 Task: Look for space in Las Piedras, Uruguay from 12th August, 2023 to 16th August, 2023 for 8 adults in price range Rs.10000 to Rs.16000. Place can be private room with 8 bedrooms having 8 beds and 8 bathrooms. Property type can be house, flat, guest house, hotel. Amenities needed are: wifi, TV, free parkinig on premises, gym, breakfast. Booking option can be shelf check-in. Required host language is English.
Action: Mouse moved to (532, 126)
Screenshot: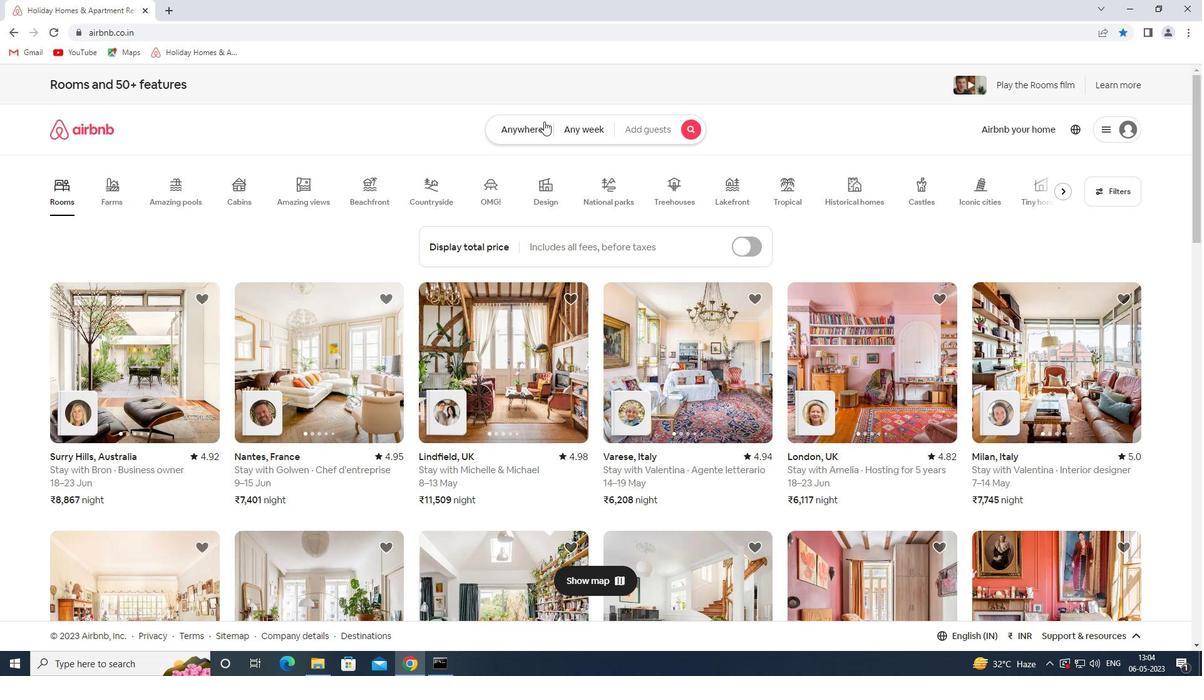 
Action: Mouse pressed left at (532, 126)
Screenshot: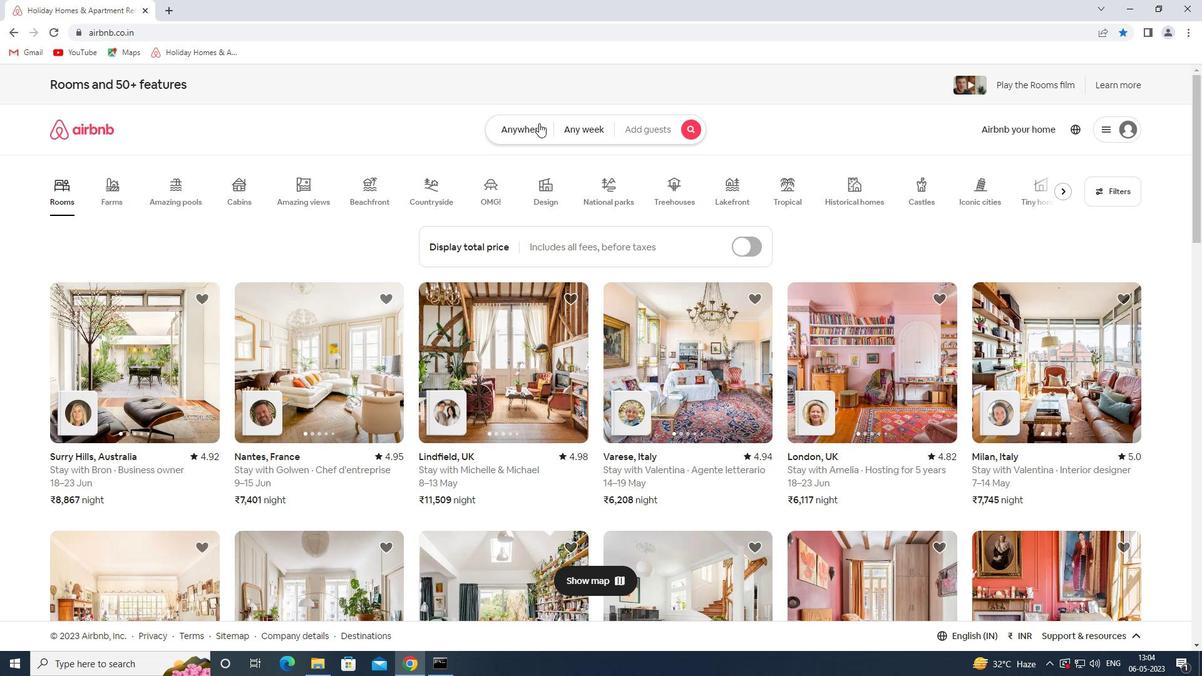 
Action: Mouse moved to (400, 177)
Screenshot: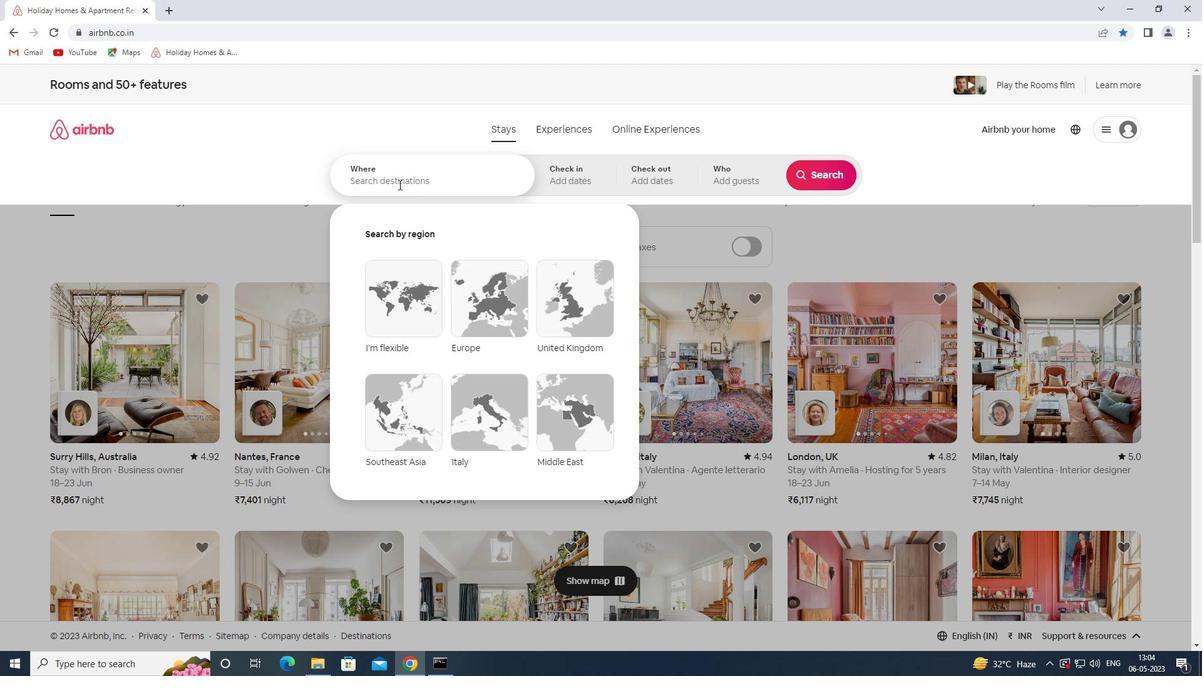 
Action: Mouse pressed left at (400, 177)
Screenshot: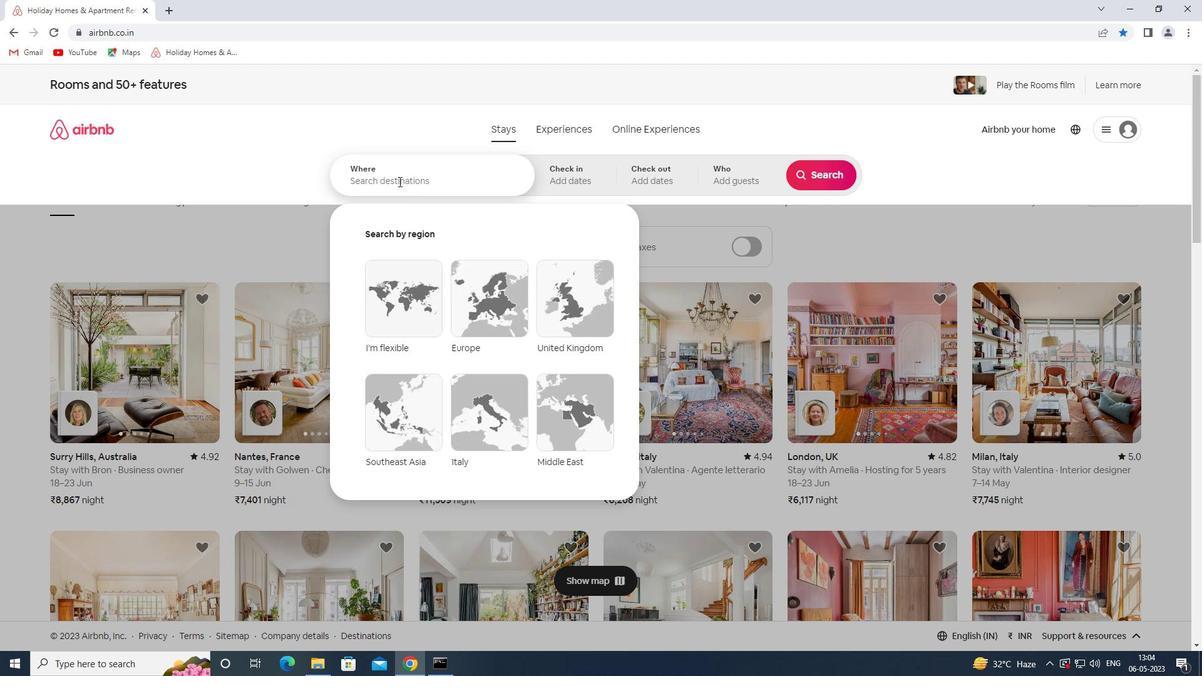 
Action: Mouse moved to (418, 182)
Screenshot: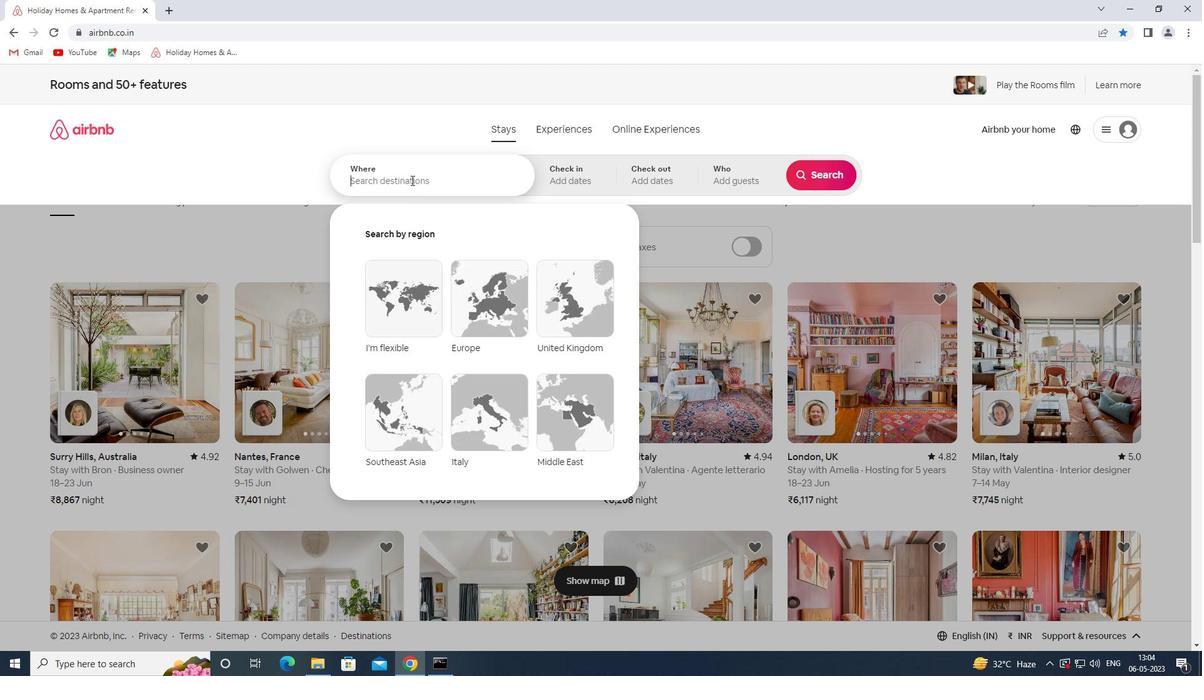 
Action: Key pressed las<Key.space>pie<Key.space><Key.backspace>dras<Key.space>uruguay<Key.space><Key.enter>
Screenshot: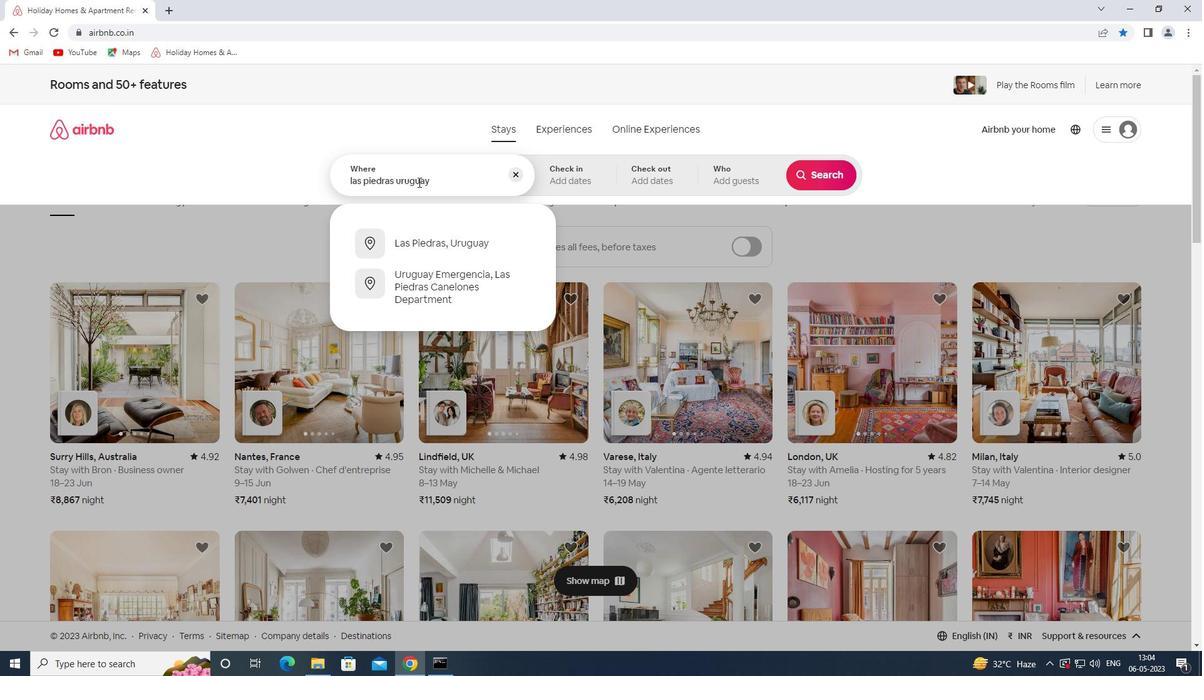 
Action: Mouse moved to (456, 182)
Screenshot: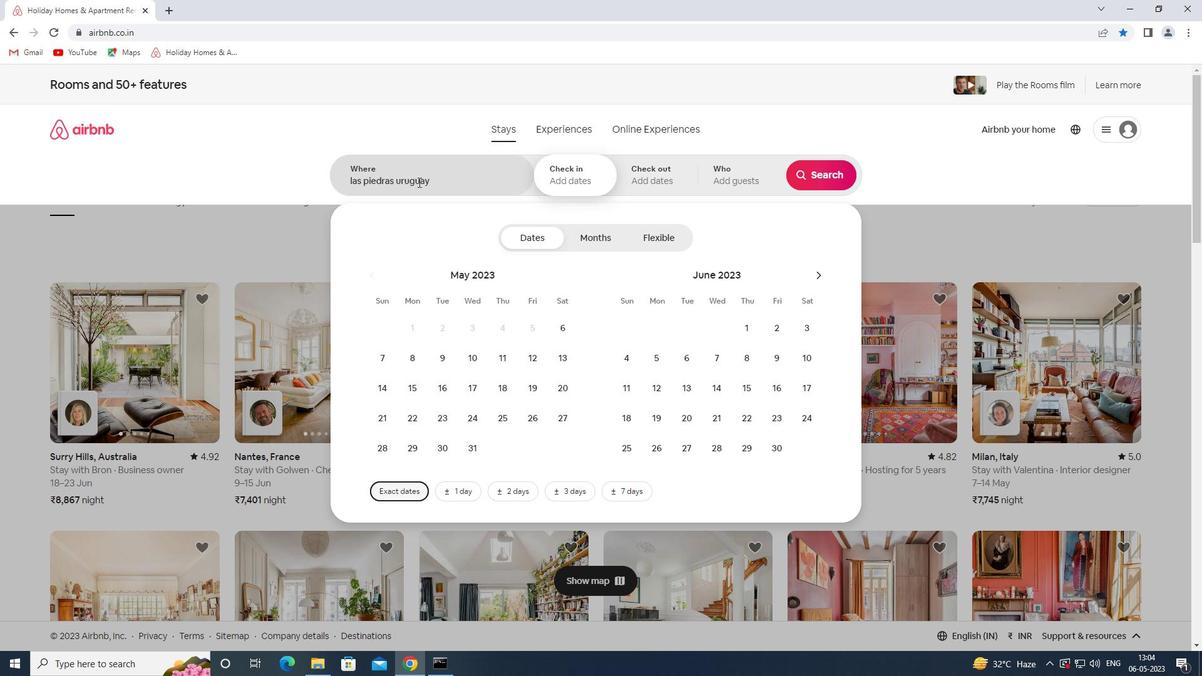 
Action: Mouse pressed left at (456, 182)
Screenshot: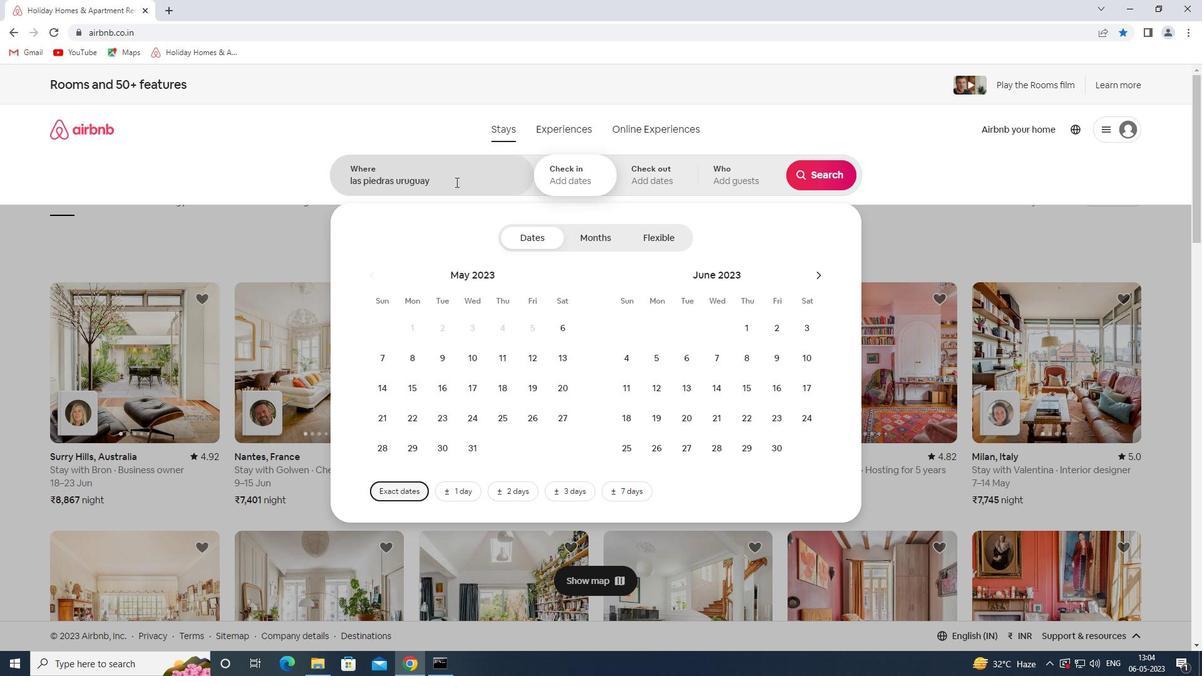 
Action: Mouse moved to (454, 244)
Screenshot: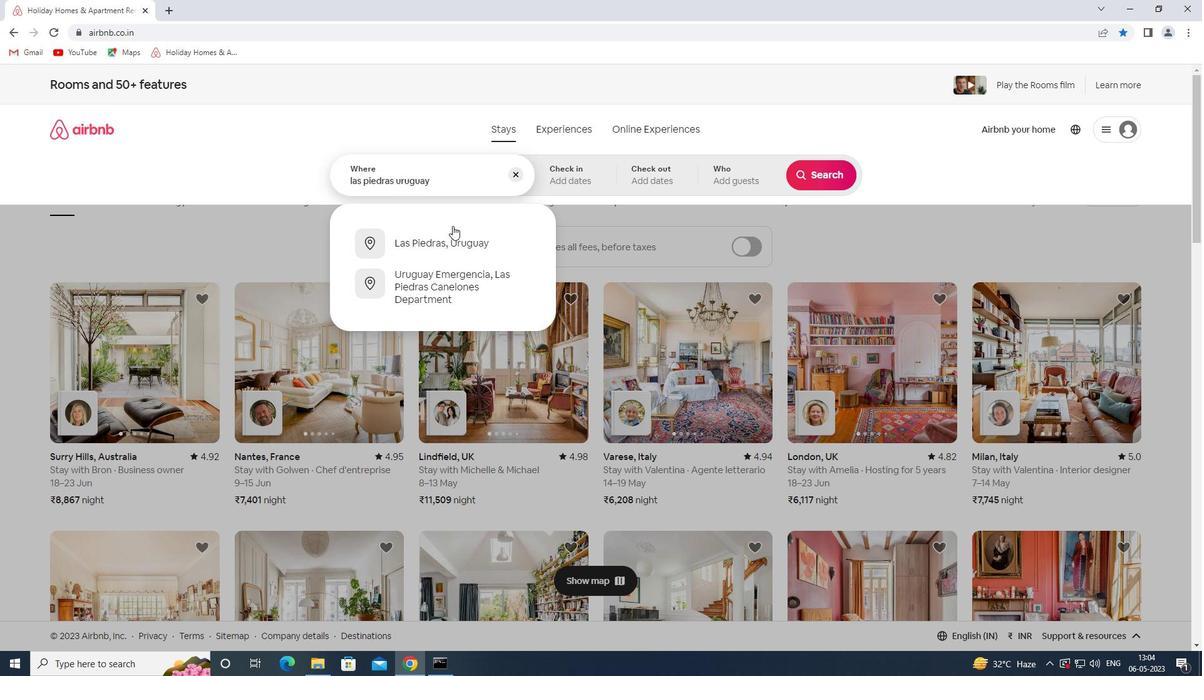 
Action: Mouse pressed left at (454, 244)
Screenshot: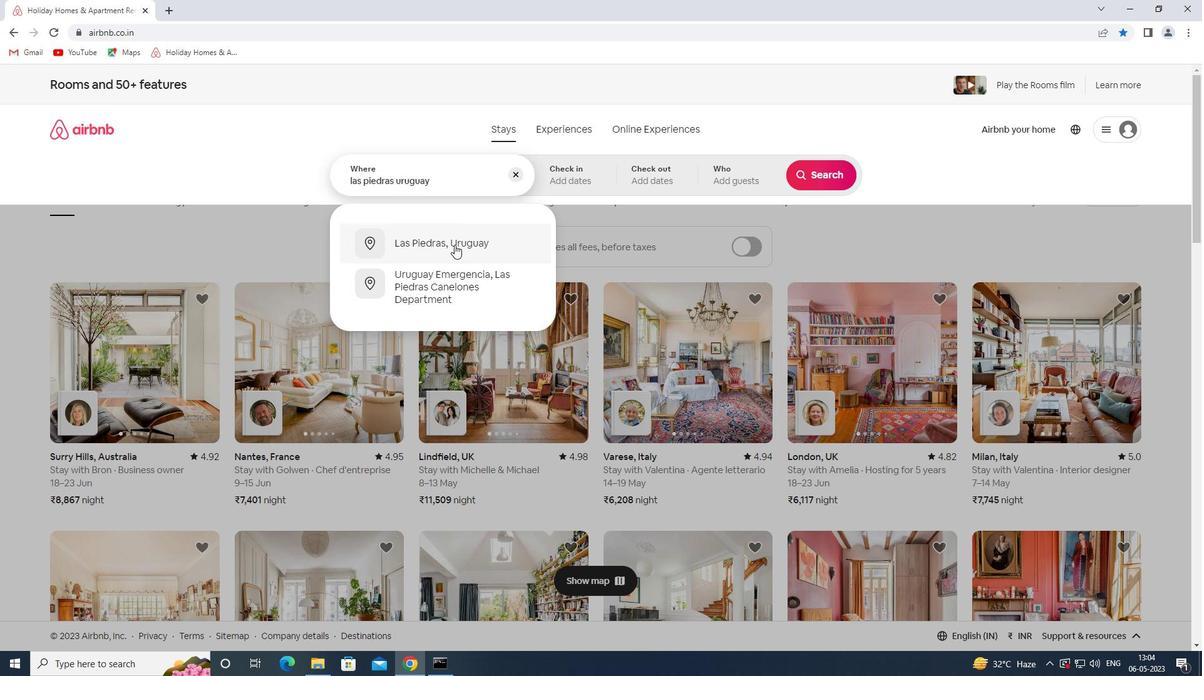 
Action: Mouse moved to (817, 277)
Screenshot: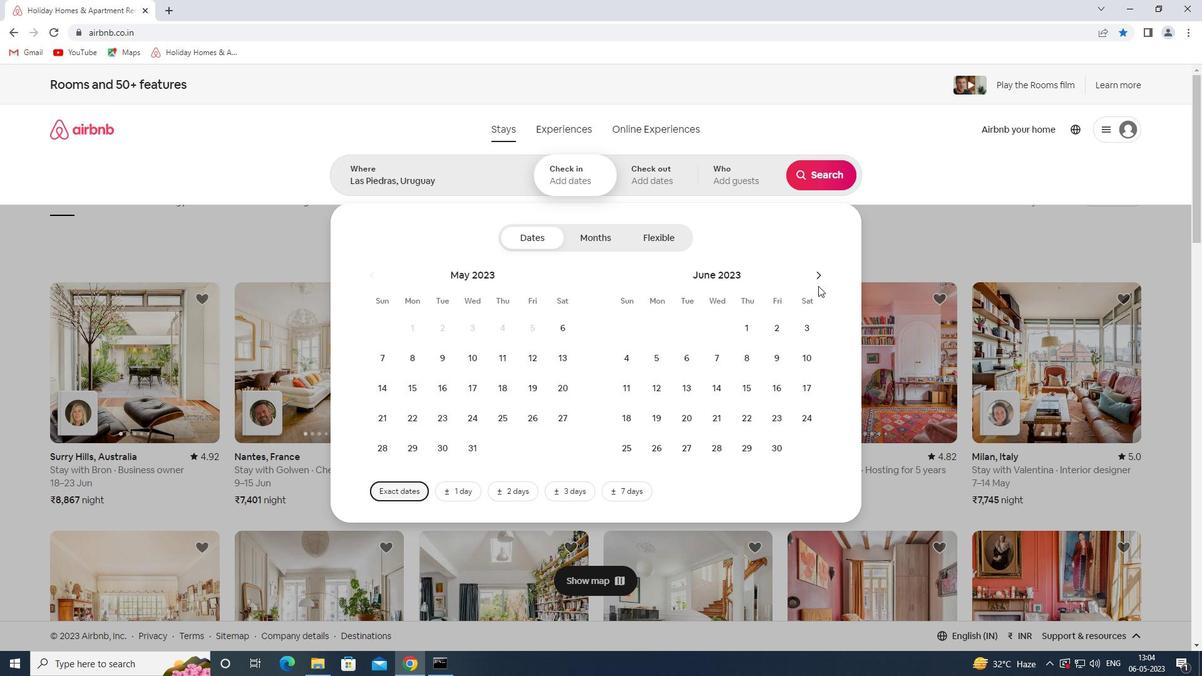 
Action: Mouse pressed left at (817, 277)
Screenshot: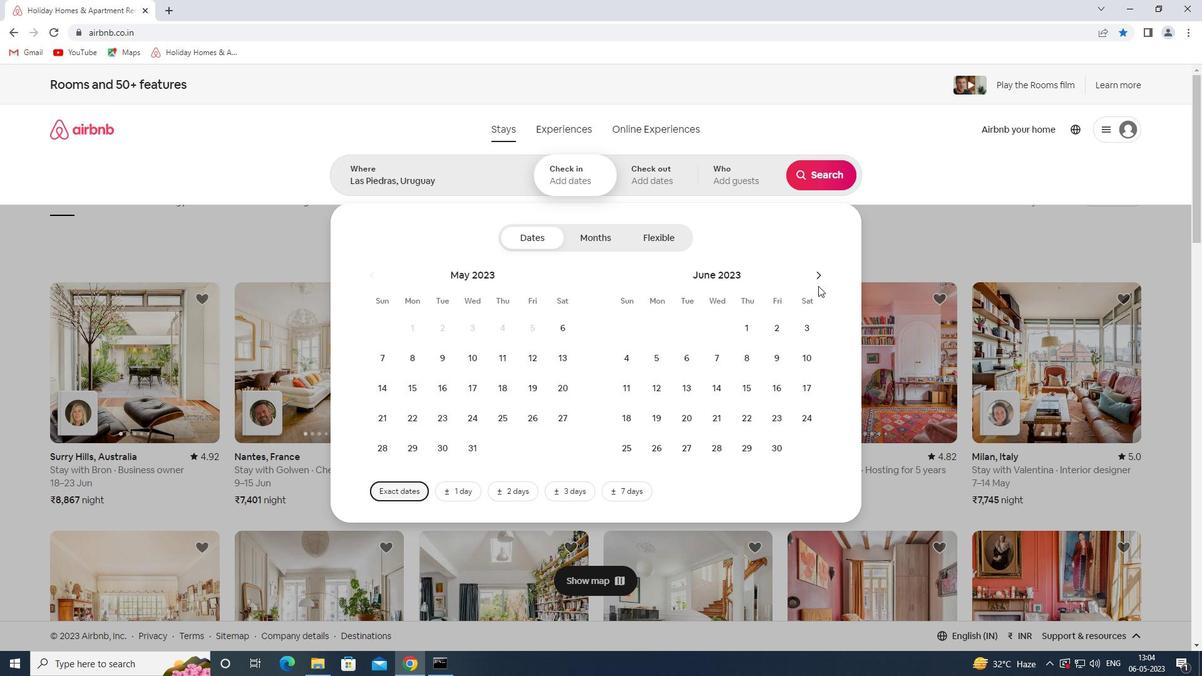 
Action: Mouse moved to (817, 276)
Screenshot: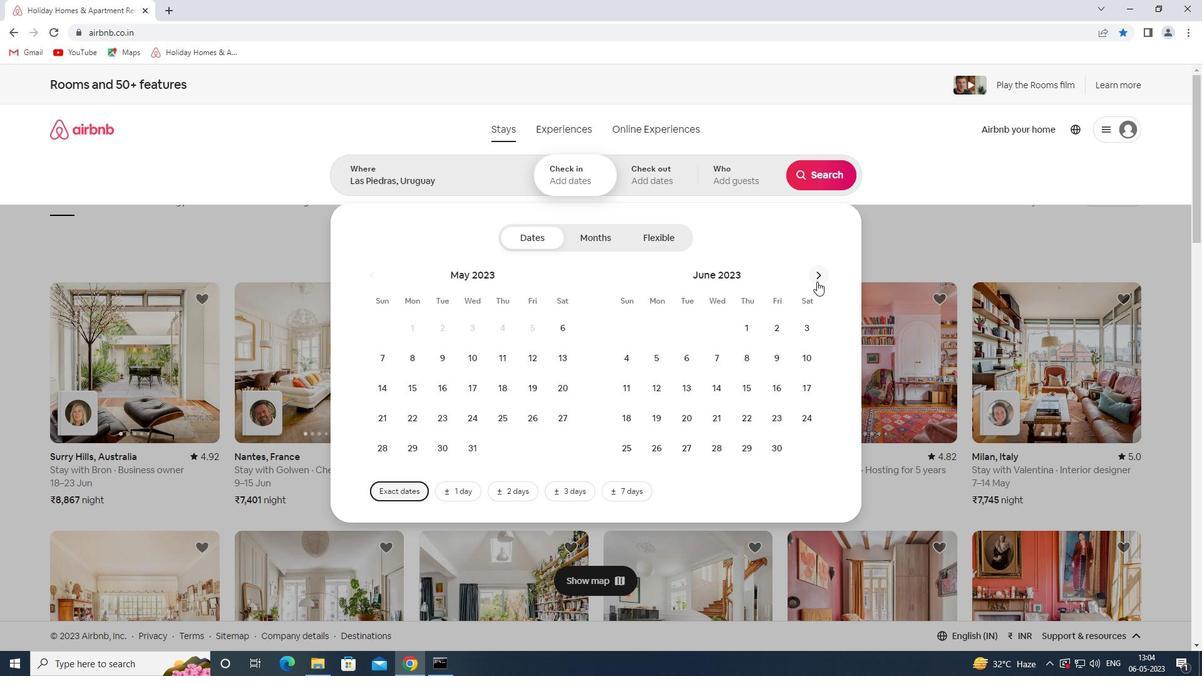 
Action: Mouse pressed left at (817, 276)
Screenshot: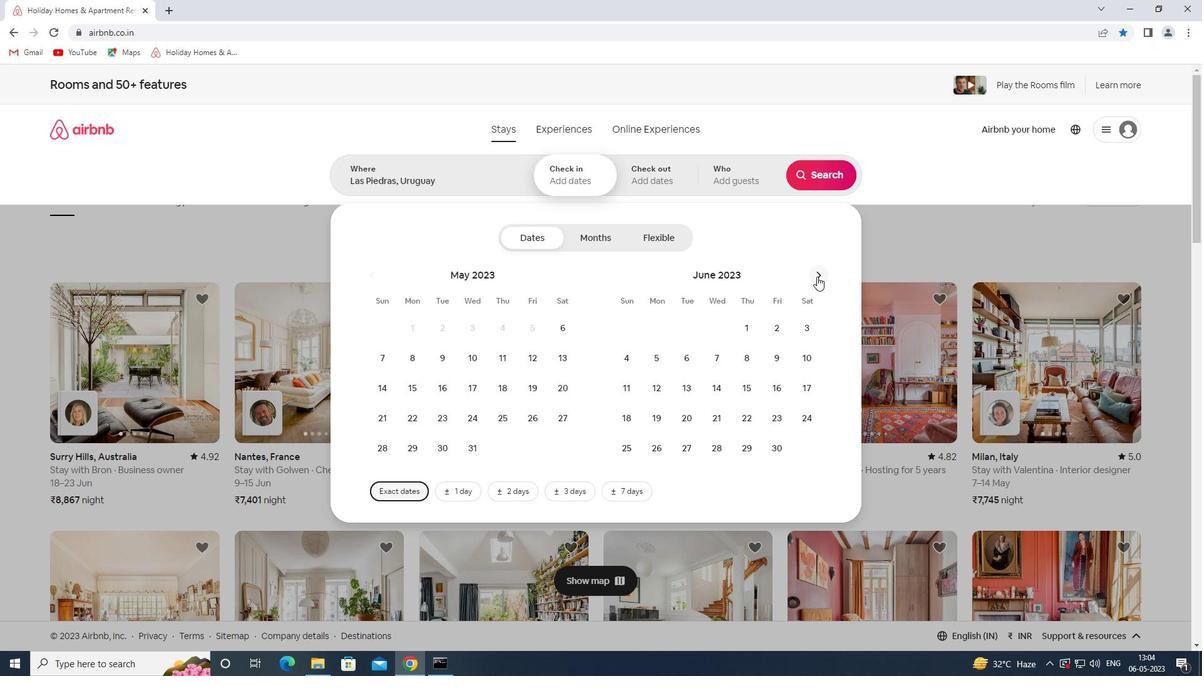 
Action: Mouse moved to (817, 276)
Screenshot: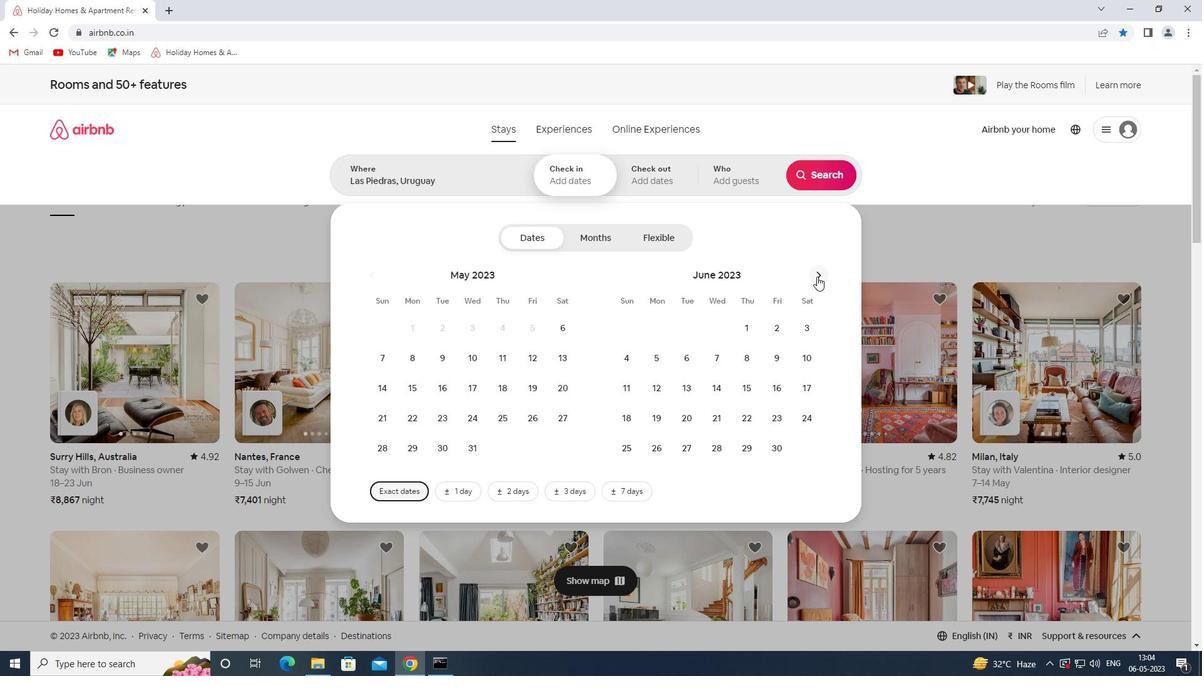
Action: Mouse pressed left at (817, 276)
Screenshot: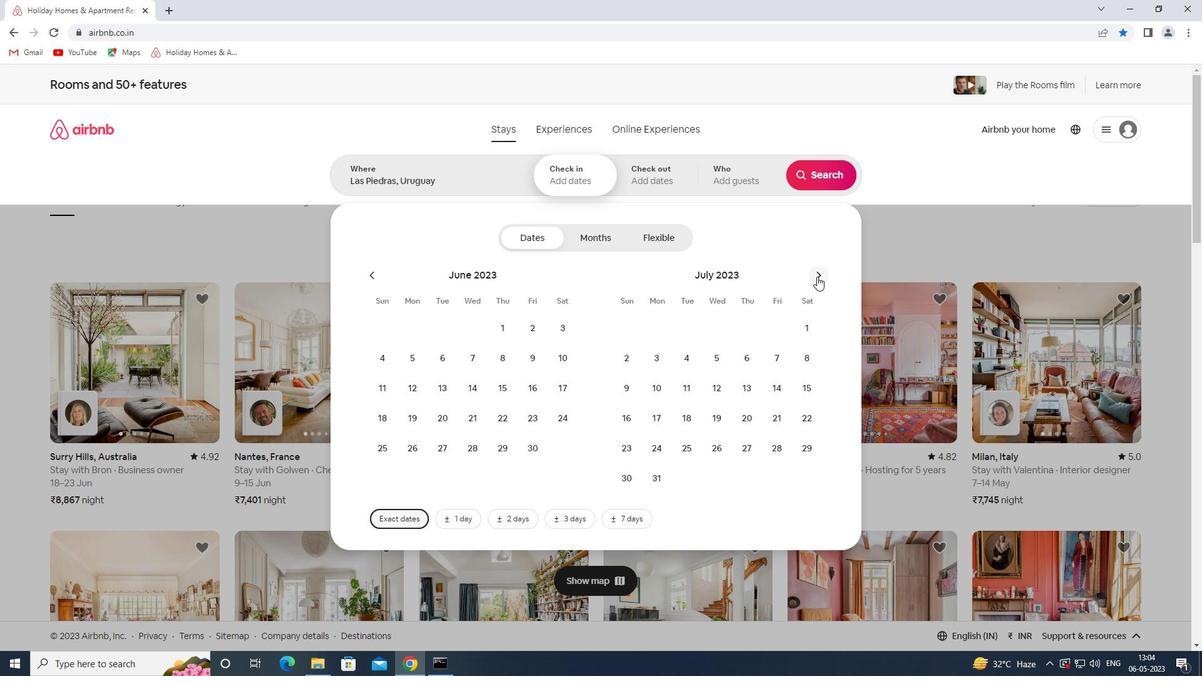 
Action: Mouse moved to (802, 356)
Screenshot: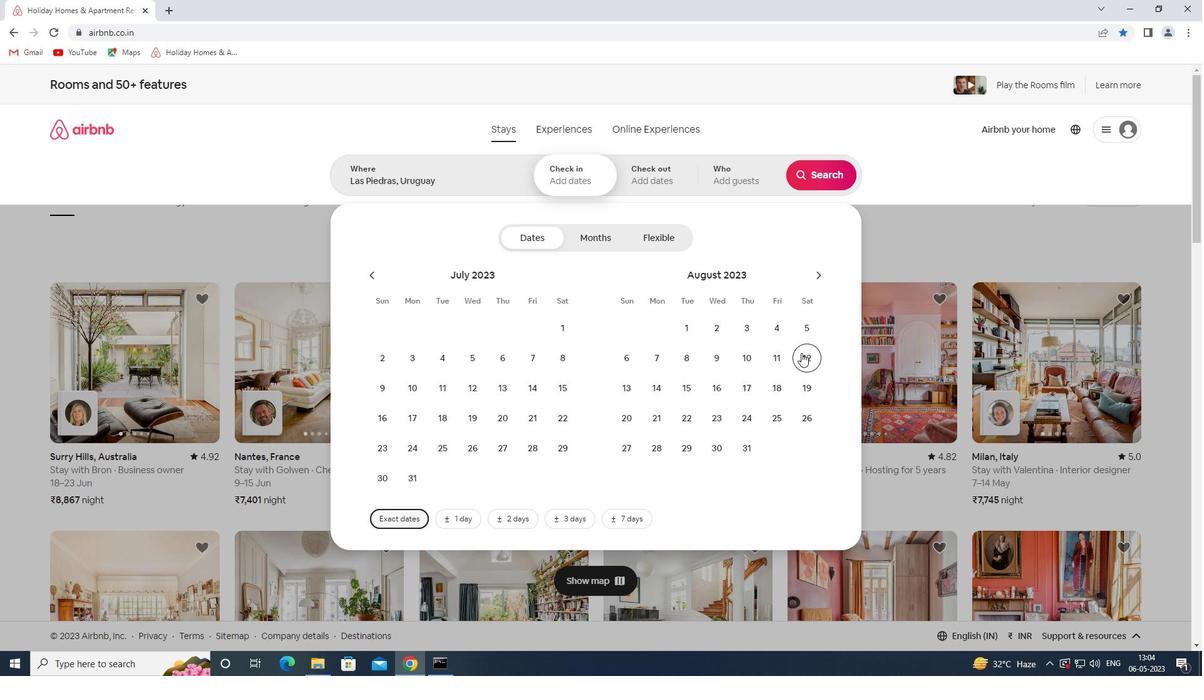 
Action: Mouse pressed left at (802, 356)
Screenshot: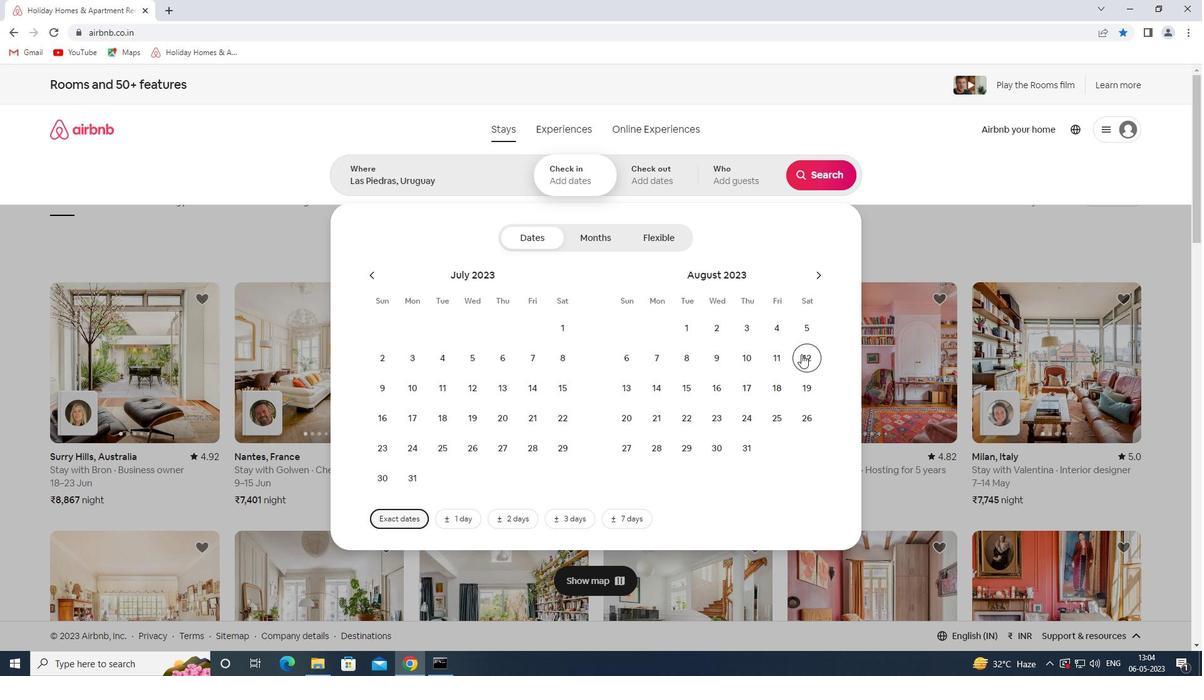 
Action: Mouse moved to (721, 390)
Screenshot: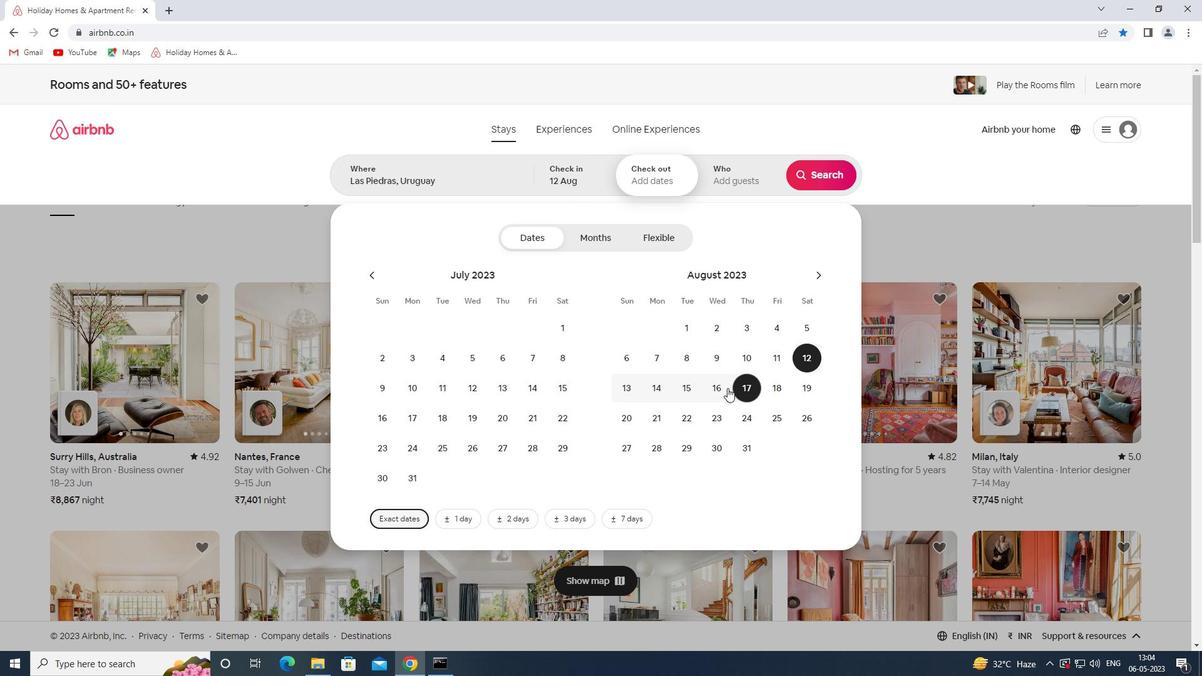 
Action: Mouse pressed left at (721, 390)
Screenshot: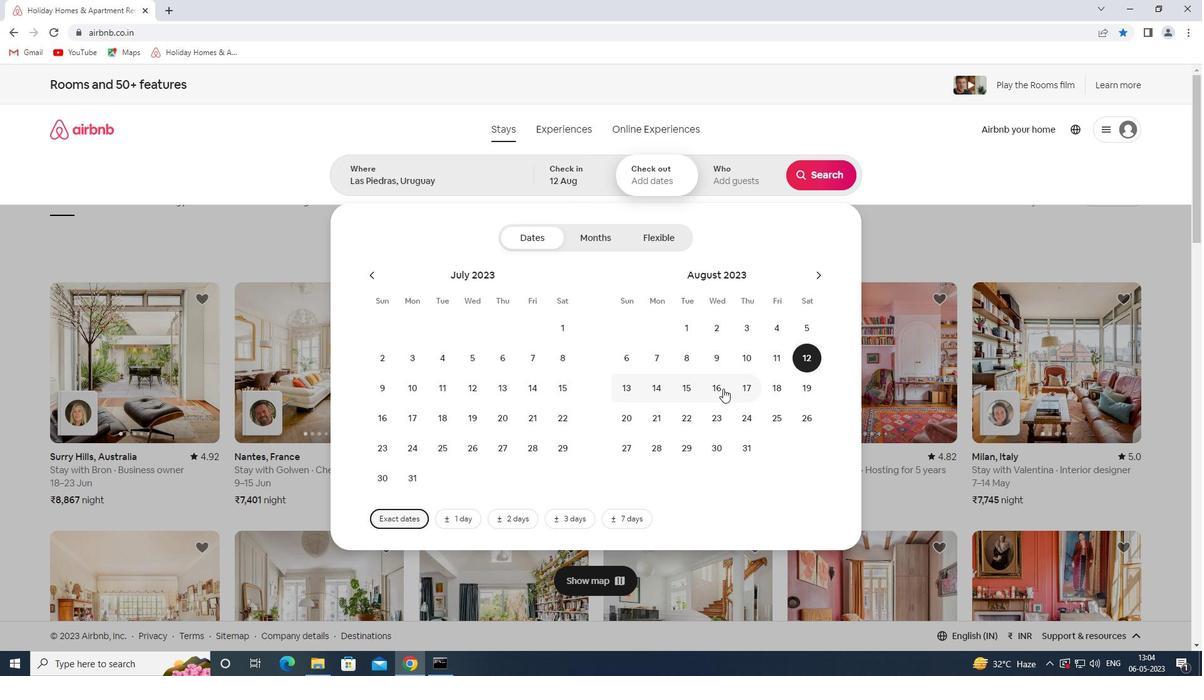 
Action: Mouse moved to (750, 184)
Screenshot: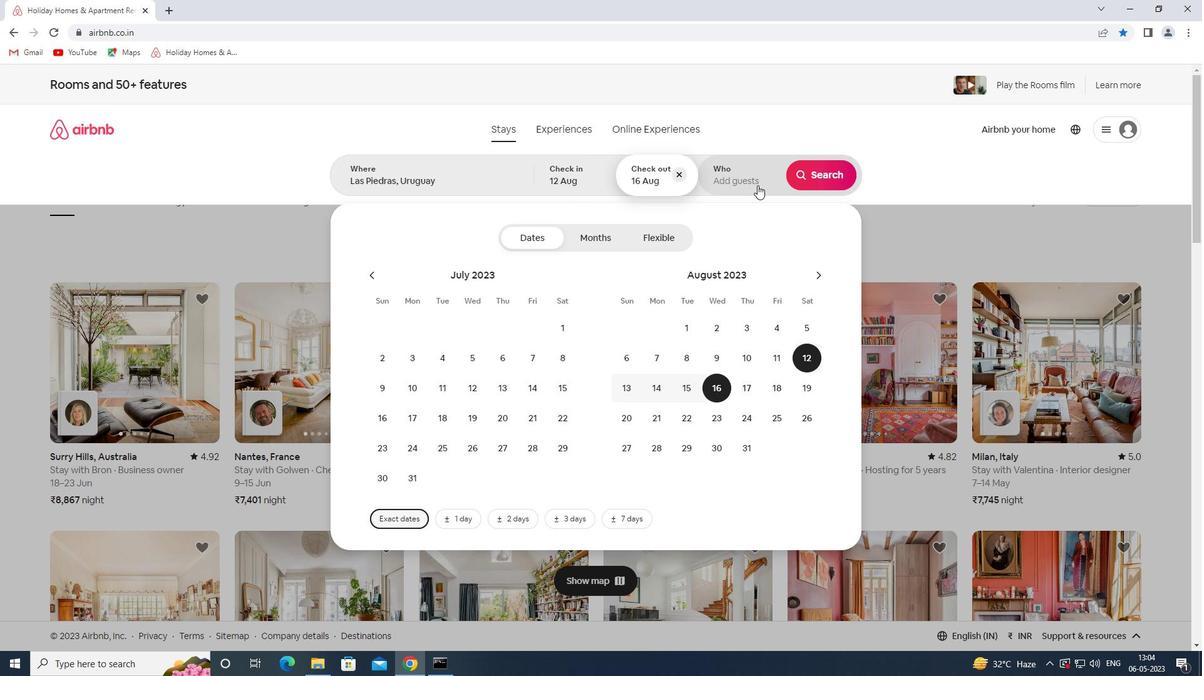 
Action: Mouse pressed left at (750, 184)
Screenshot: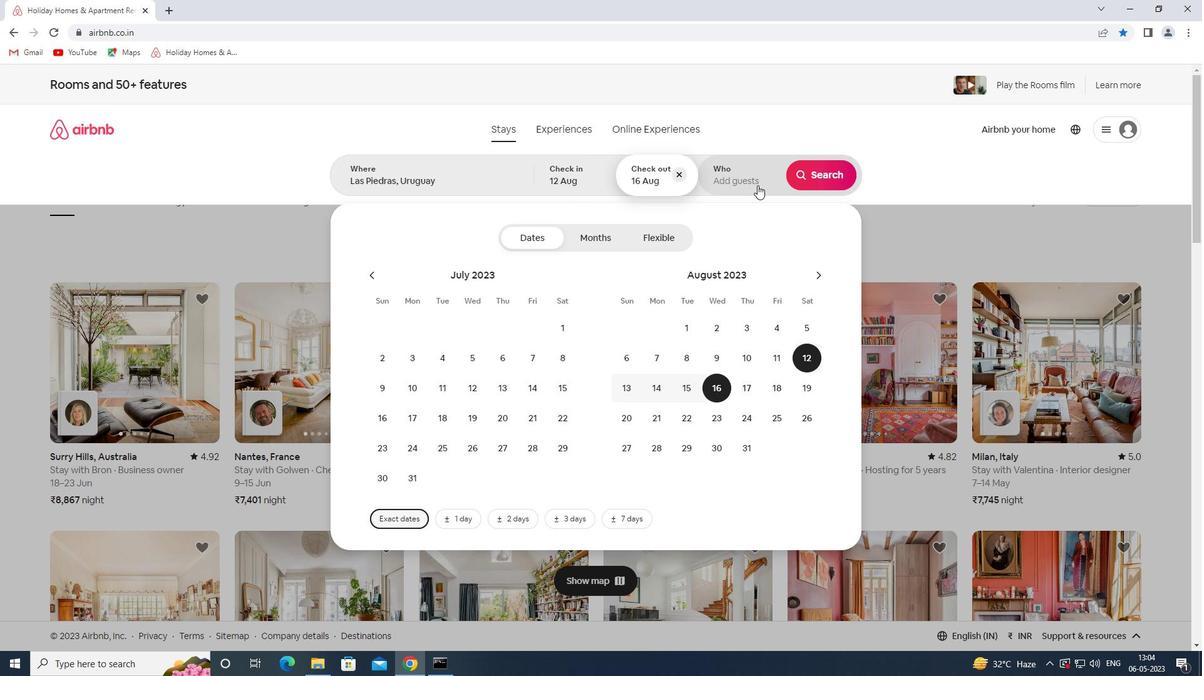 
Action: Mouse moved to (826, 233)
Screenshot: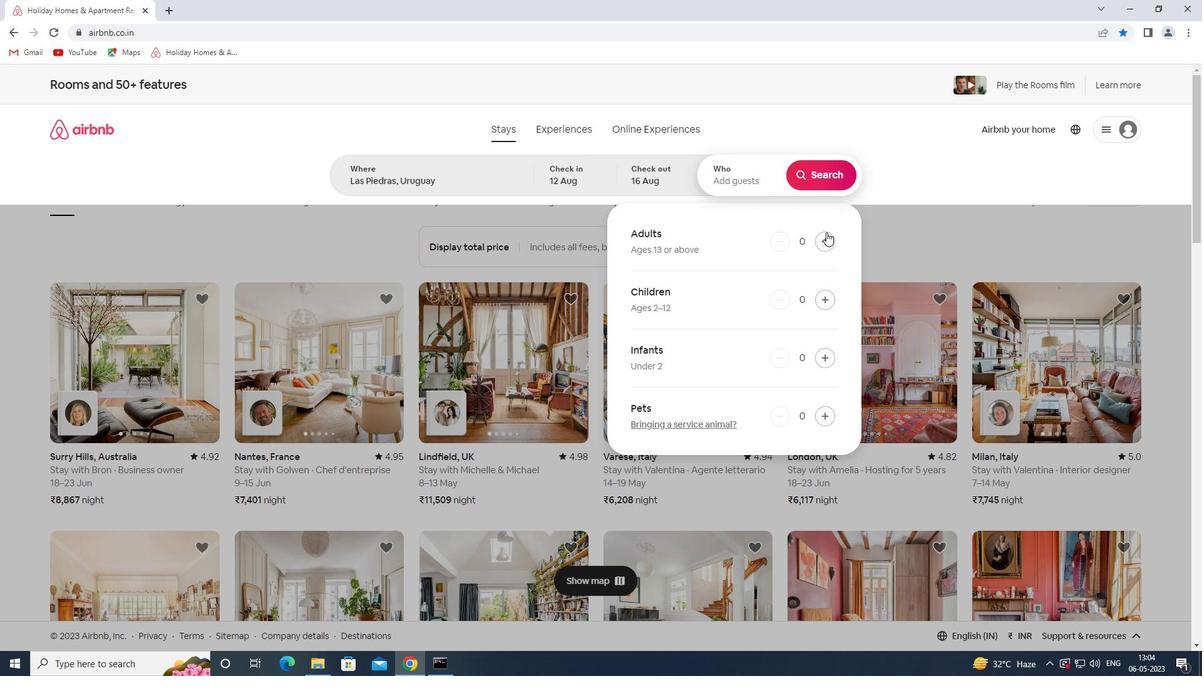 
Action: Mouse pressed left at (826, 233)
Screenshot: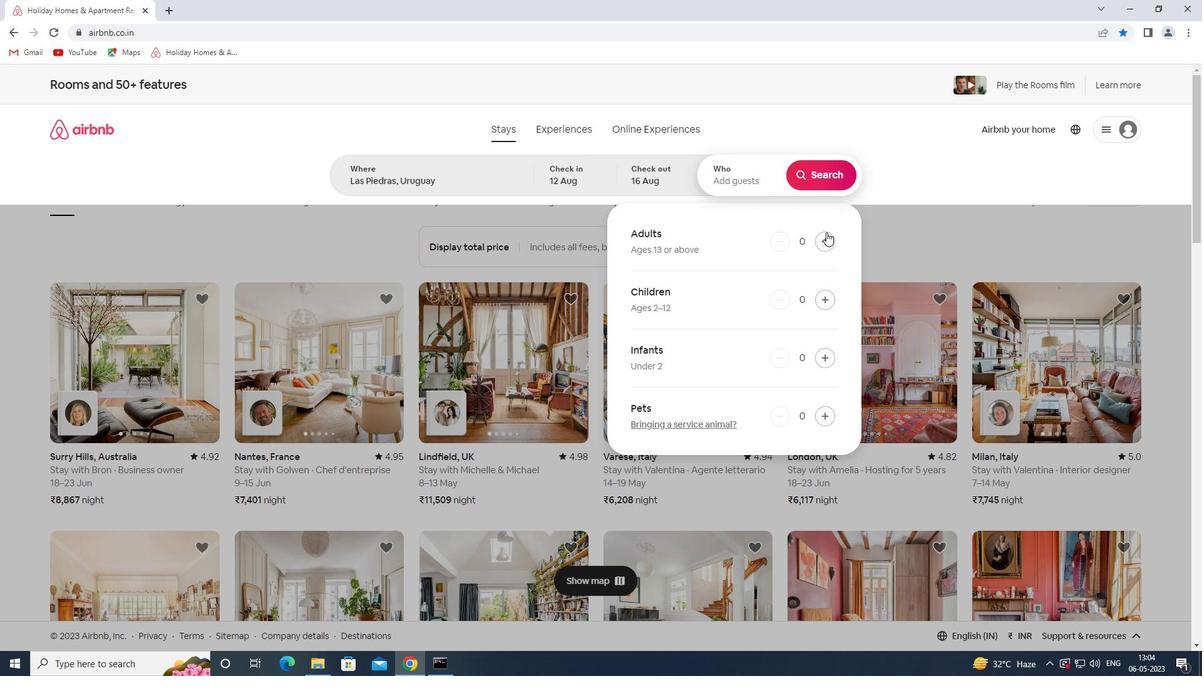 
Action: Mouse moved to (826, 234)
Screenshot: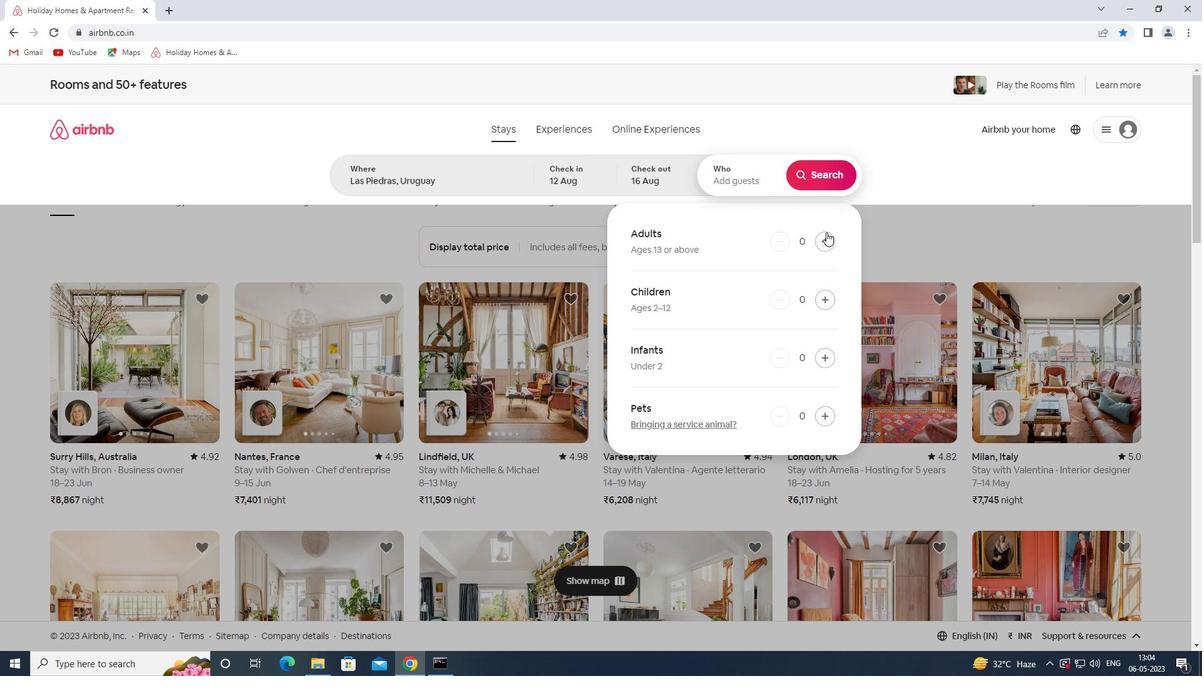 
Action: Mouse pressed left at (826, 234)
Screenshot: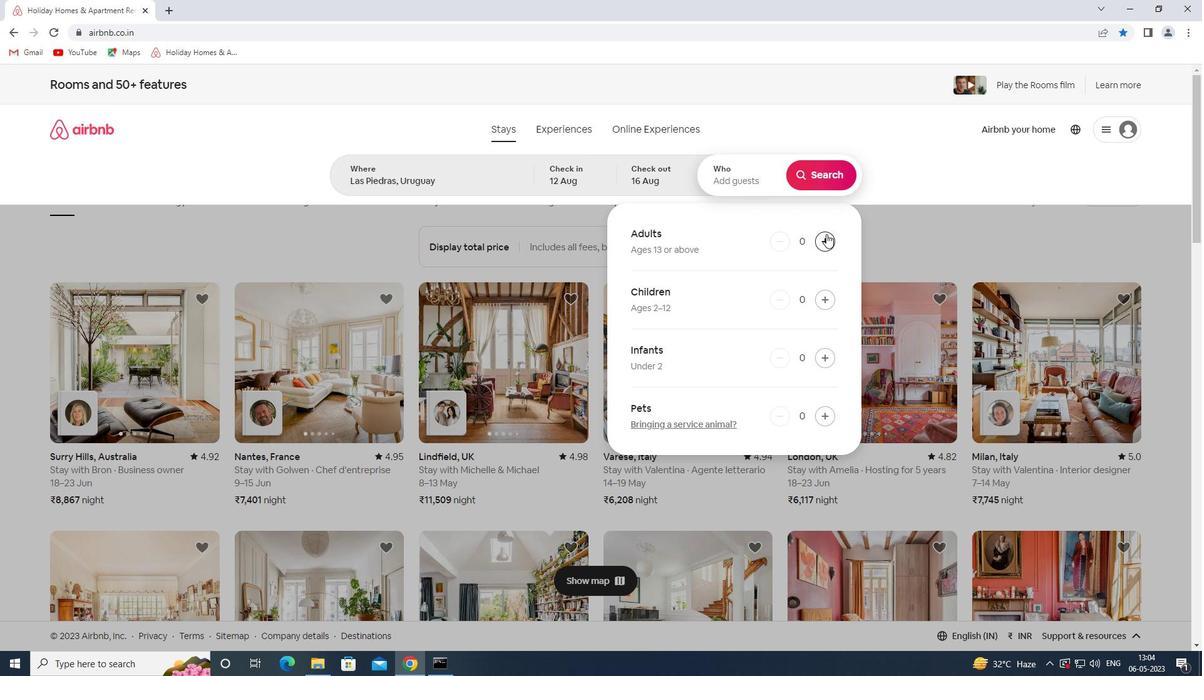 
Action: Mouse pressed left at (826, 234)
Screenshot: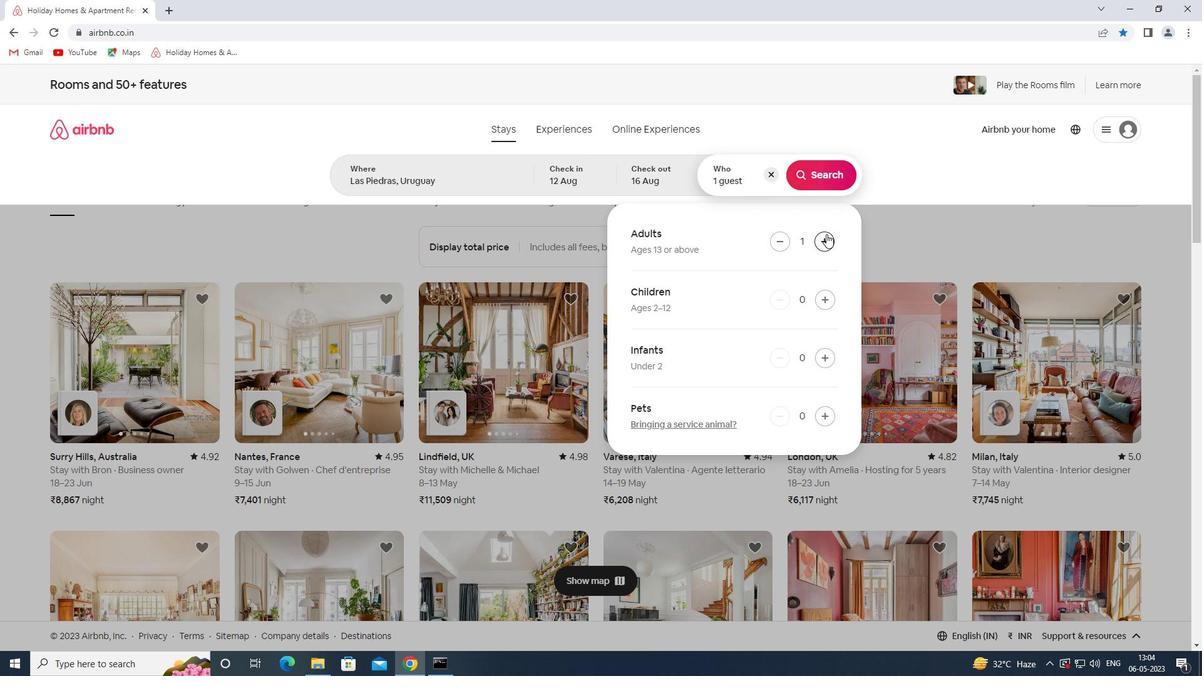 
Action: Mouse pressed left at (826, 234)
Screenshot: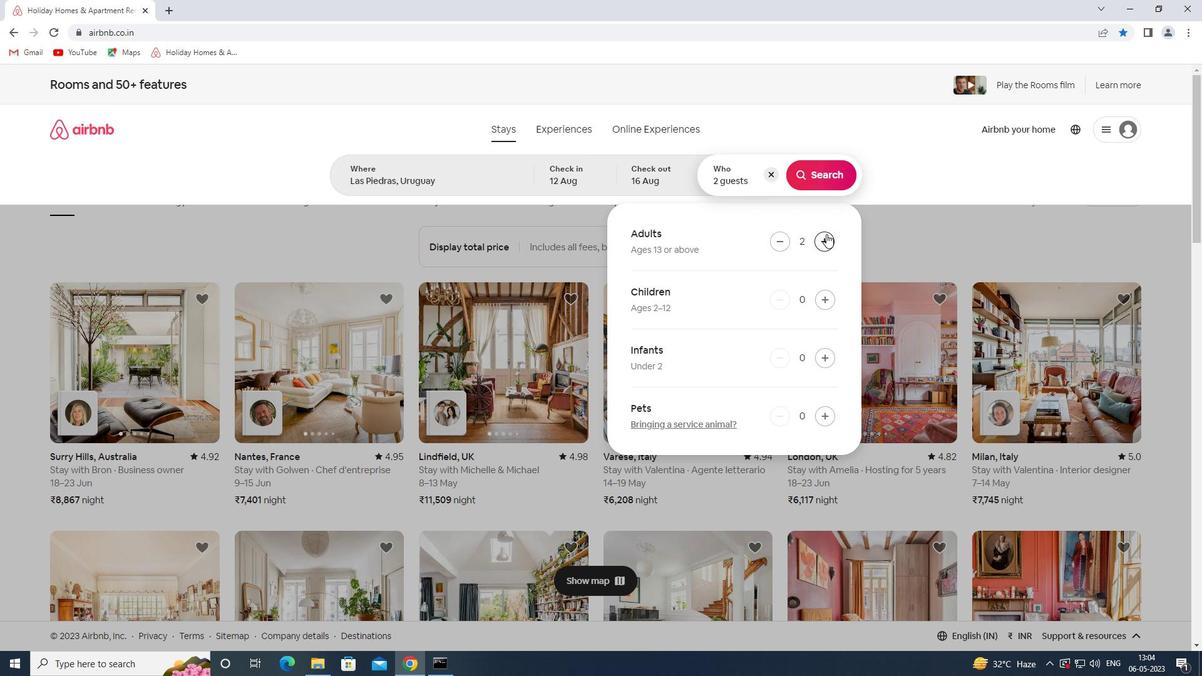 
Action: Mouse moved to (826, 234)
Screenshot: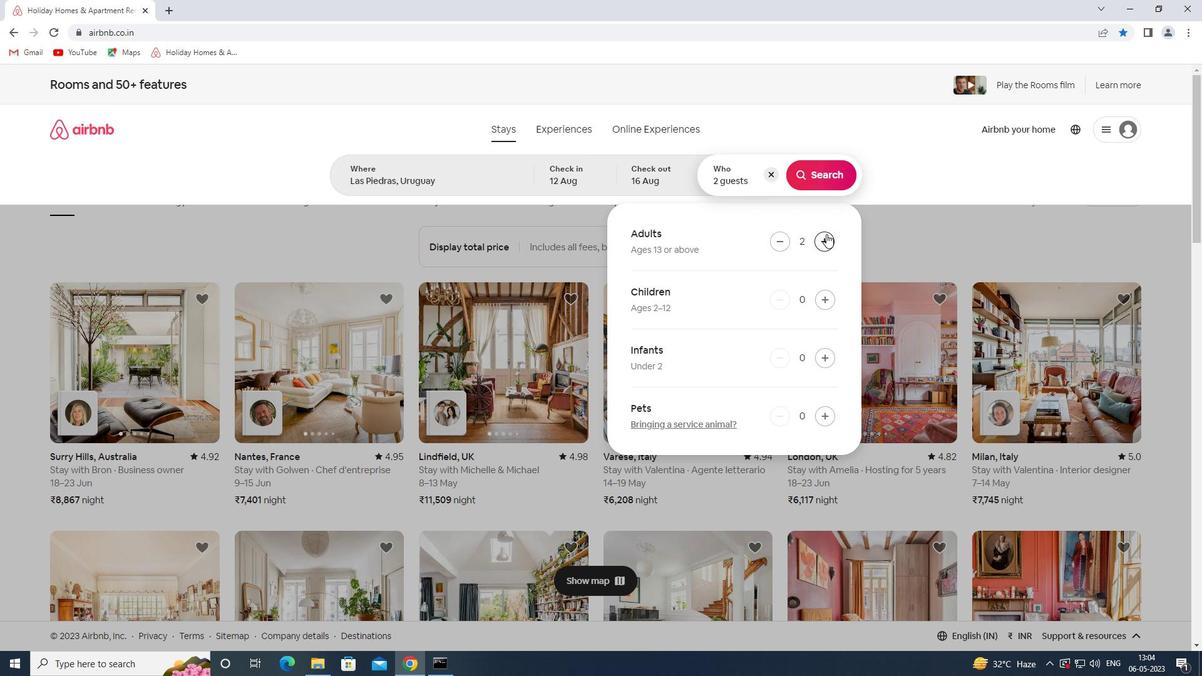 
Action: Mouse pressed left at (826, 234)
Screenshot: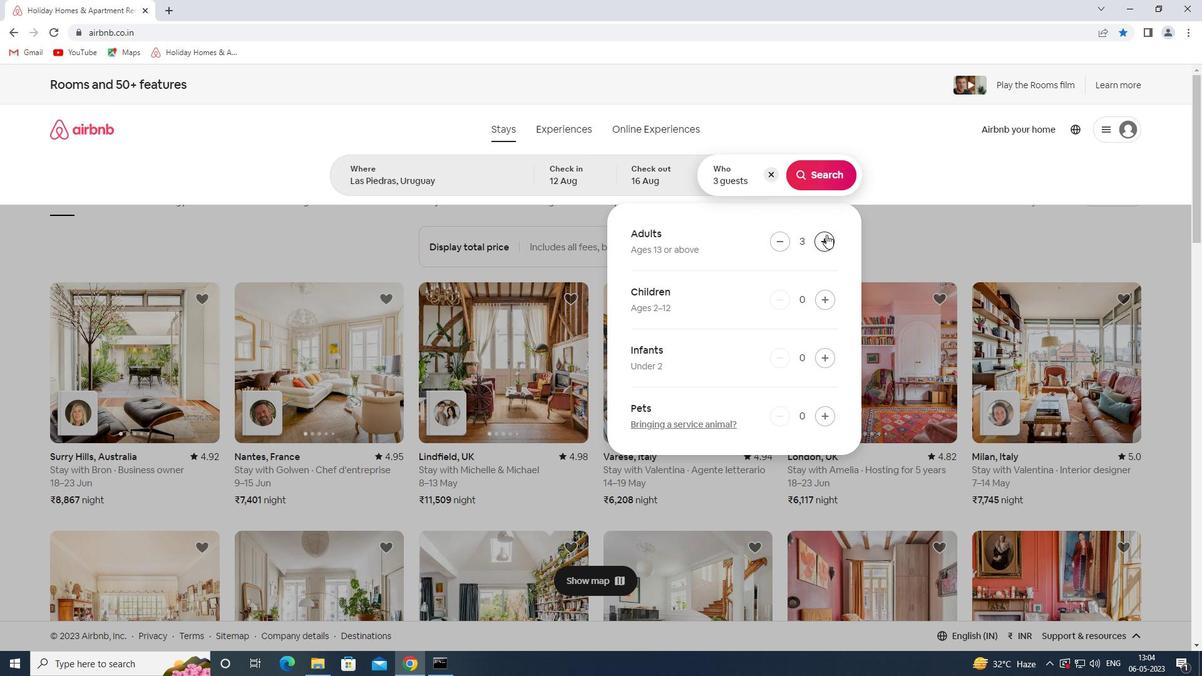 
Action: Mouse pressed left at (826, 234)
Screenshot: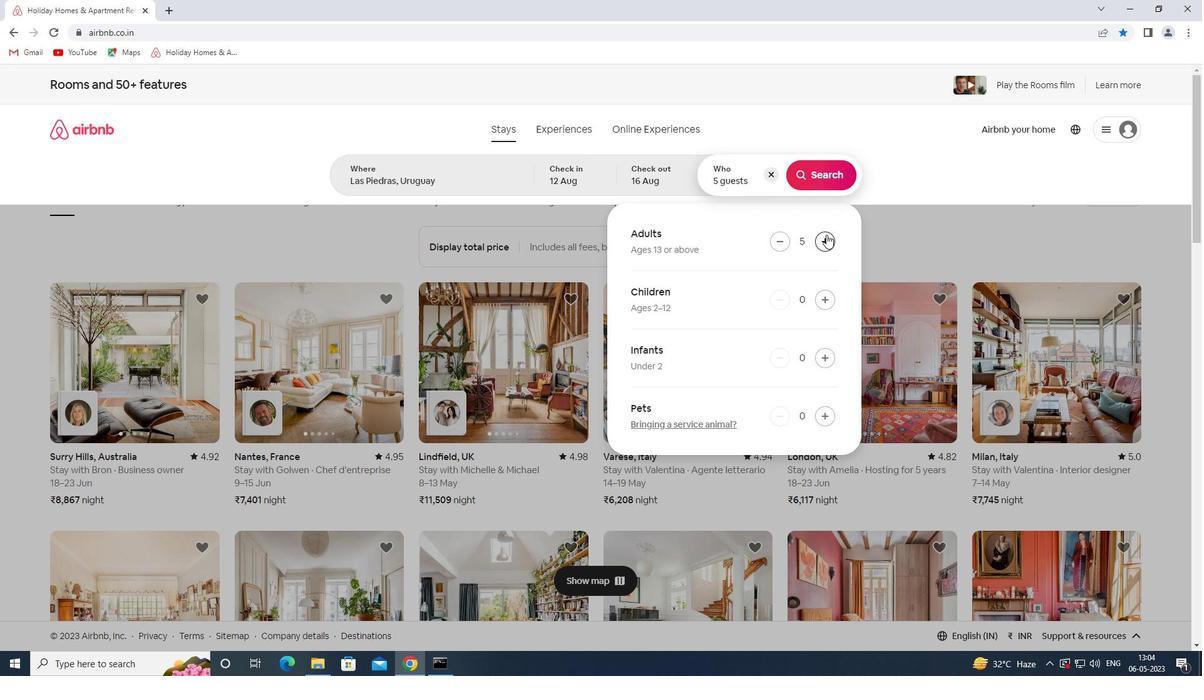 
Action: Mouse pressed left at (826, 234)
Screenshot: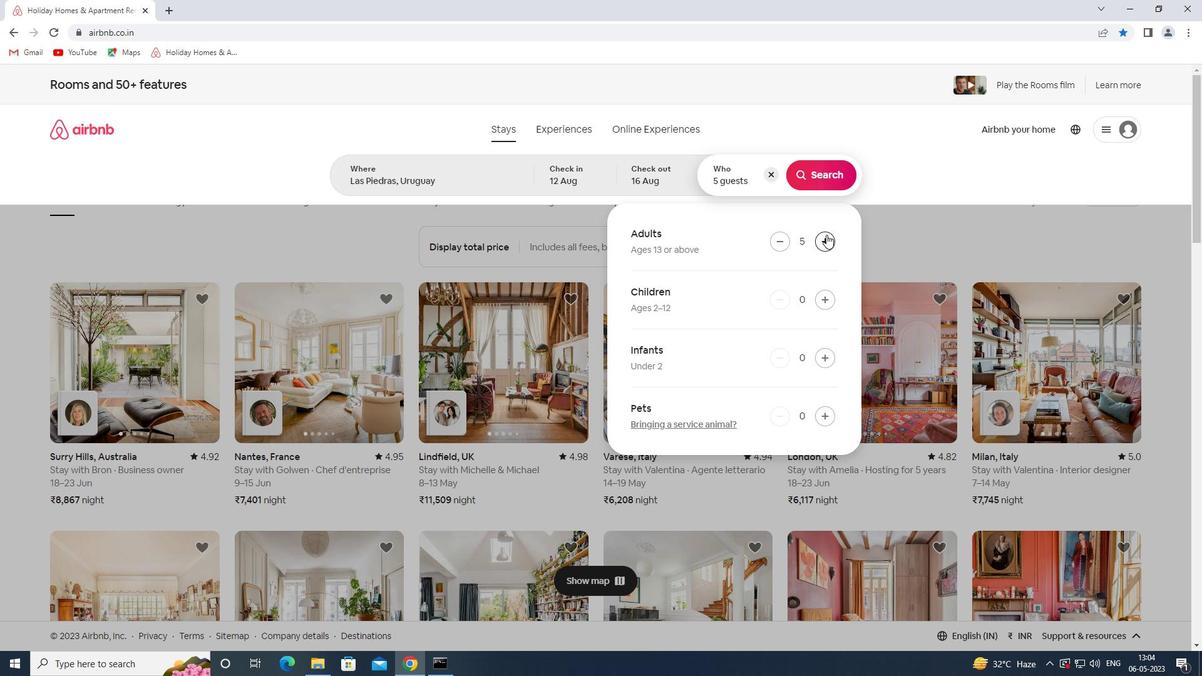
Action: Mouse pressed left at (826, 234)
Screenshot: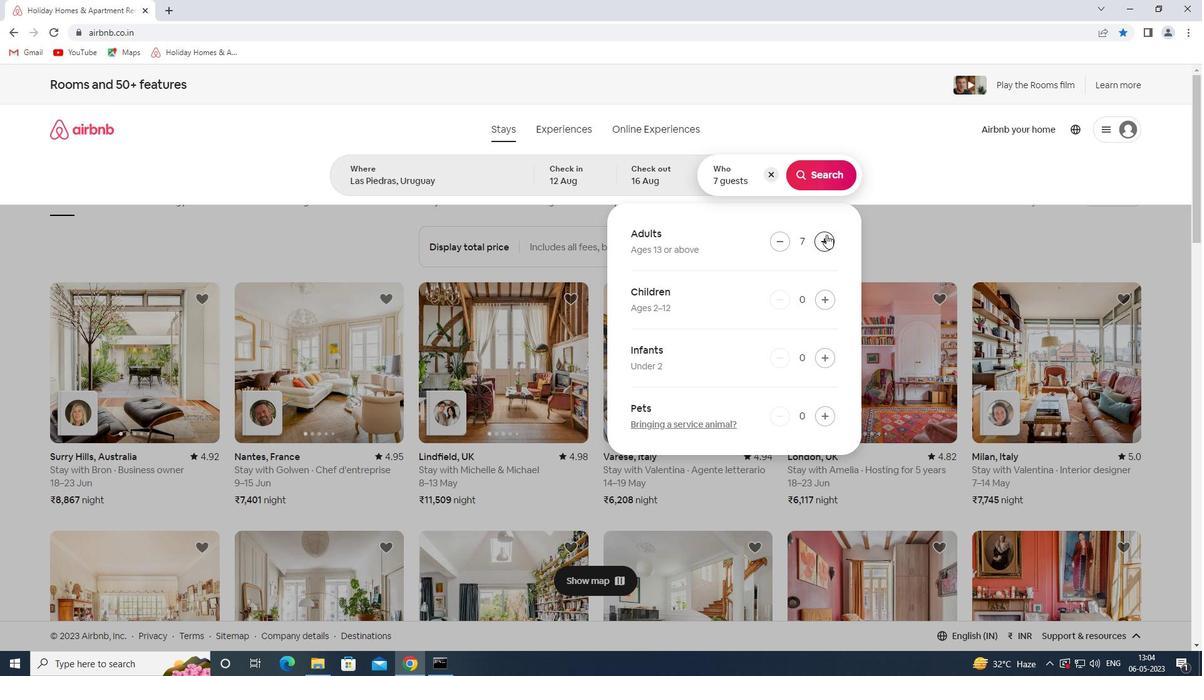 
Action: Mouse moved to (830, 164)
Screenshot: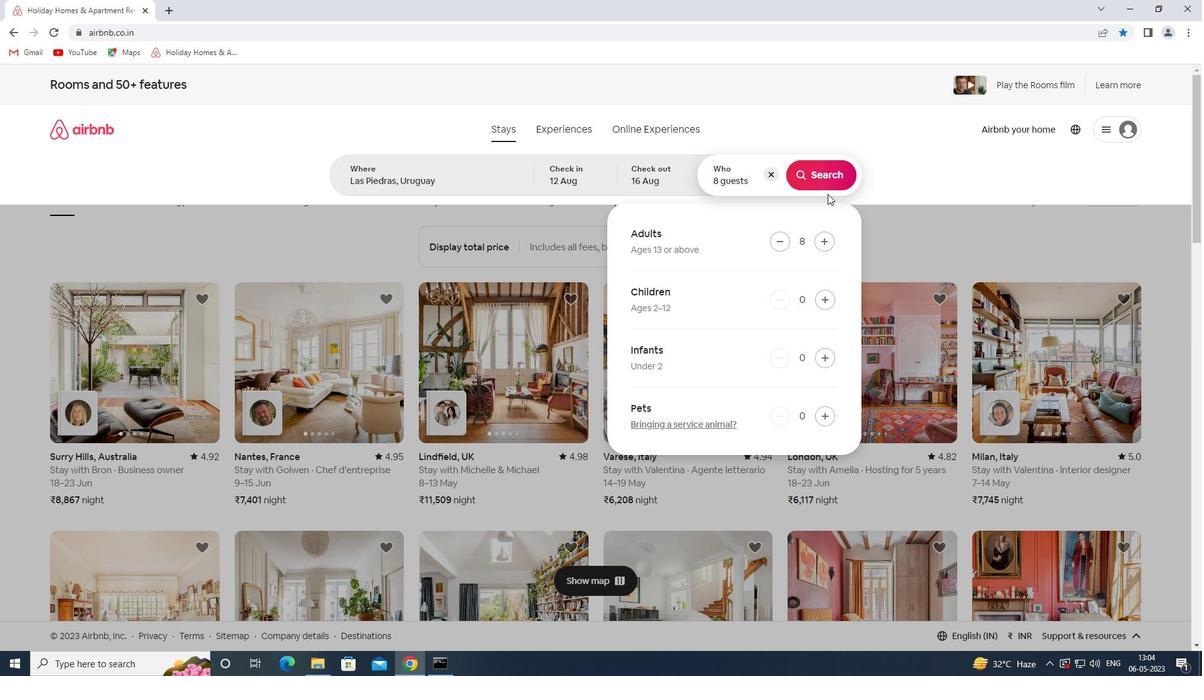 
Action: Mouse pressed left at (830, 164)
Screenshot: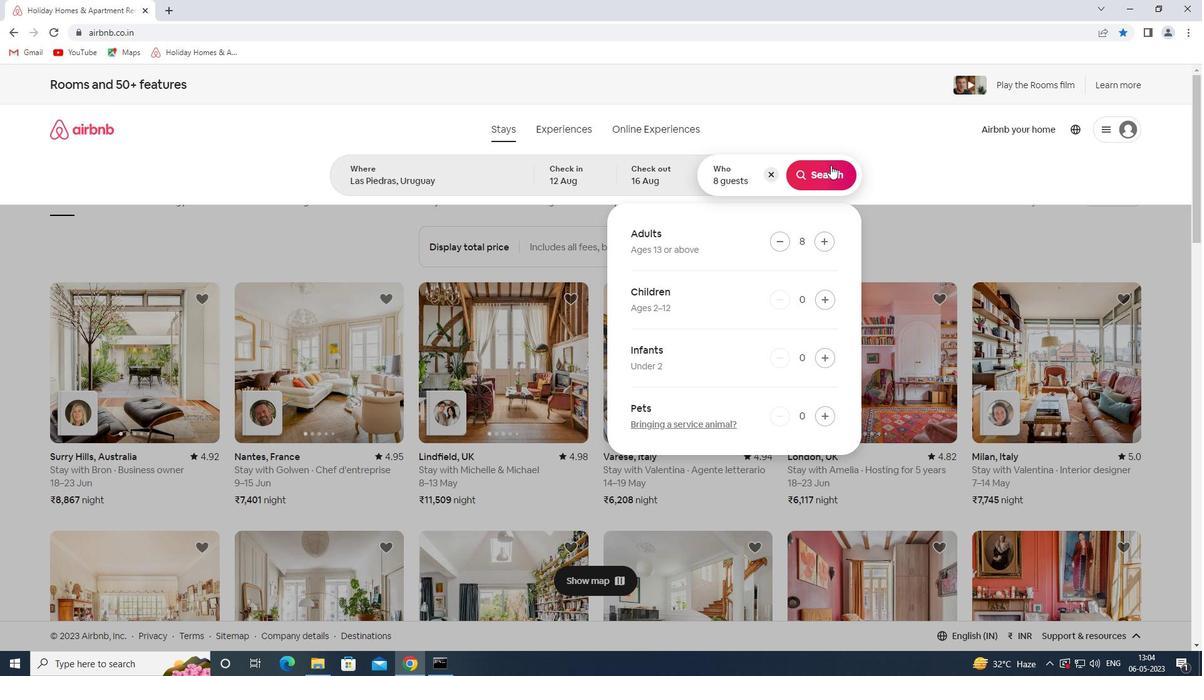 
Action: Mouse moved to (1149, 140)
Screenshot: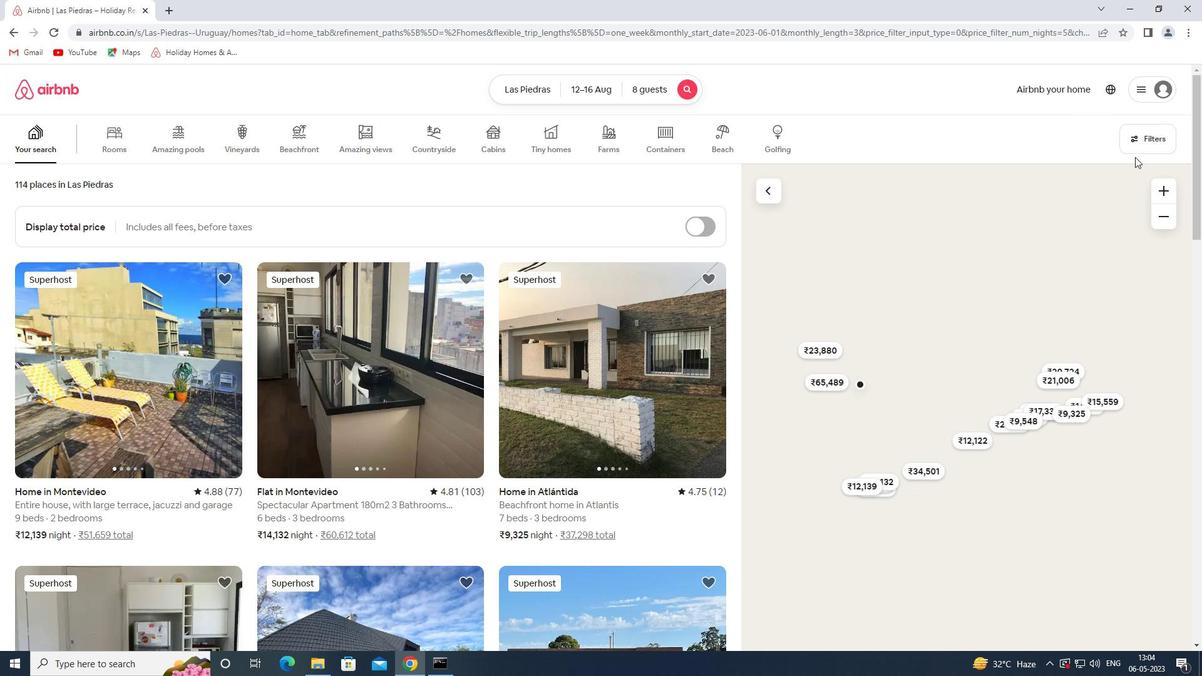 
Action: Mouse pressed left at (1149, 140)
Screenshot: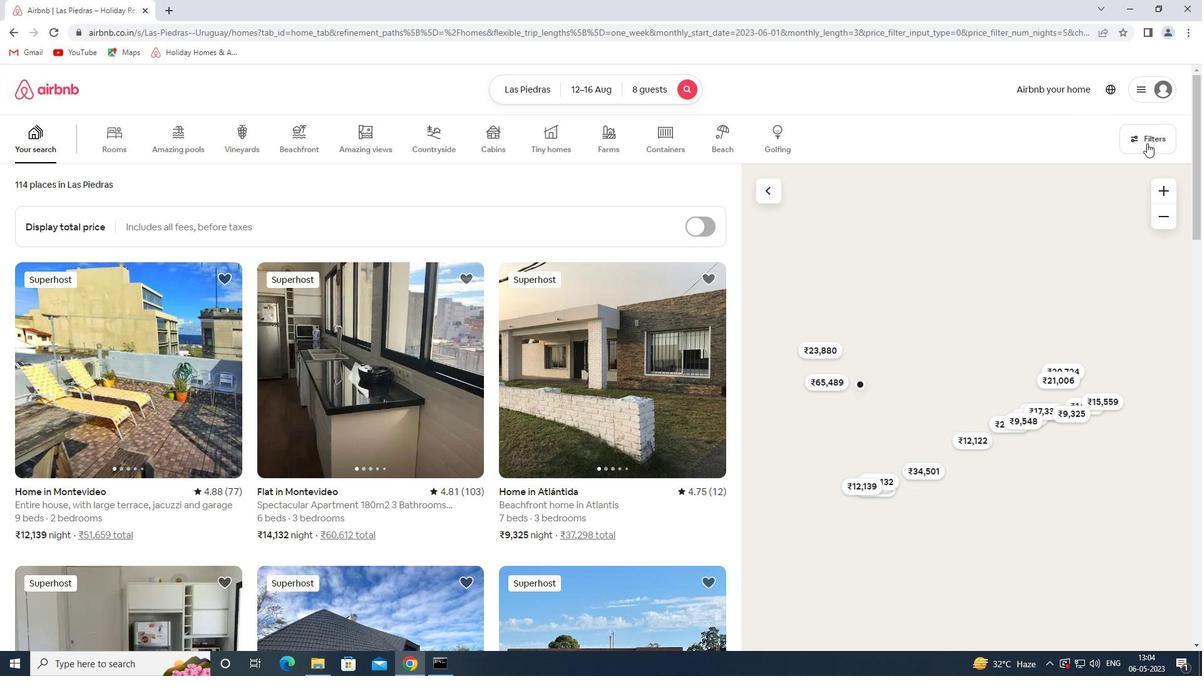 
Action: Mouse moved to (430, 447)
Screenshot: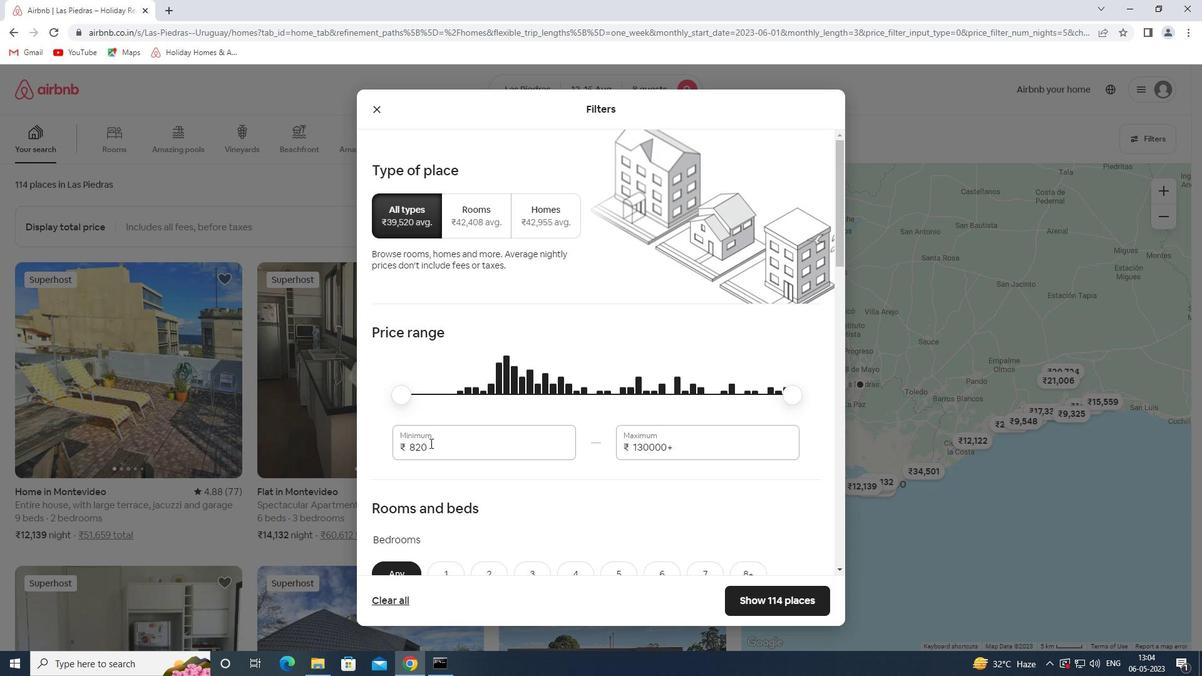 
Action: Mouse pressed left at (430, 447)
Screenshot: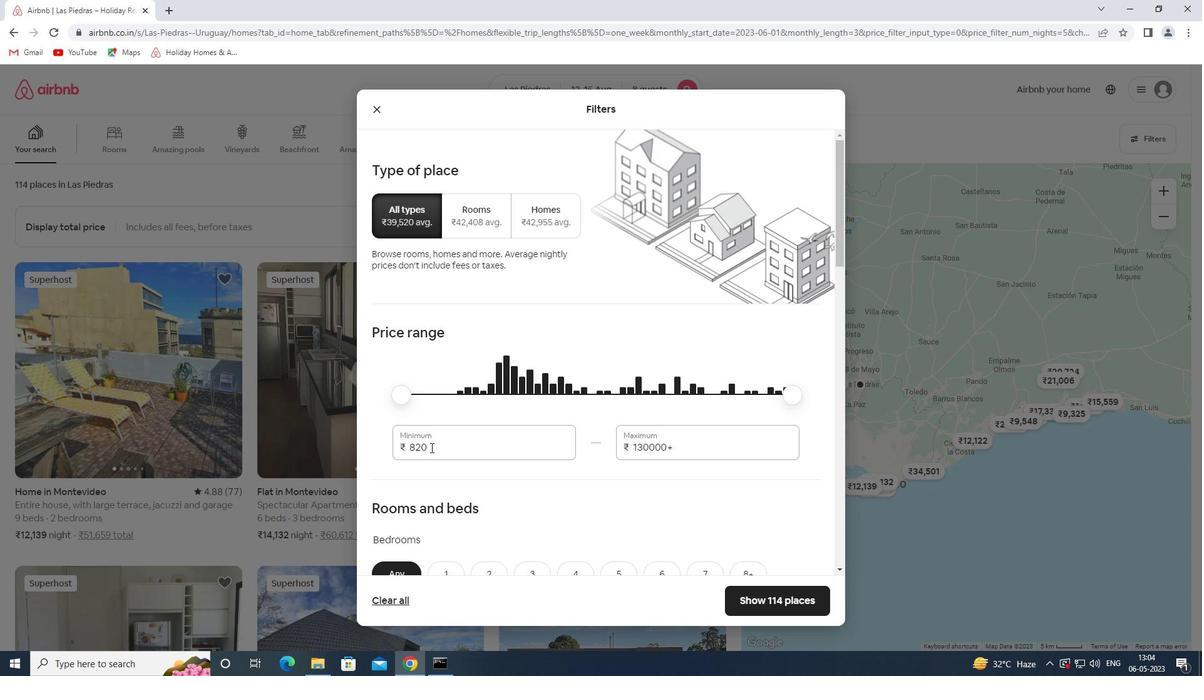 
Action: Mouse pressed left at (430, 447)
Screenshot: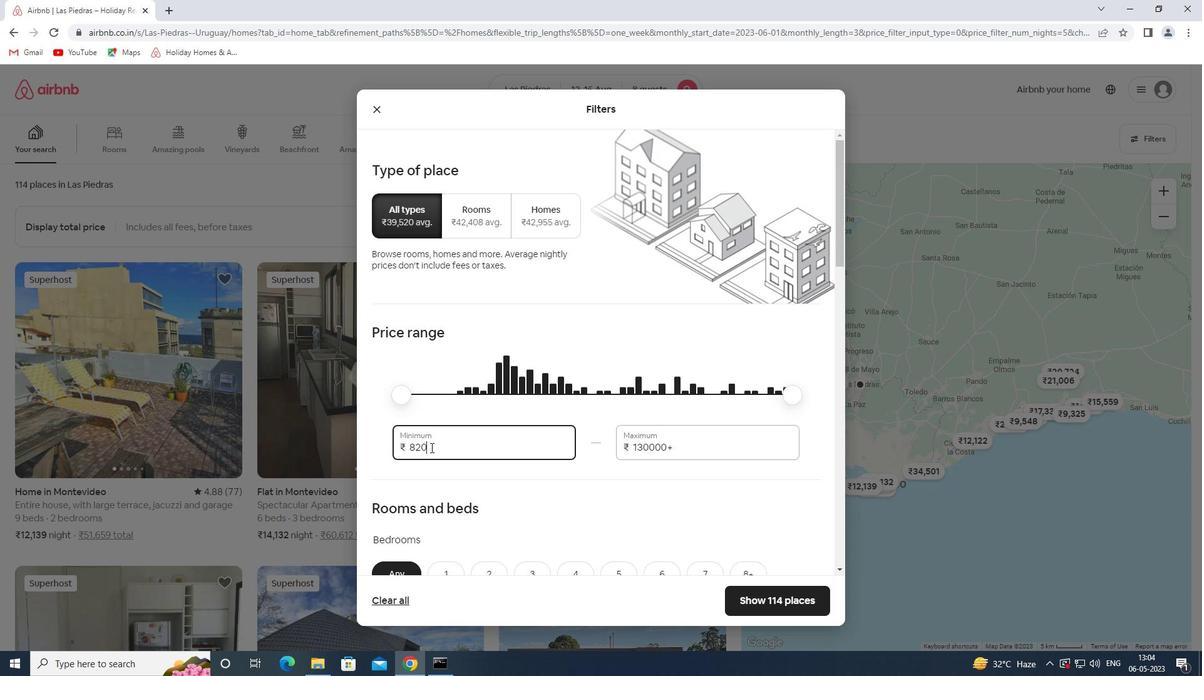 
Action: Key pressed 10000<Key.tab>16000
Screenshot: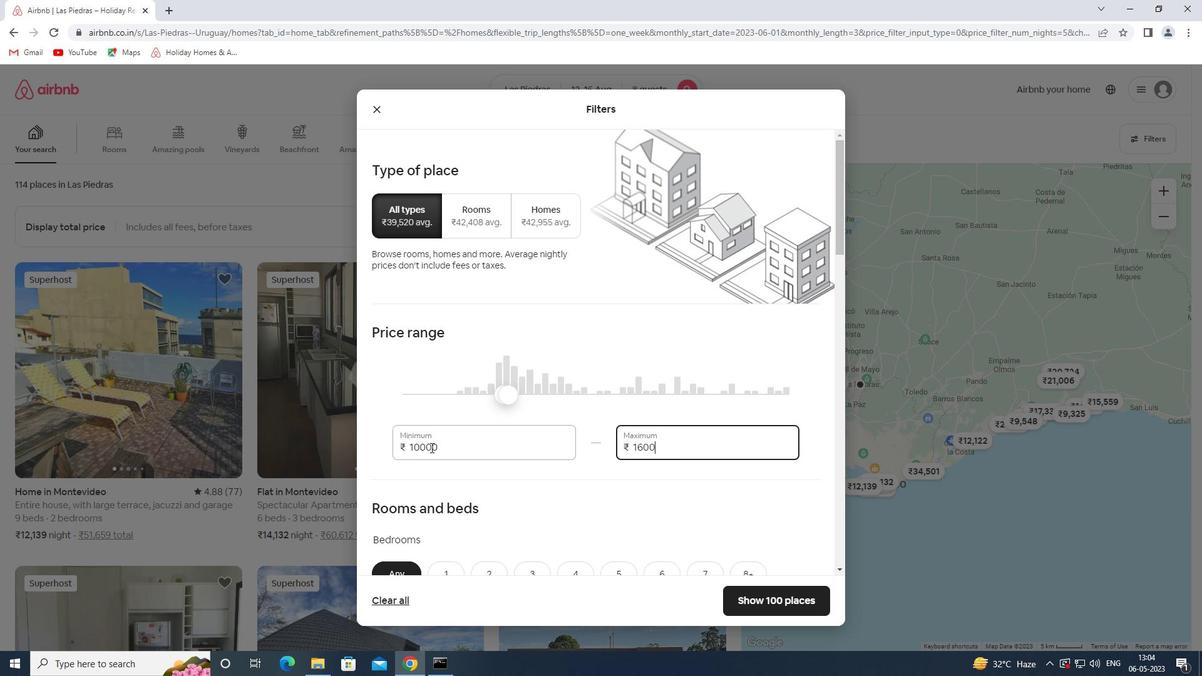 
Action: Mouse scrolled (430, 447) with delta (0, 0)
Screenshot: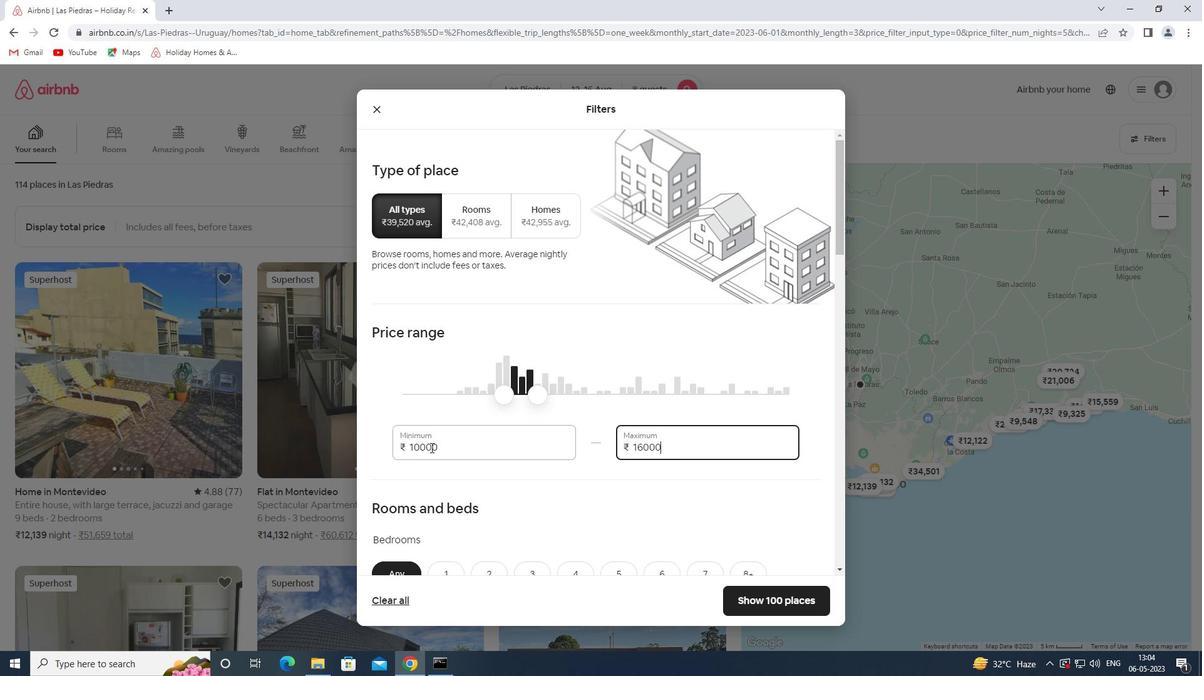 
Action: Mouse scrolled (430, 447) with delta (0, 0)
Screenshot: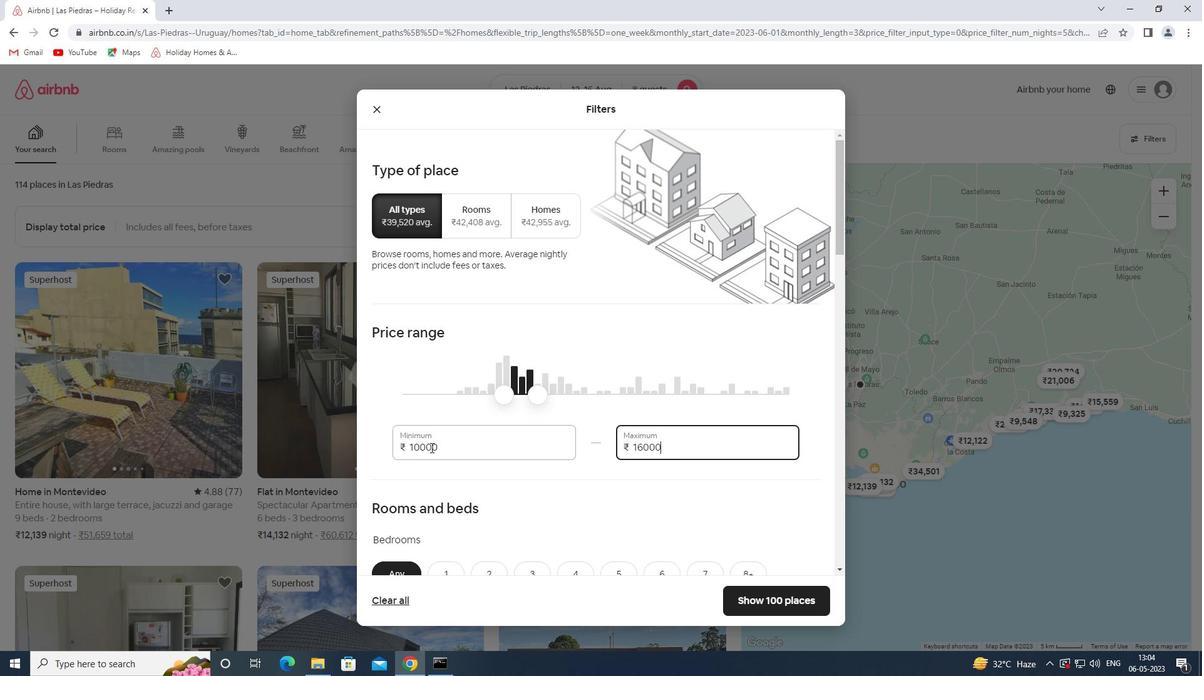 
Action: Mouse moved to (515, 410)
Screenshot: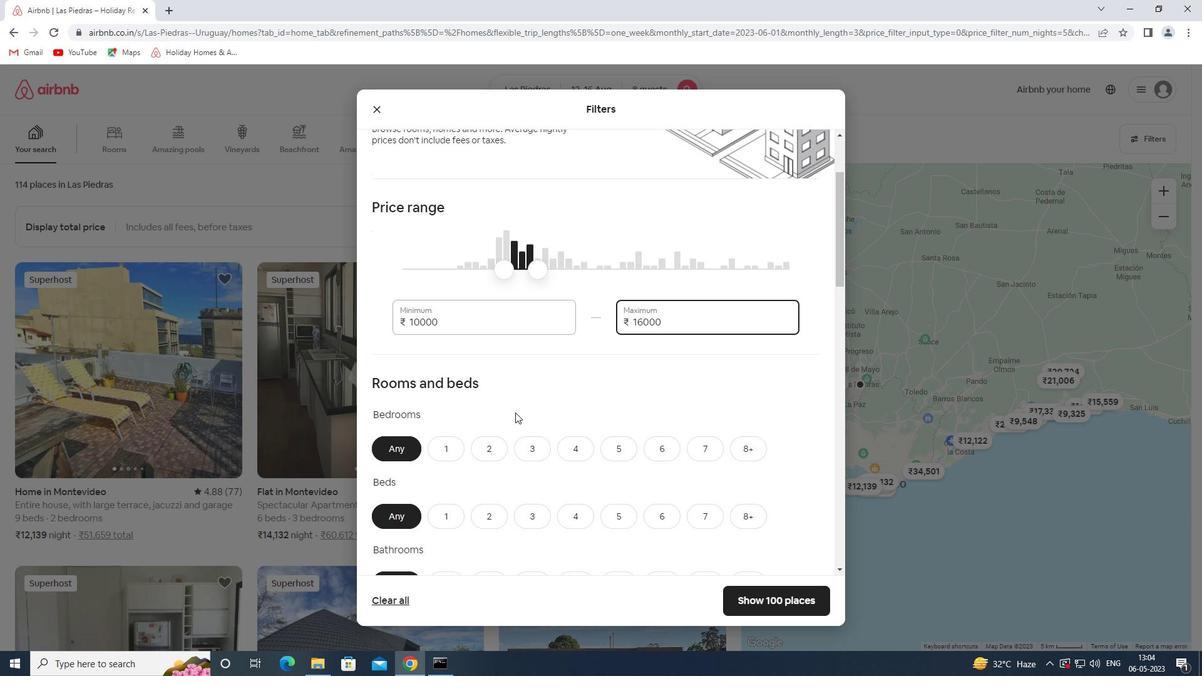 
Action: Mouse scrolled (515, 410) with delta (0, 0)
Screenshot: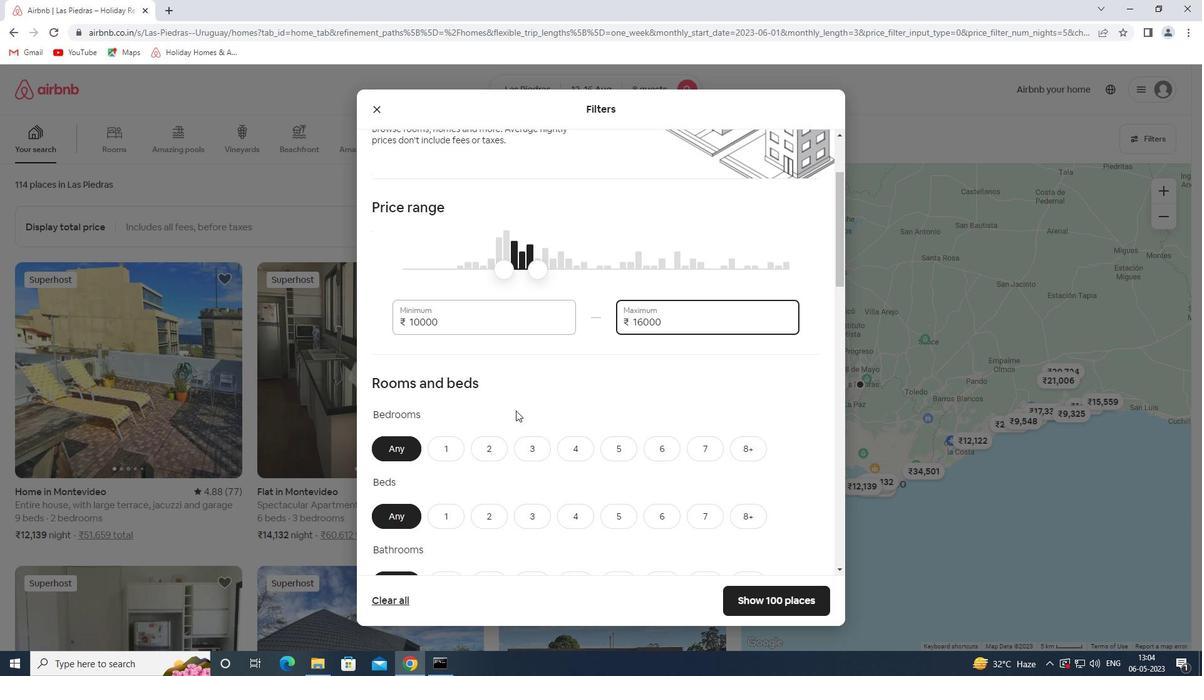 
Action: Mouse scrolled (515, 410) with delta (0, 0)
Screenshot: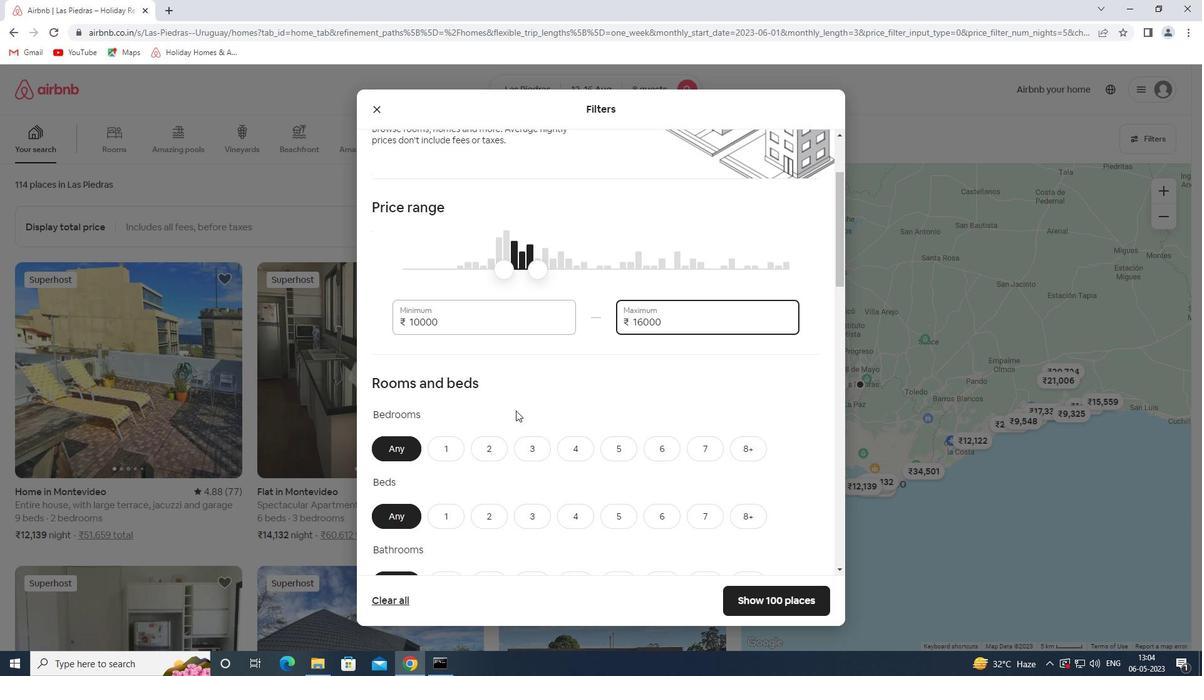 
Action: Mouse scrolled (515, 410) with delta (0, 0)
Screenshot: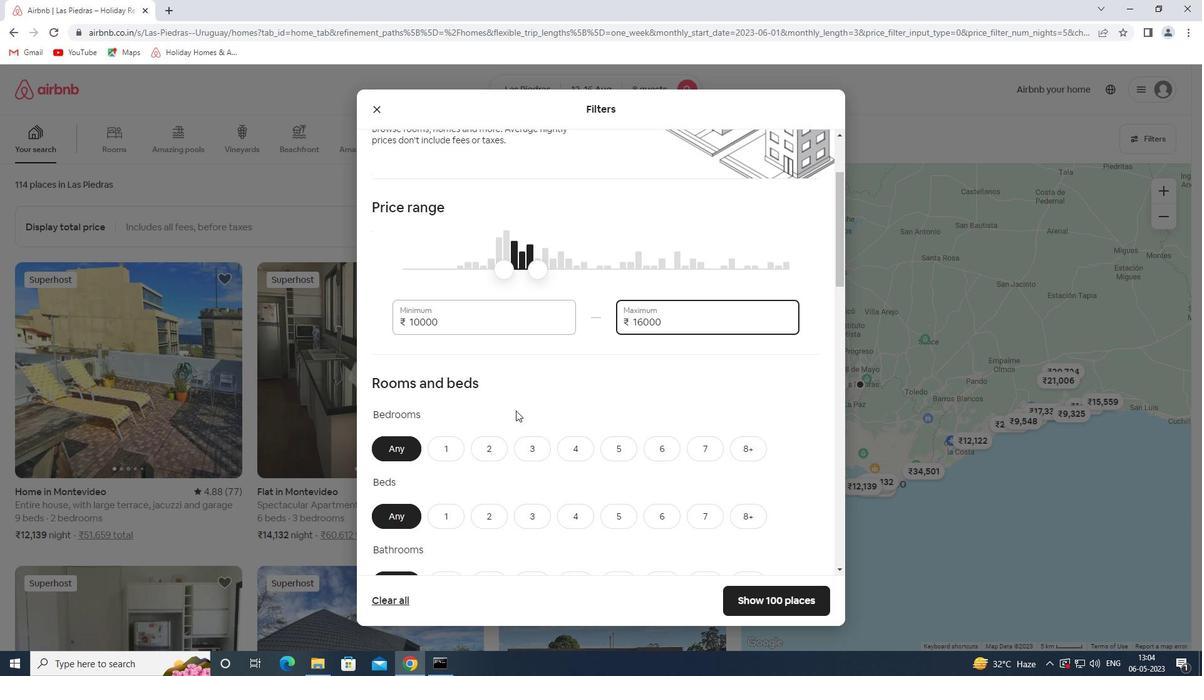 
Action: Mouse moved to (746, 259)
Screenshot: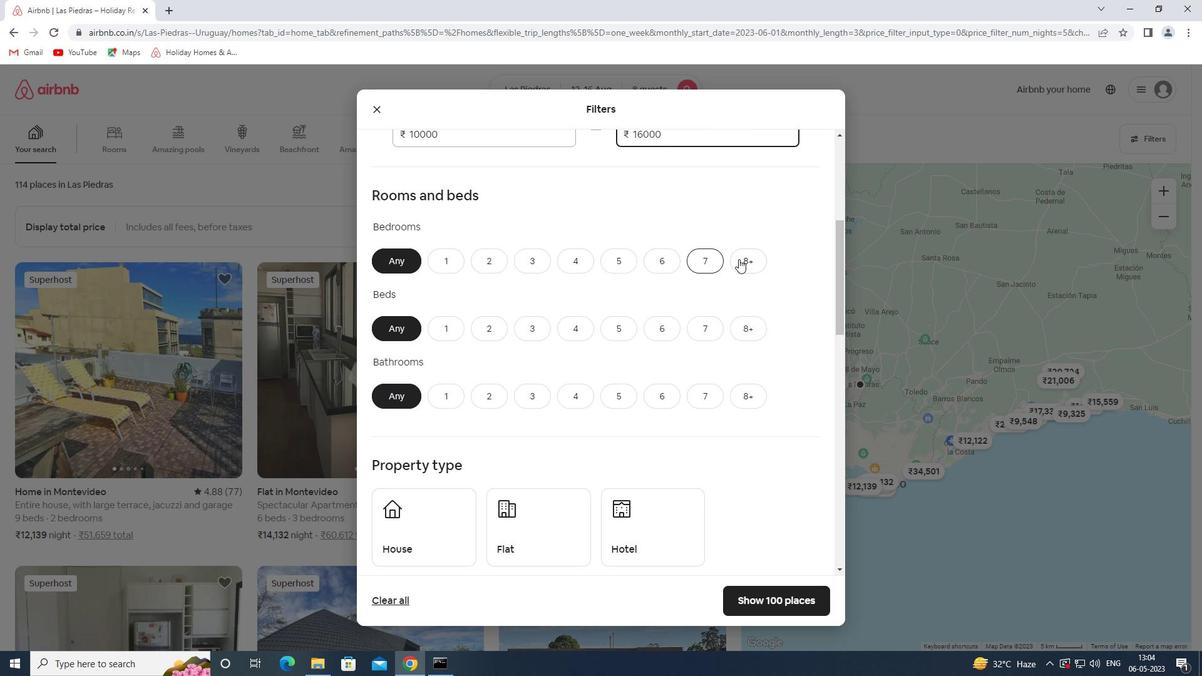 
Action: Mouse pressed left at (746, 259)
Screenshot: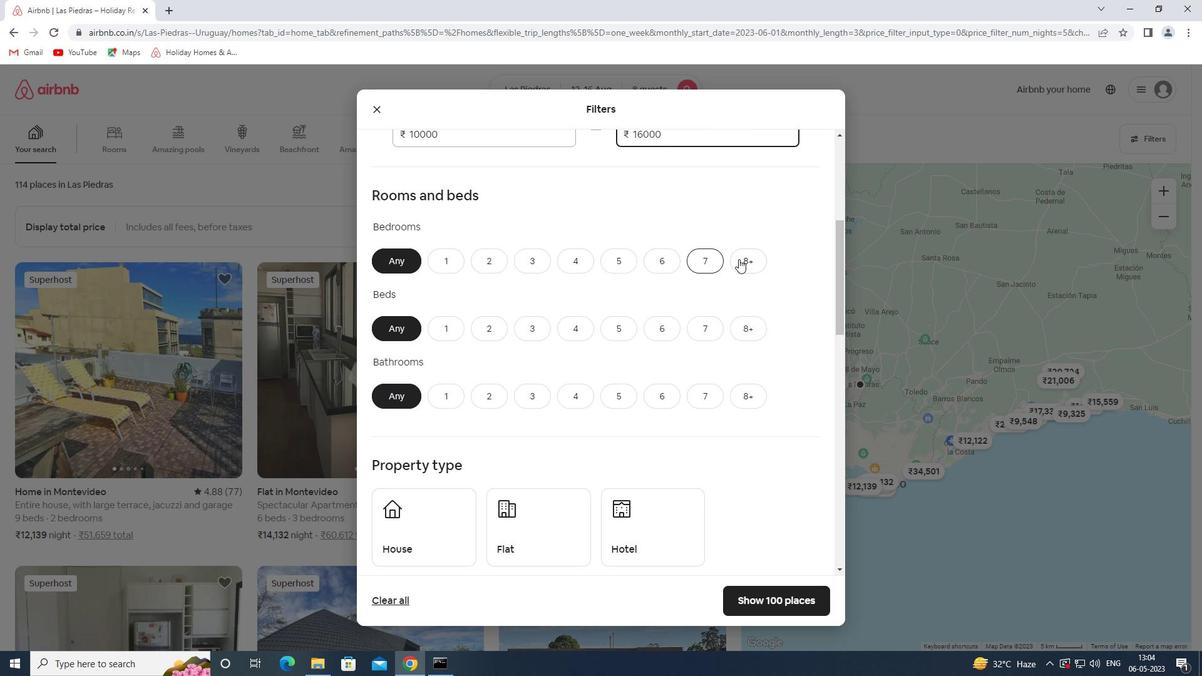 
Action: Mouse moved to (744, 333)
Screenshot: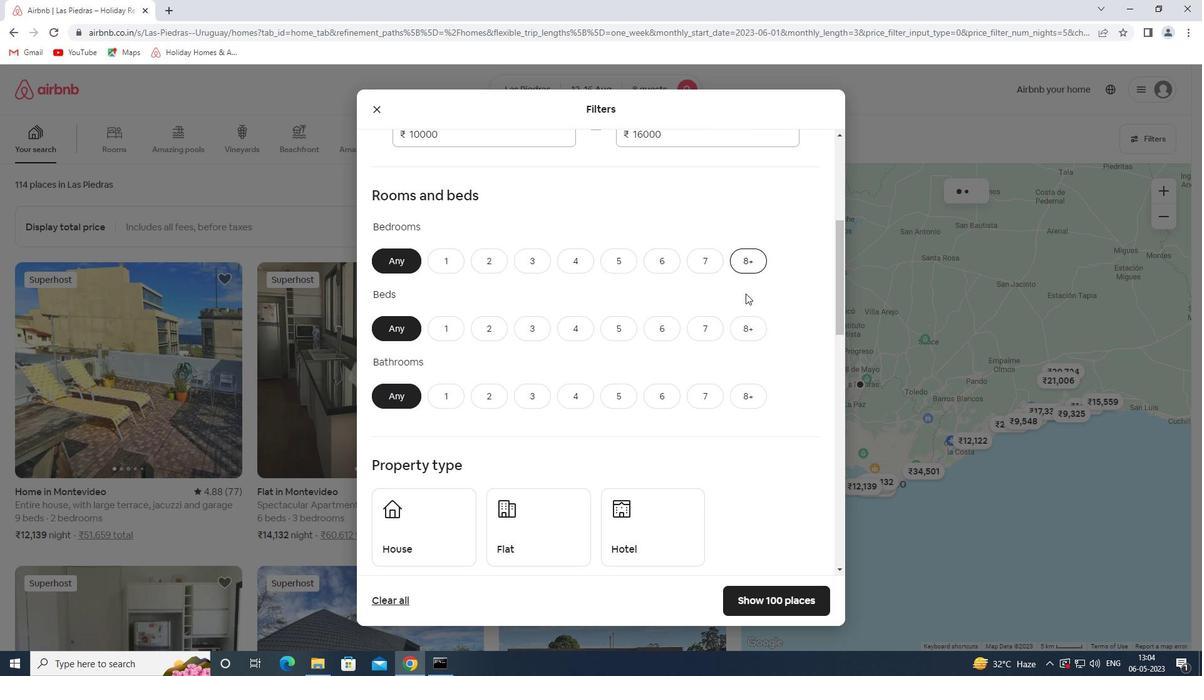 
Action: Mouse pressed left at (744, 333)
Screenshot: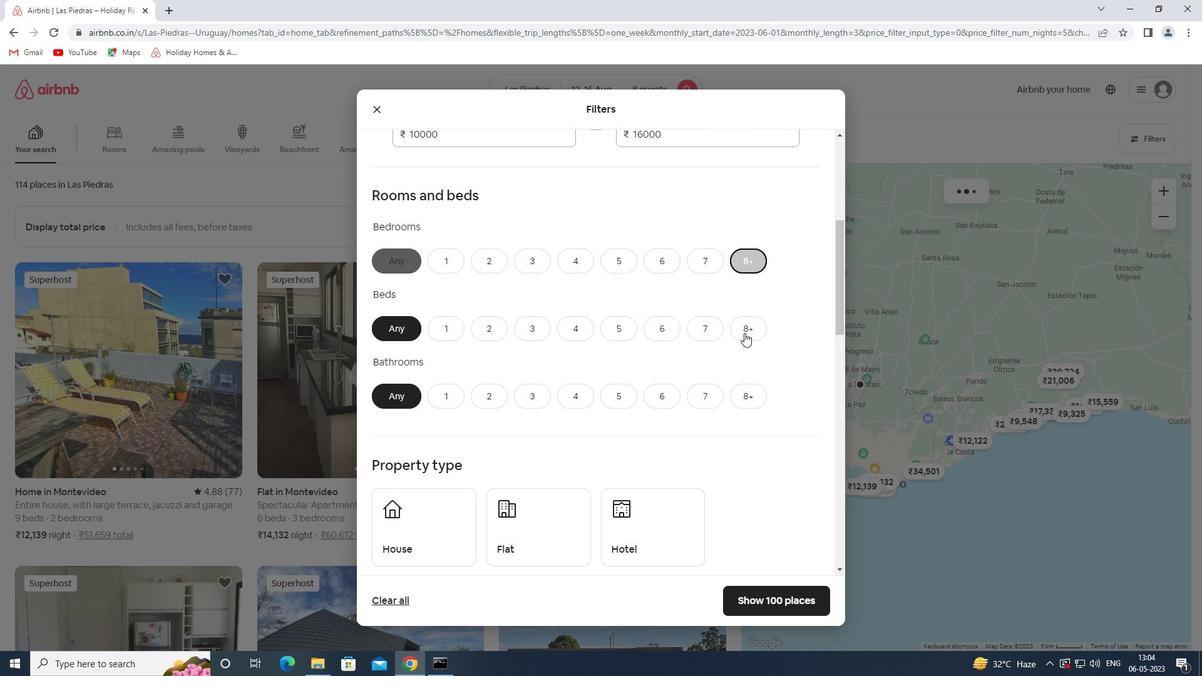 
Action: Mouse moved to (748, 391)
Screenshot: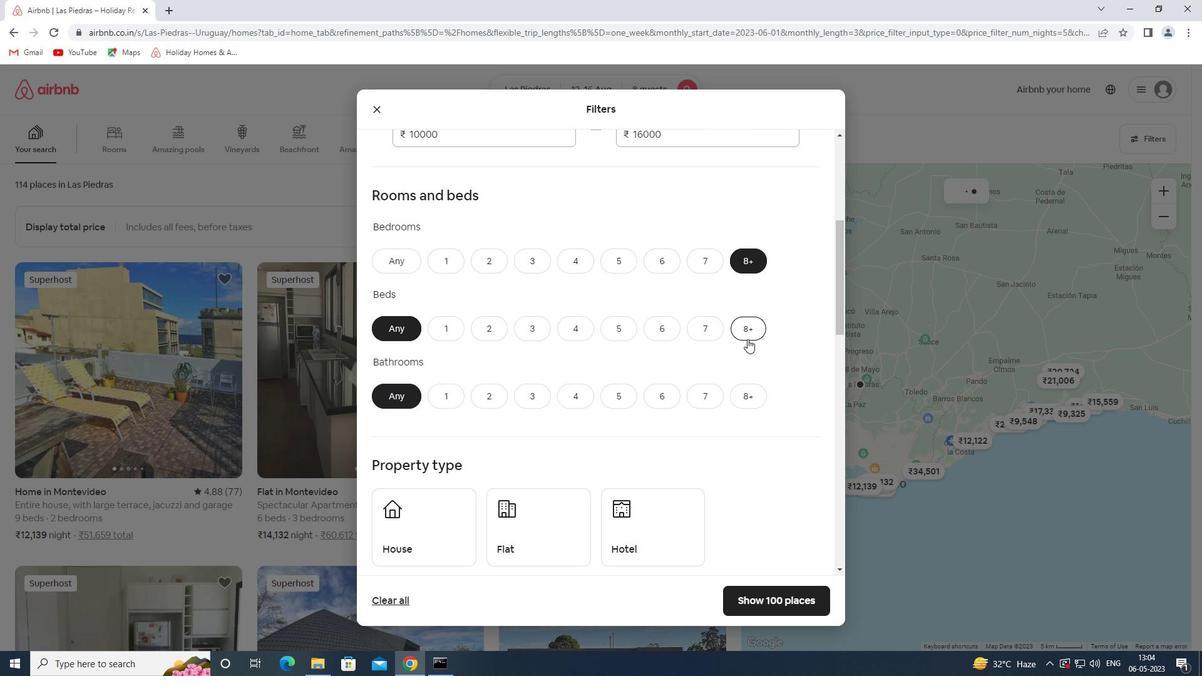 
Action: Mouse pressed left at (748, 391)
Screenshot: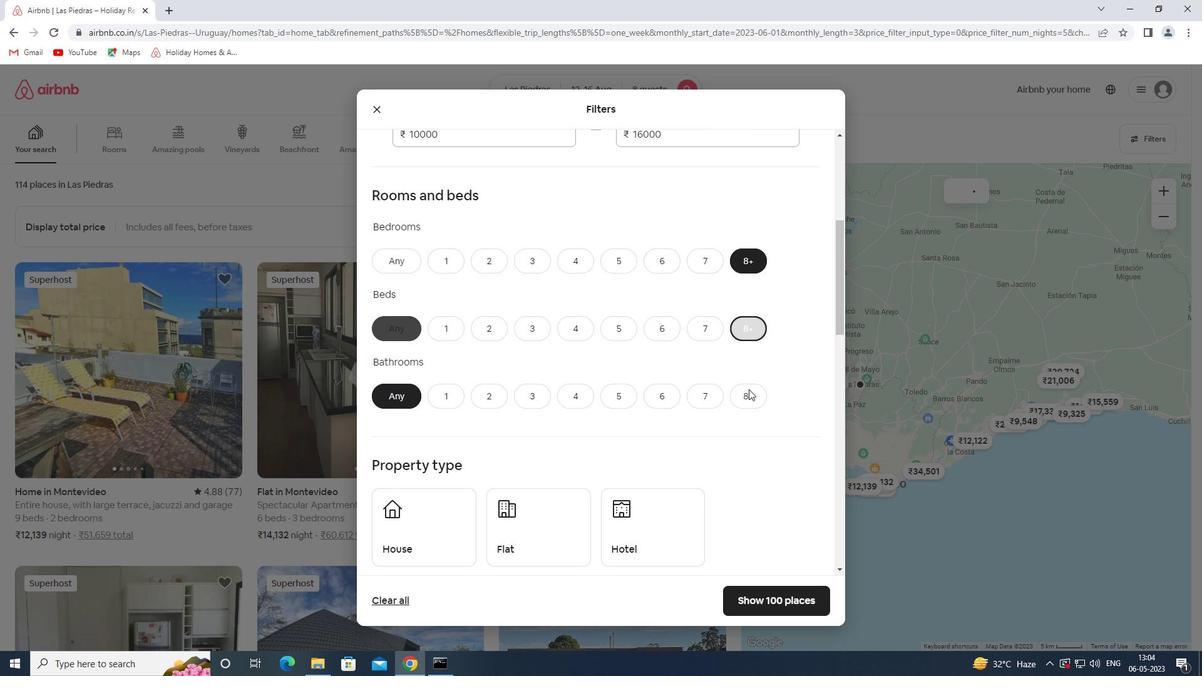 
Action: Mouse moved to (594, 457)
Screenshot: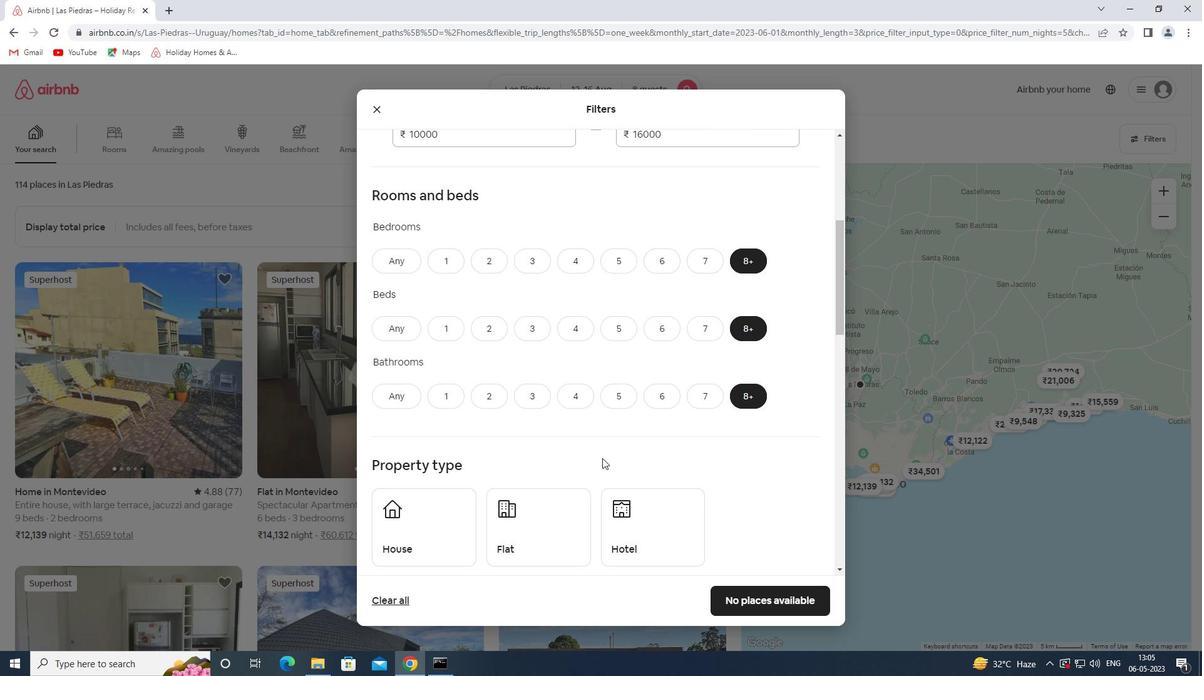 
Action: Mouse scrolled (594, 457) with delta (0, 0)
Screenshot: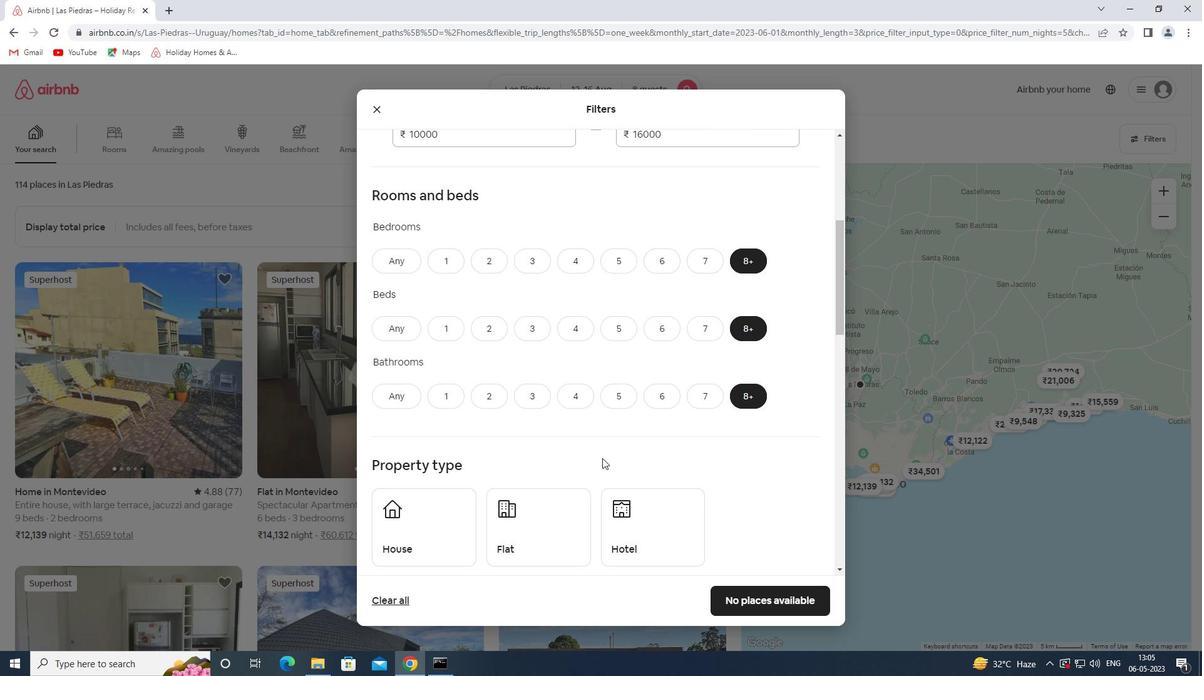 
Action: Mouse moved to (592, 457)
Screenshot: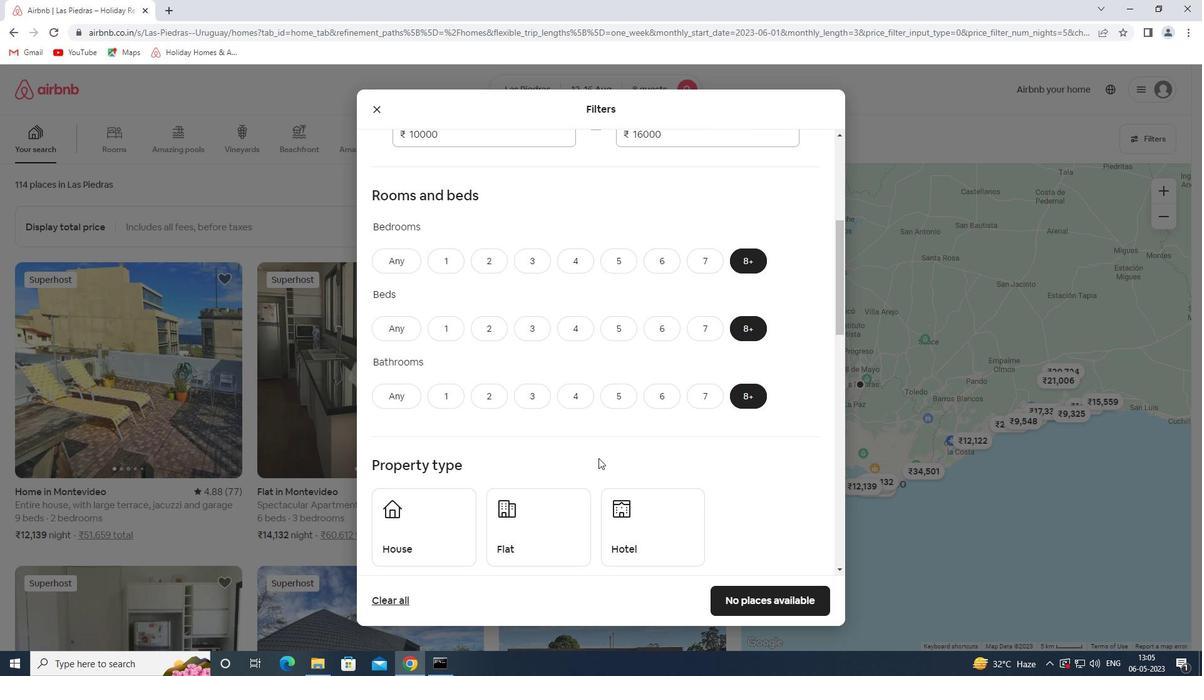 
Action: Mouse scrolled (592, 457) with delta (0, 0)
Screenshot: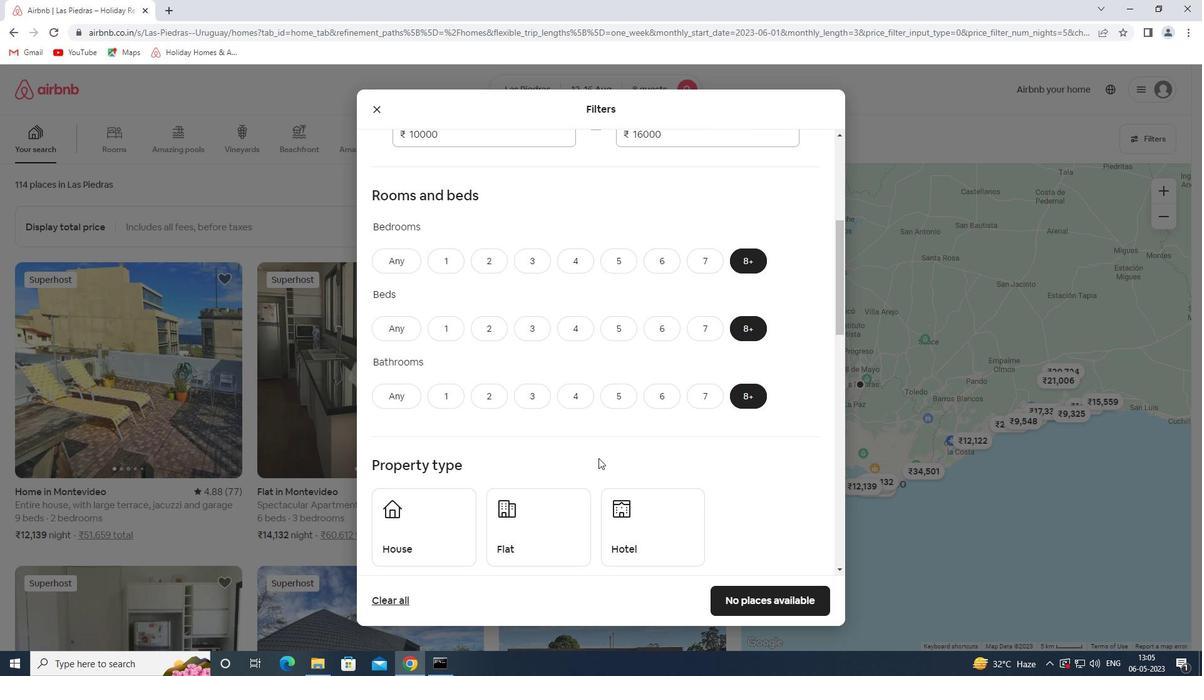 
Action: Mouse moved to (589, 457)
Screenshot: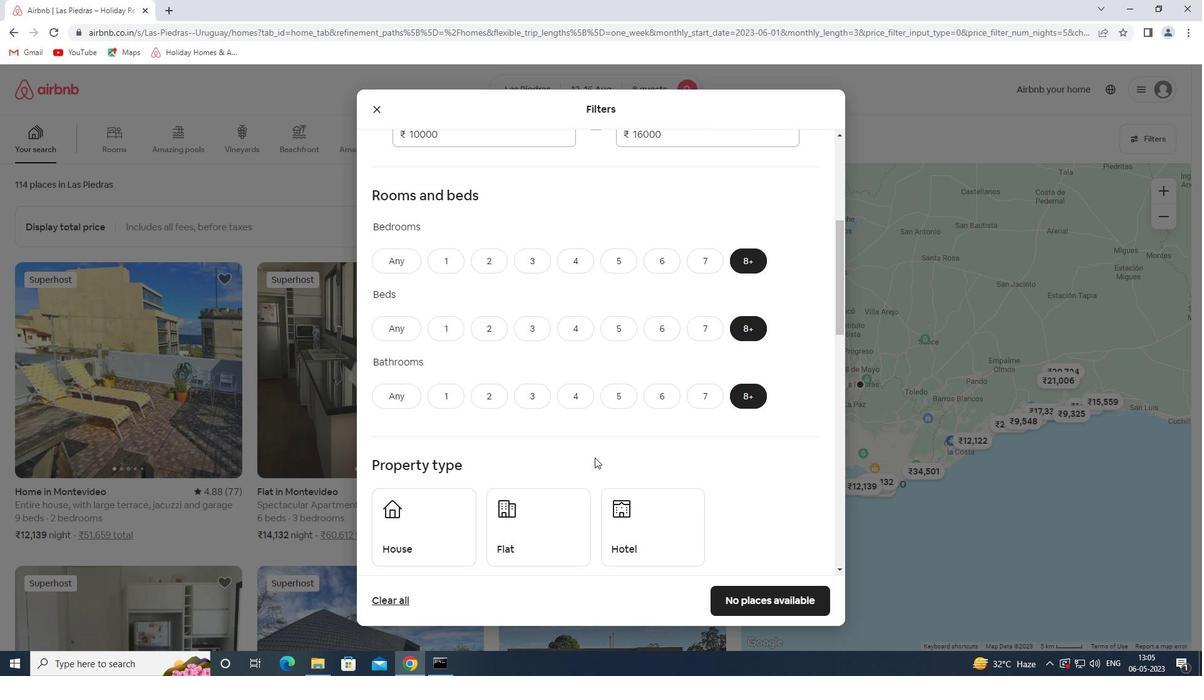 
Action: Mouse scrolled (589, 457) with delta (0, 0)
Screenshot: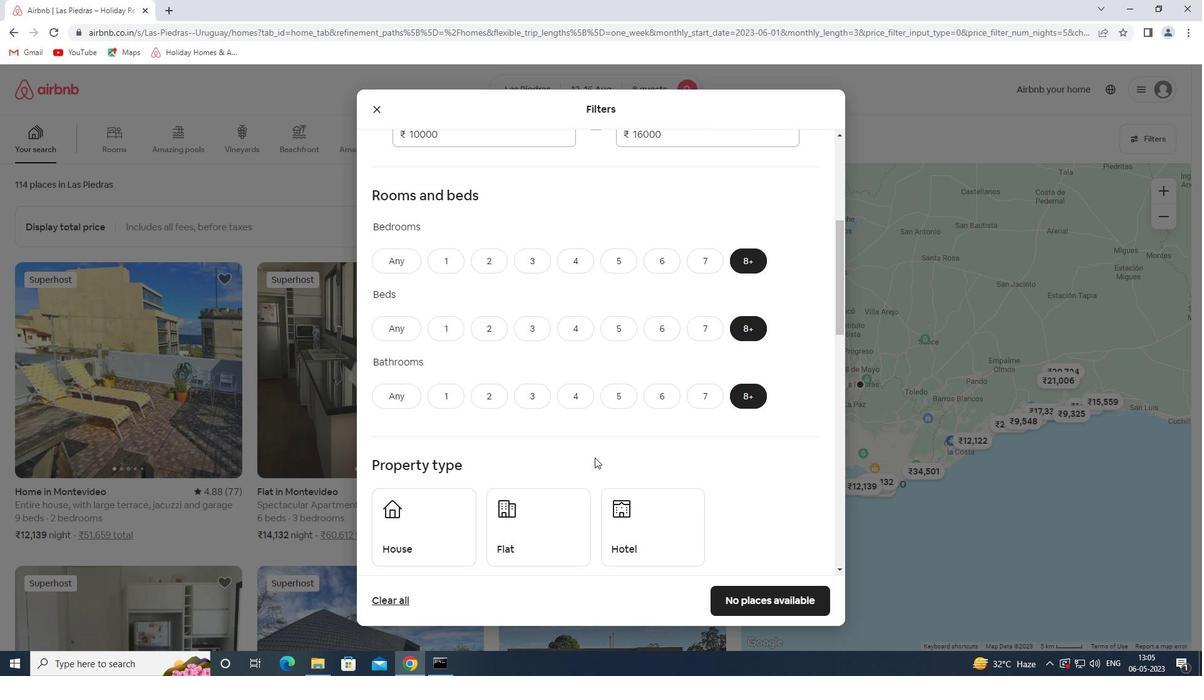 
Action: Mouse moved to (448, 331)
Screenshot: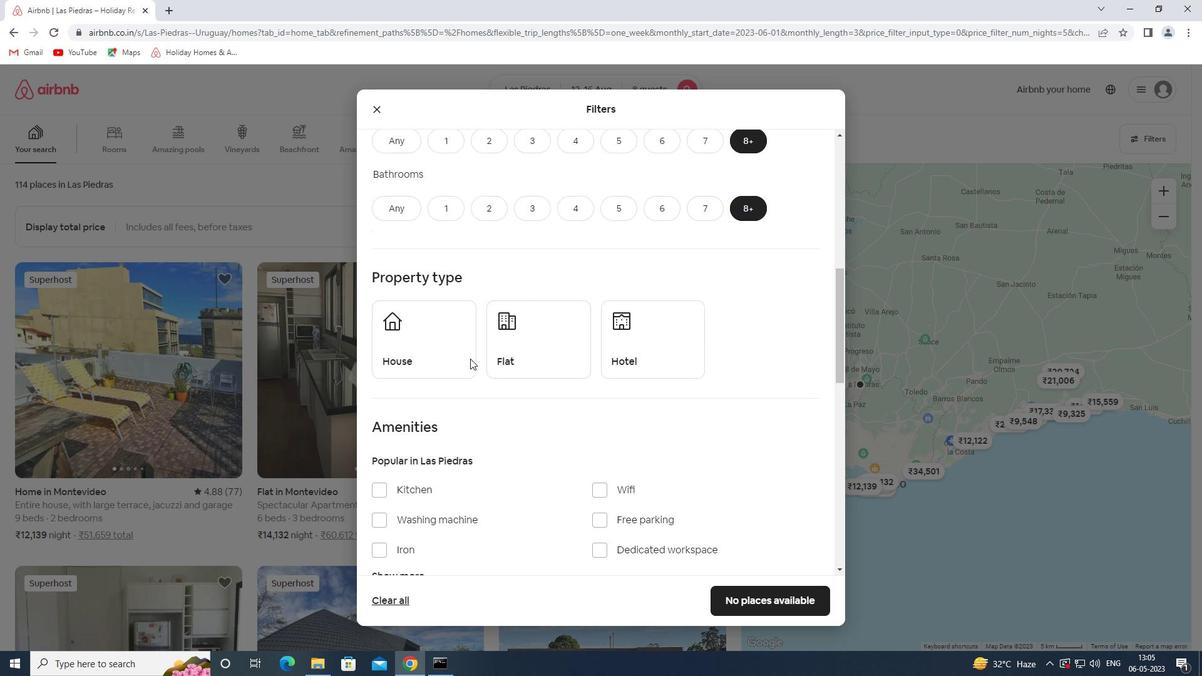 
Action: Mouse pressed left at (448, 331)
Screenshot: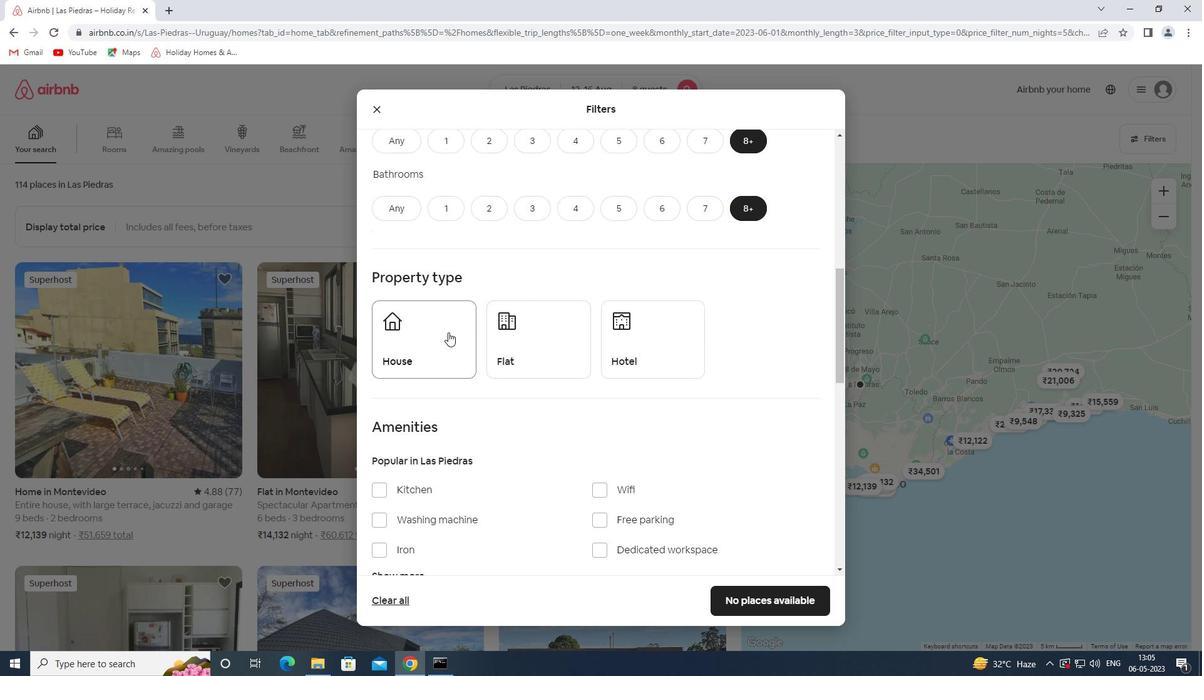 
Action: Mouse moved to (516, 336)
Screenshot: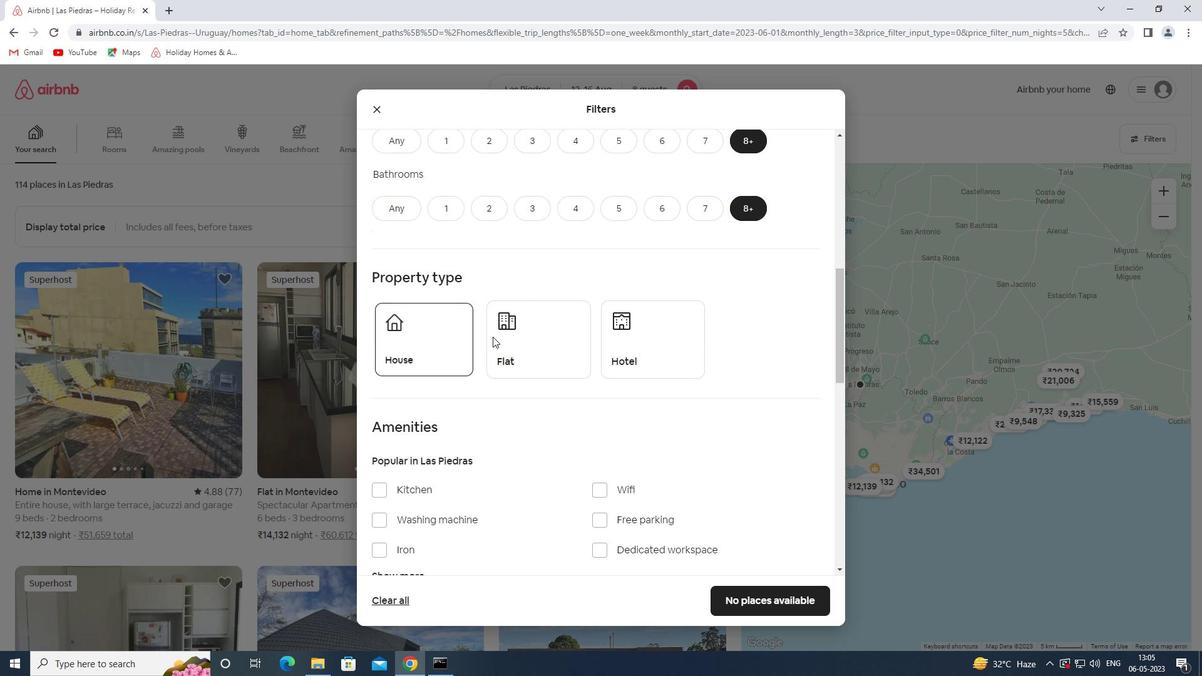 
Action: Mouse pressed left at (516, 336)
Screenshot: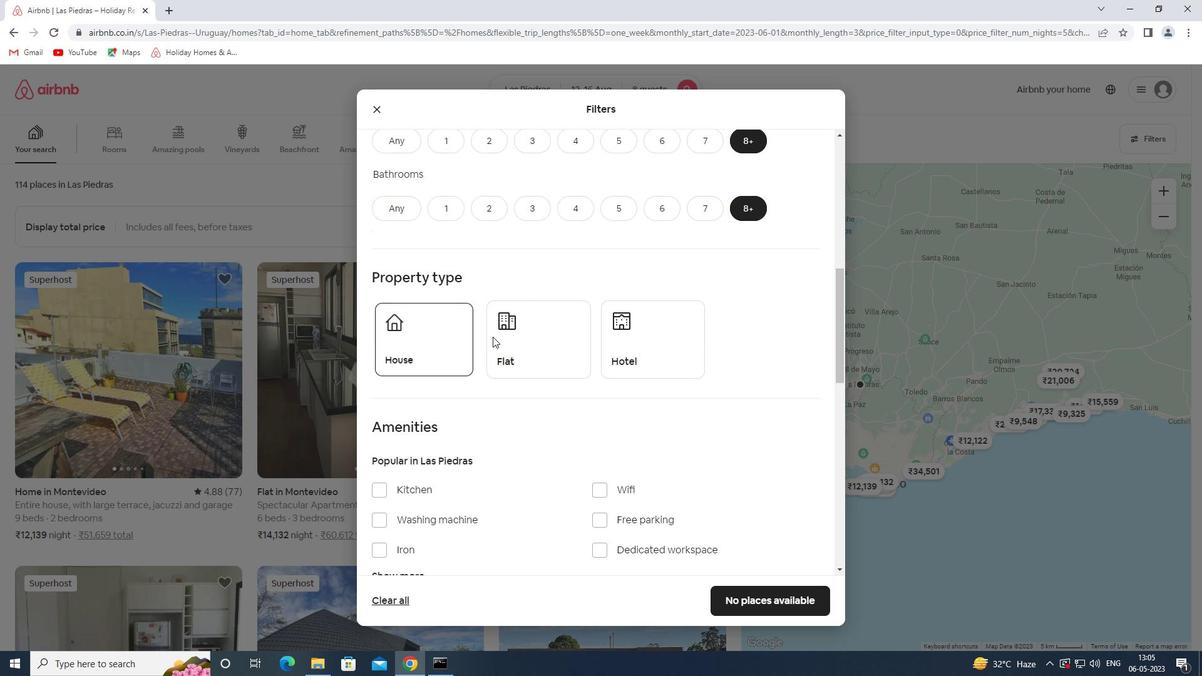
Action: Mouse moved to (695, 353)
Screenshot: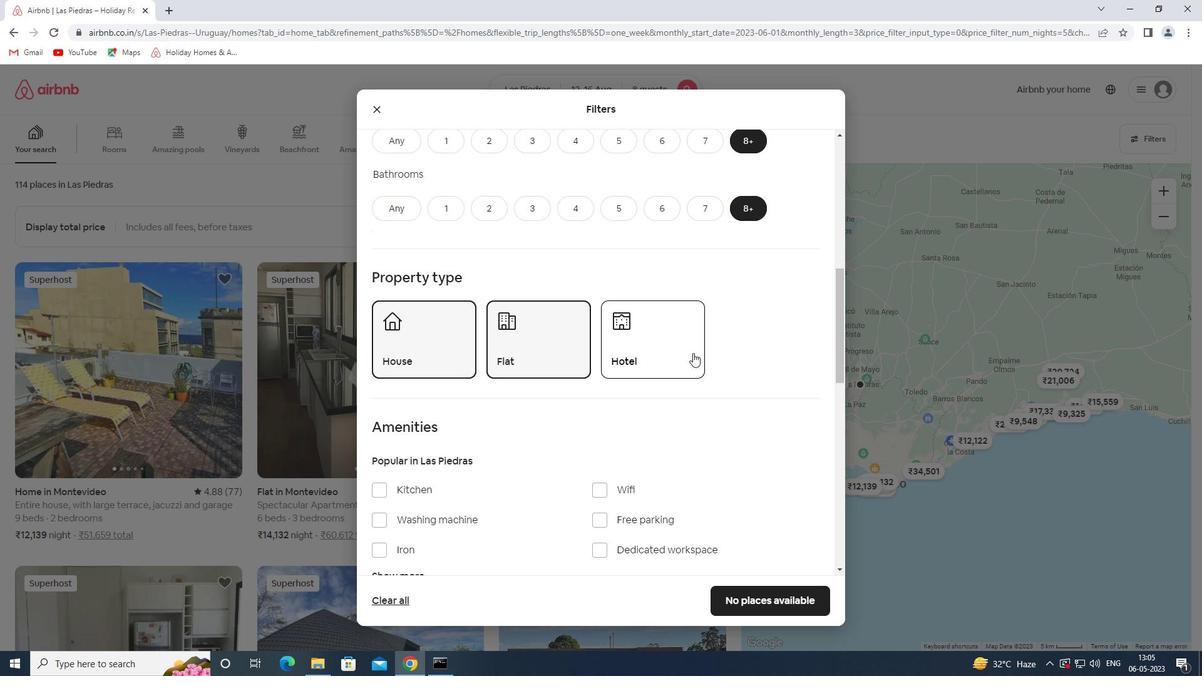
Action: Mouse pressed left at (695, 353)
Screenshot: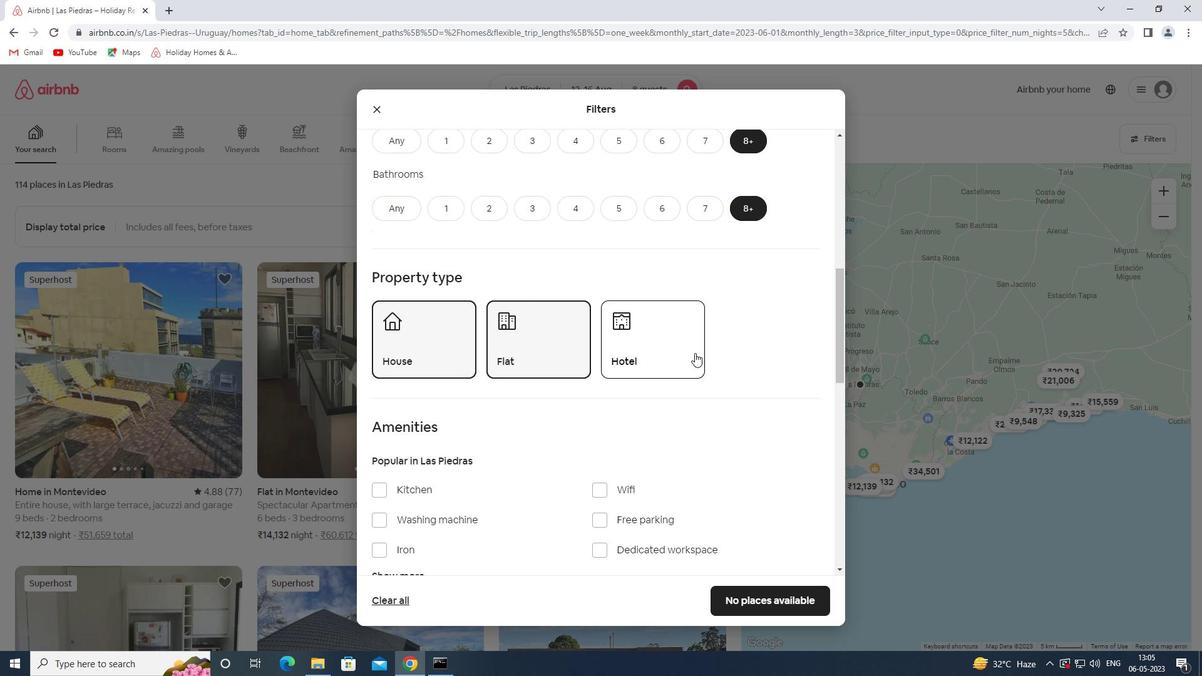 
Action: Mouse moved to (561, 411)
Screenshot: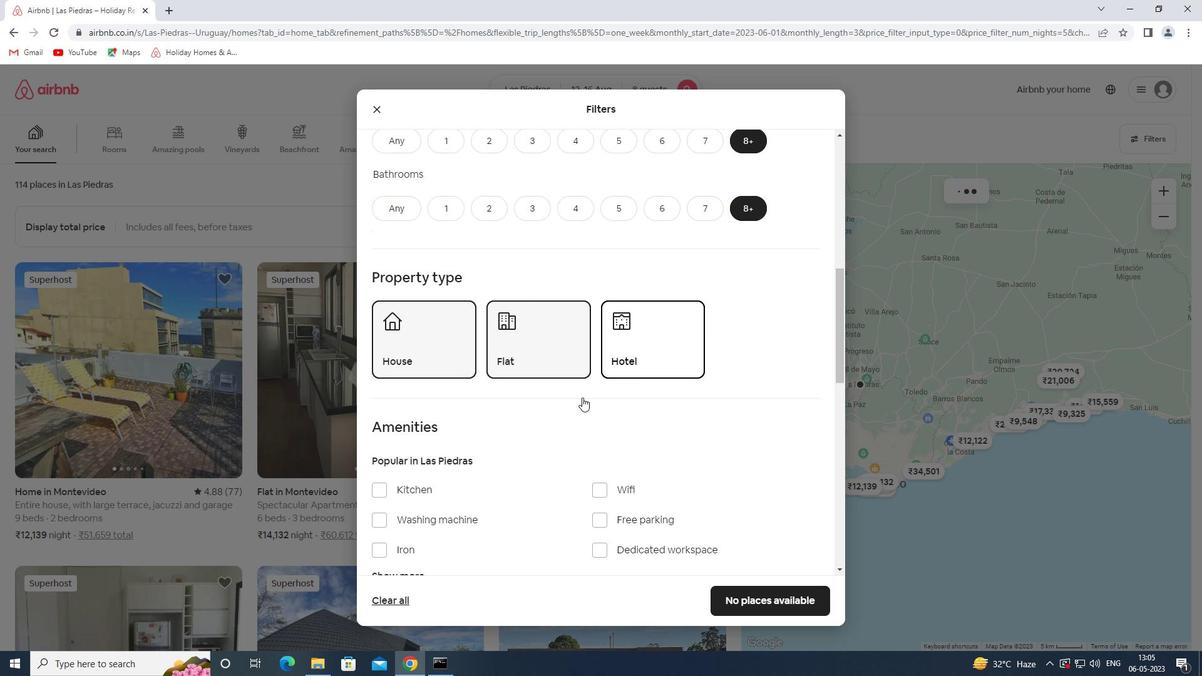 
Action: Mouse scrolled (561, 410) with delta (0, 0)
Screenshot: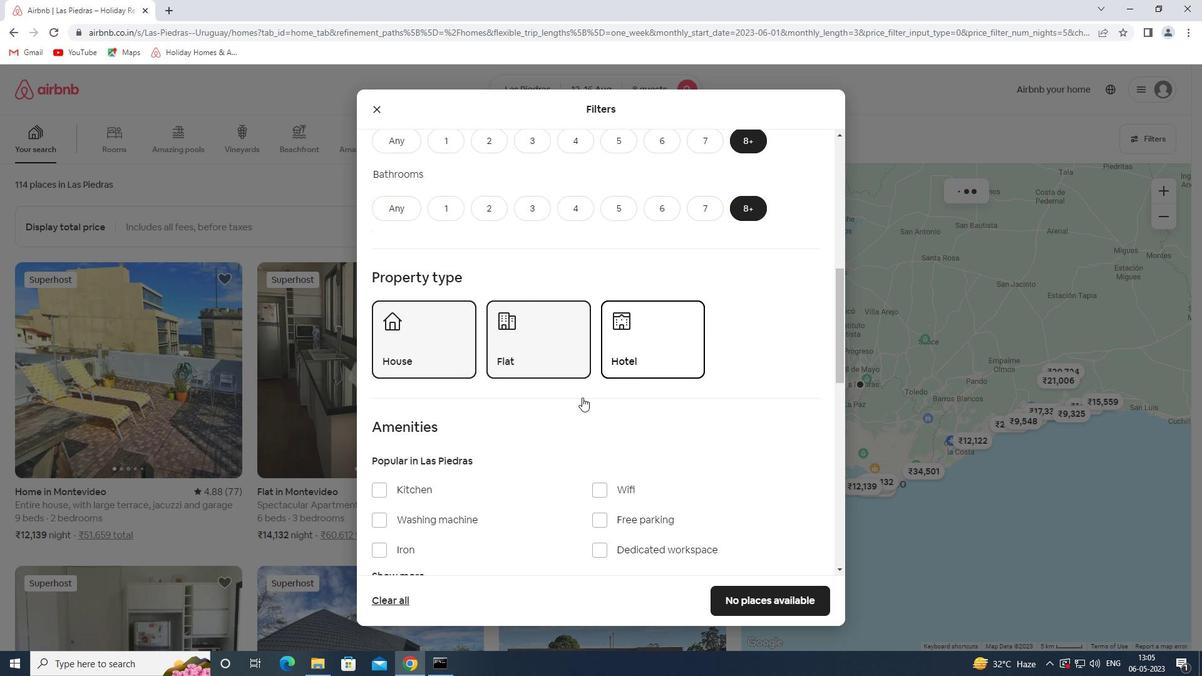 
Action: Mouse scrolled (561, 410) with delta (0, 0)
Screenshot: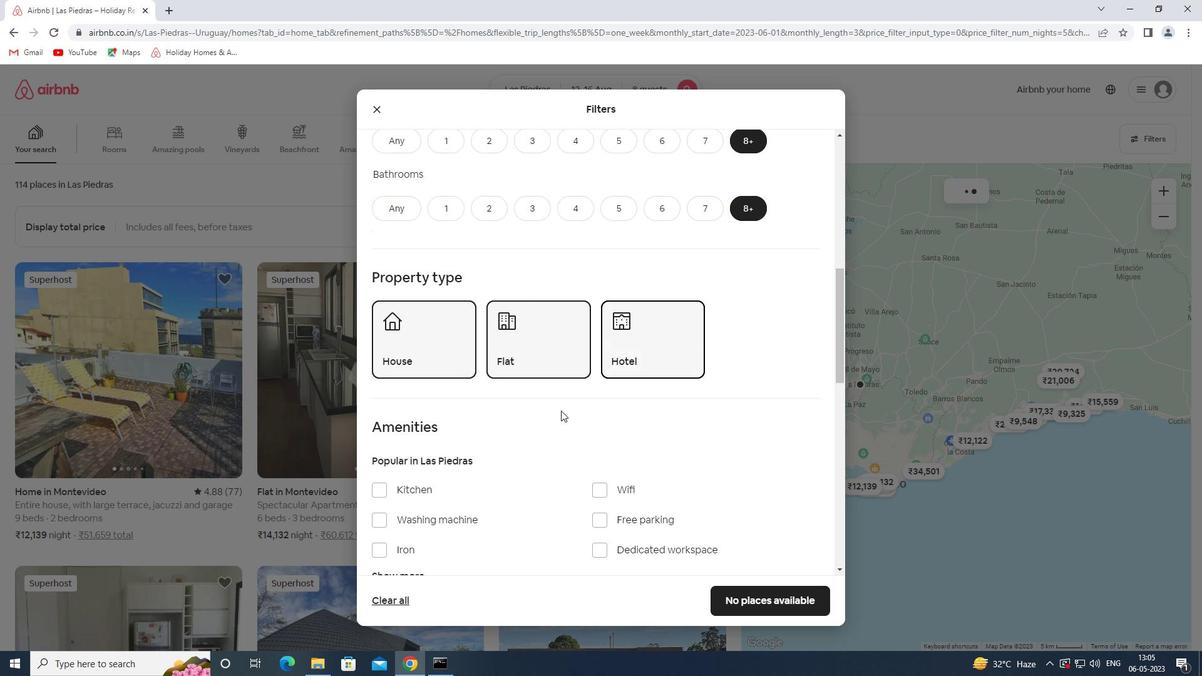 
Action: Mouse scrolled (561, 410) with delta (0, 0)
Screenshot: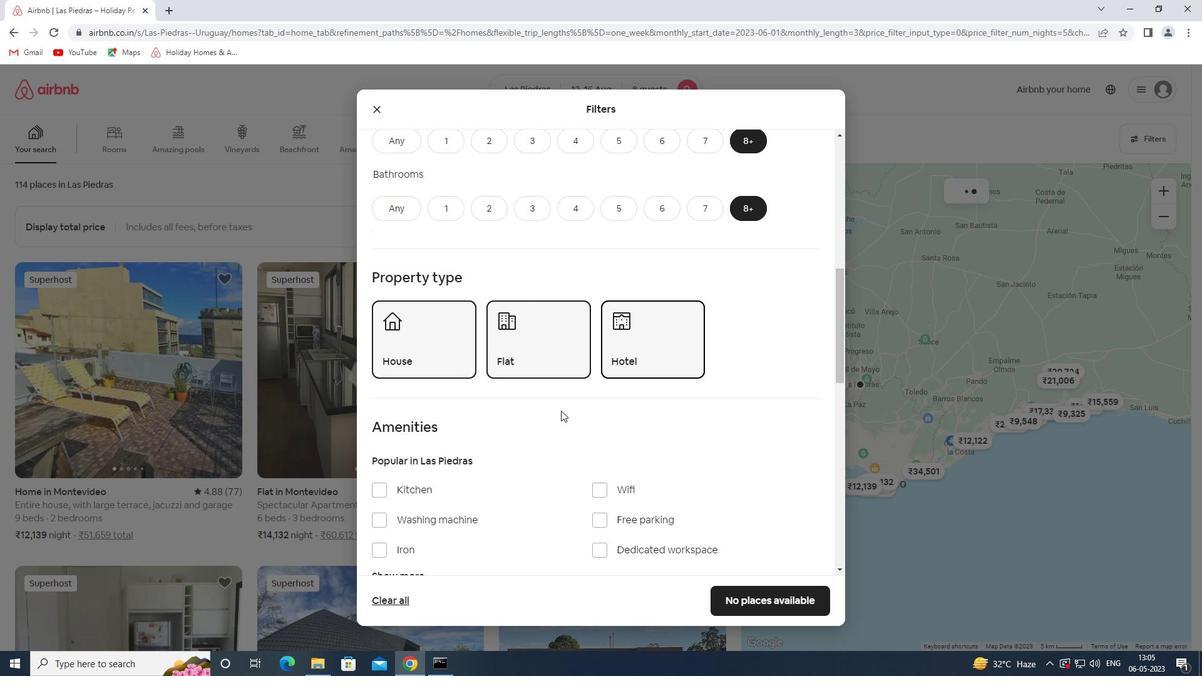 
Action: Mouse moved to (604, 305)
Screenshot: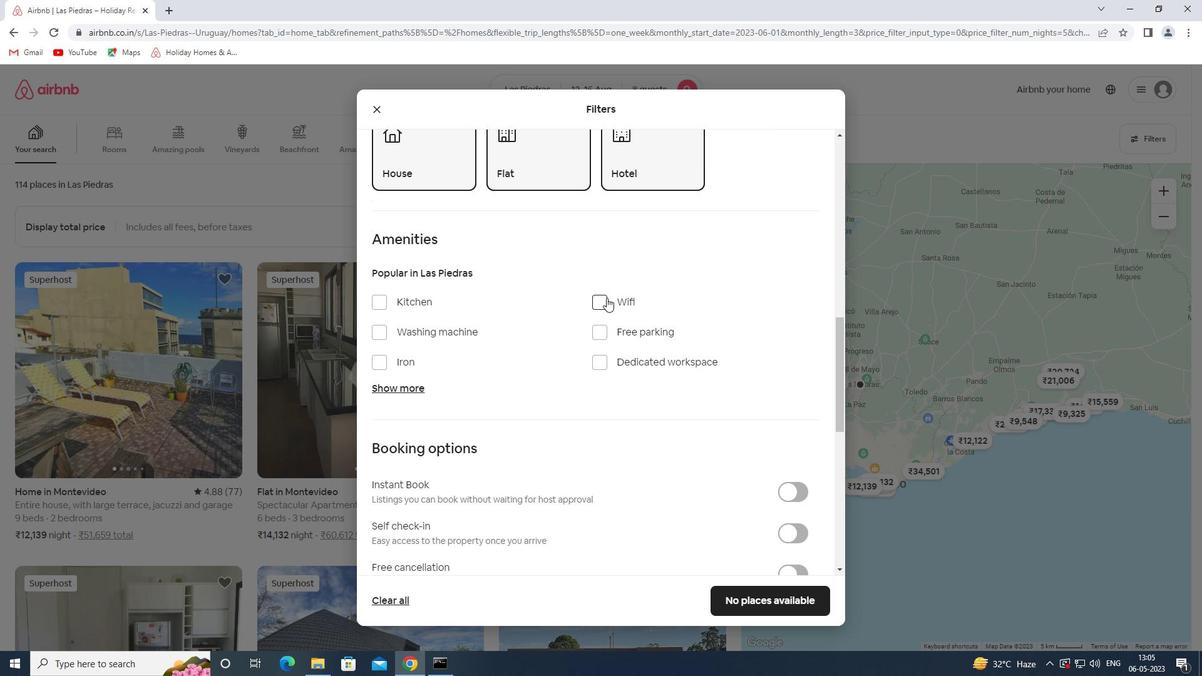 
Action: Mouse pressed left at (604, 305)
Screenshot: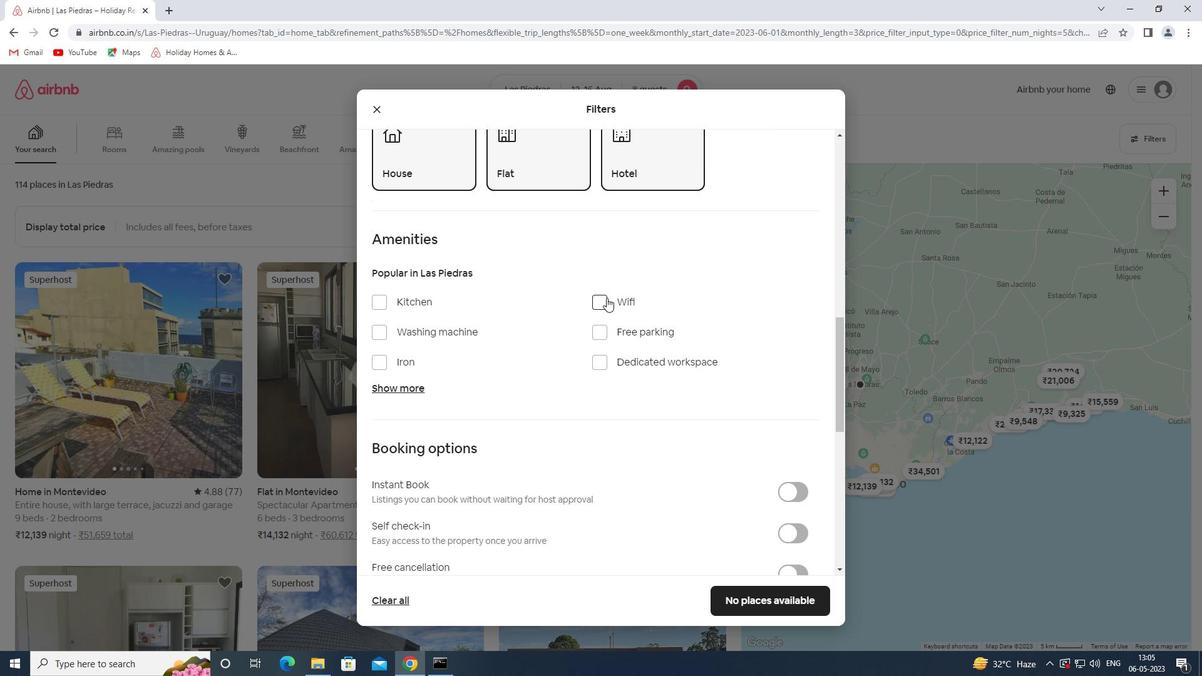 
Action: Mouse moved to (601, 335)
Screenshot: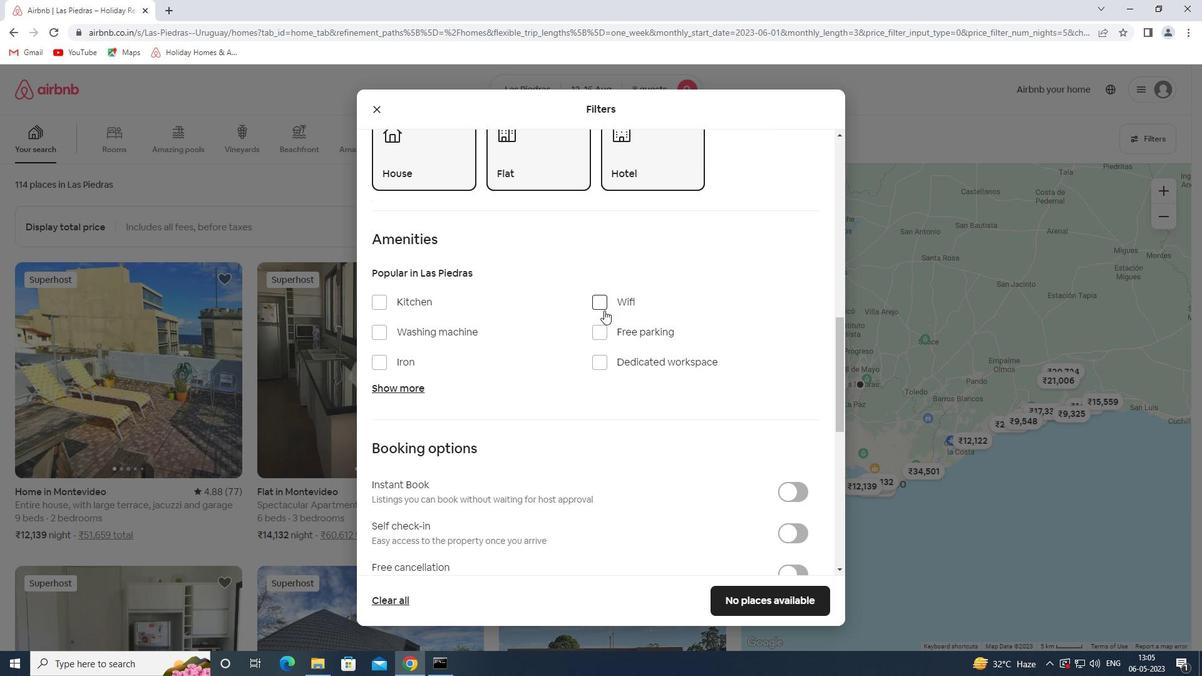 
Action: Mouse pressed left at (601, 335)
Screenshot: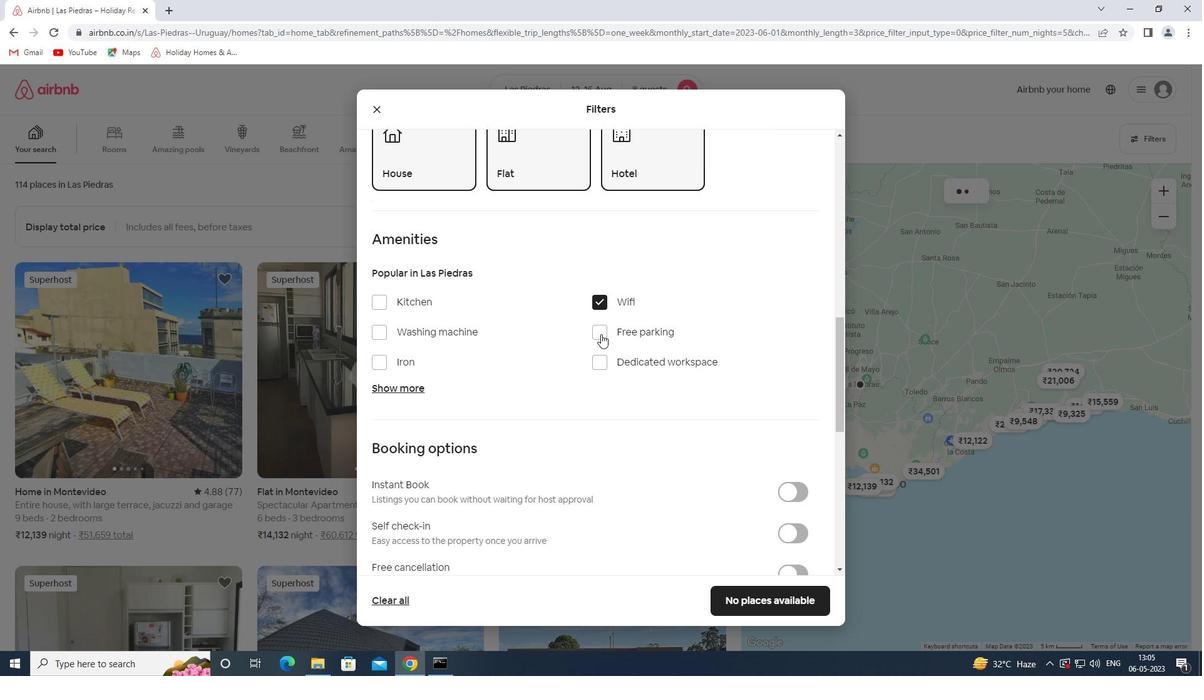 
Action: Mouse moved to (422, 391)
Screenshot: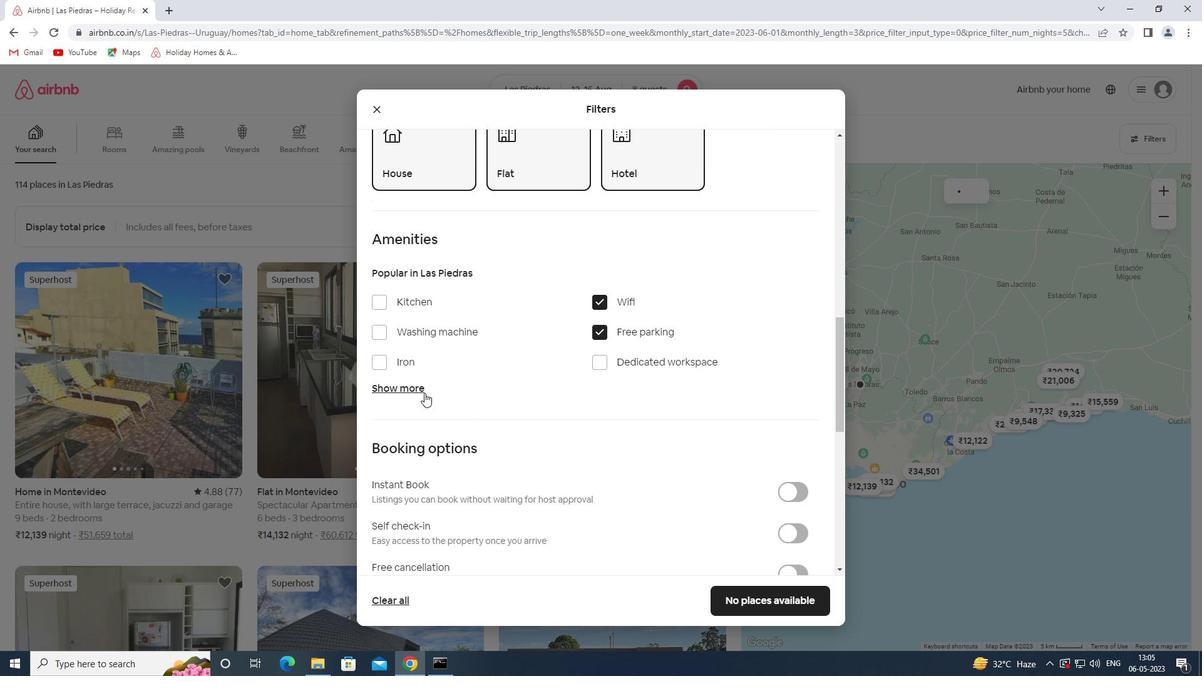 
Action: Mouse pressed left at (422, 391)
Screenshot: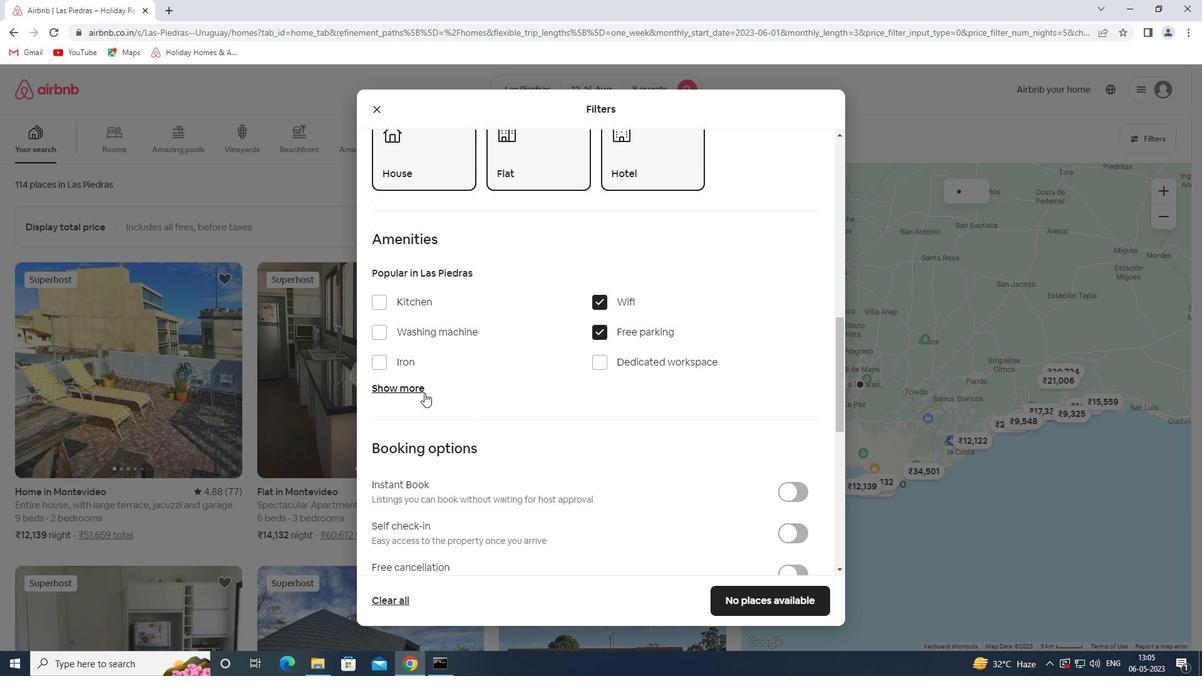 
Action: Mouse moved to (461, 460)
Screenshot: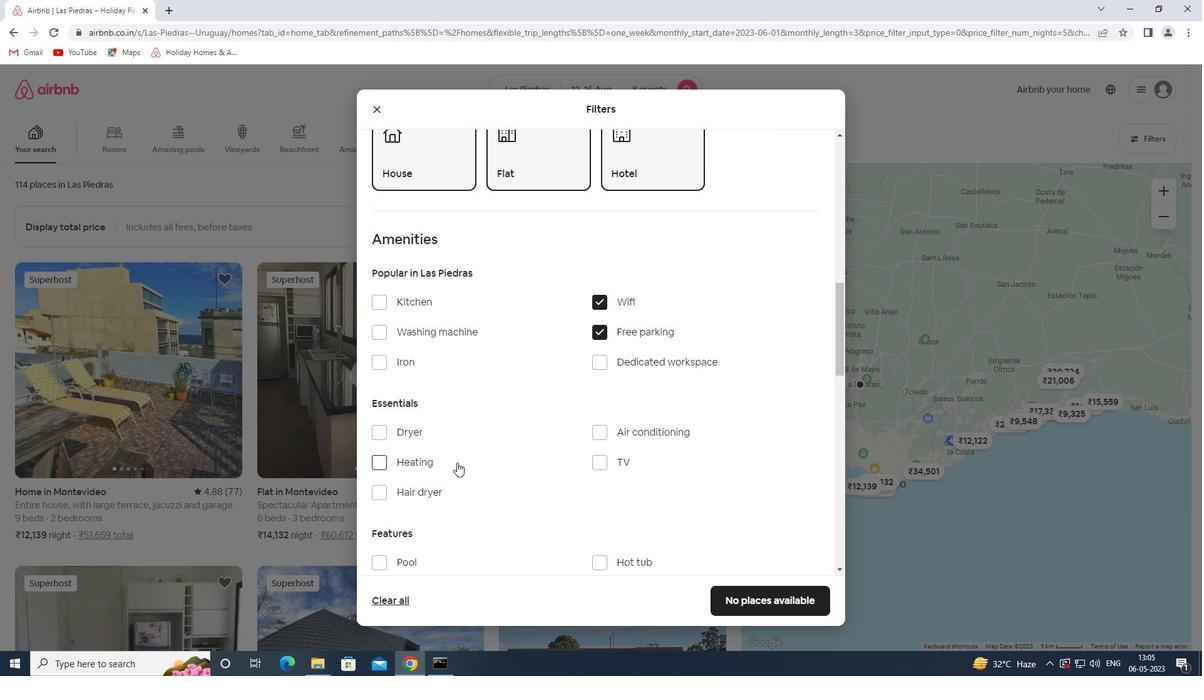 
Action: Mouse scrolled (461, 460) with delta (0, 0)
Screenshot: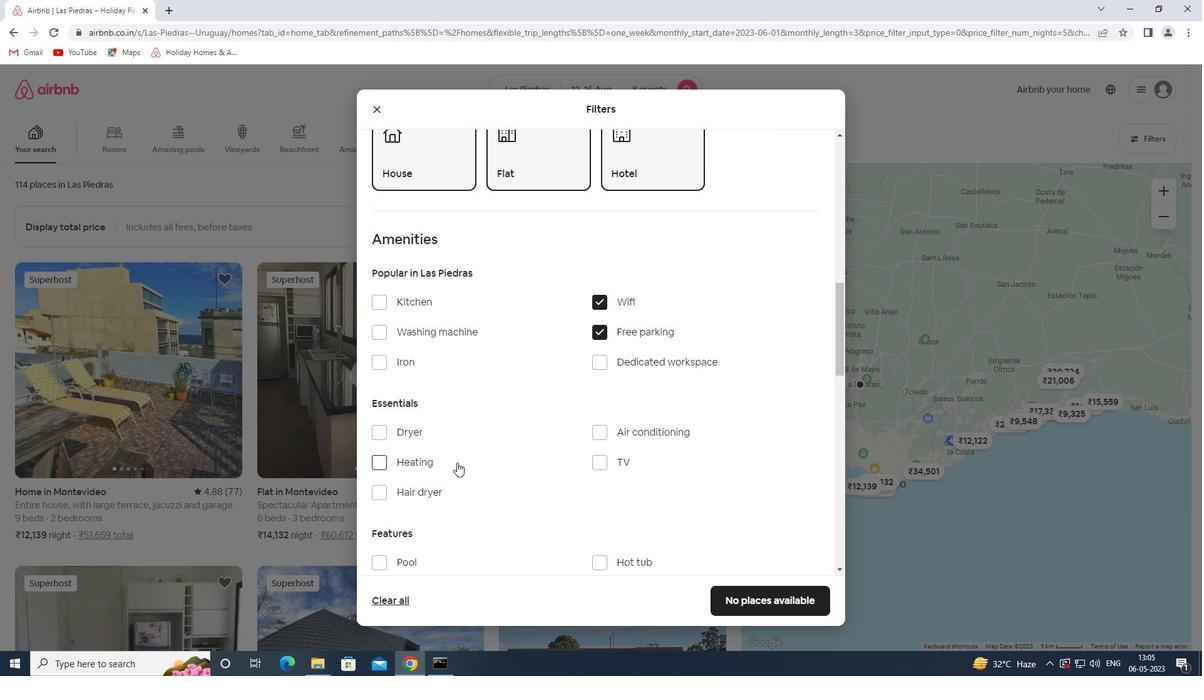 
Action: Mouse moved to (464, 460)
Screenshot: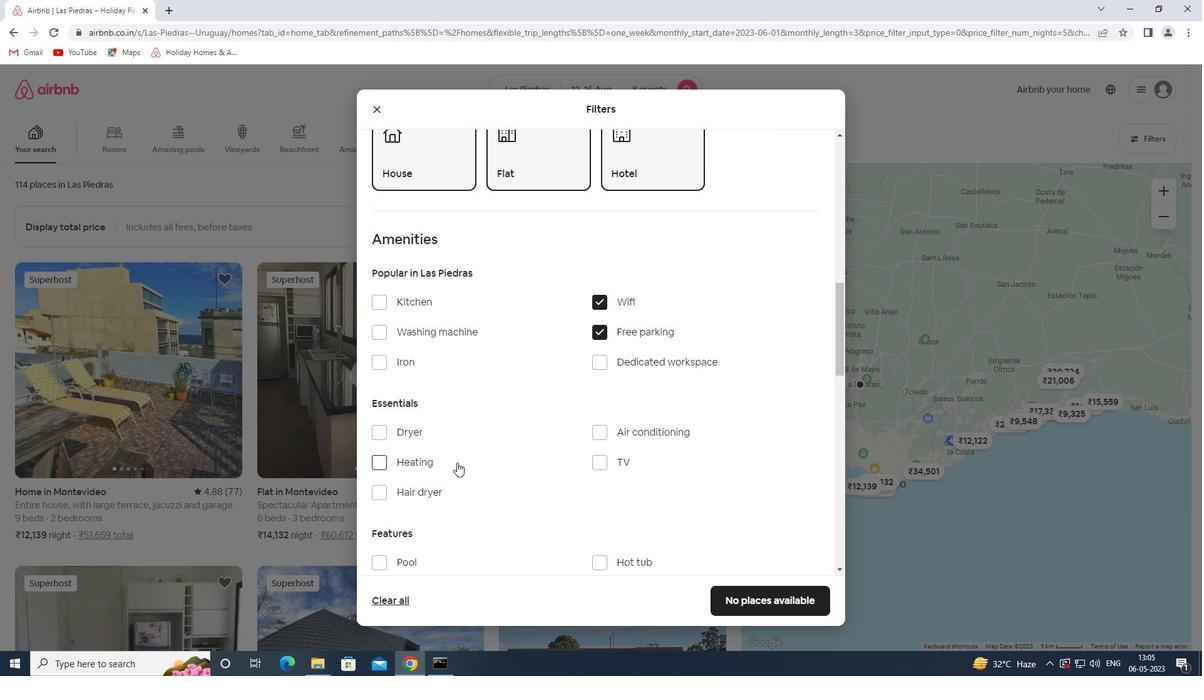 
Action: Mouse scrolled (464, 459) with delta (0, 0)
Screenshot: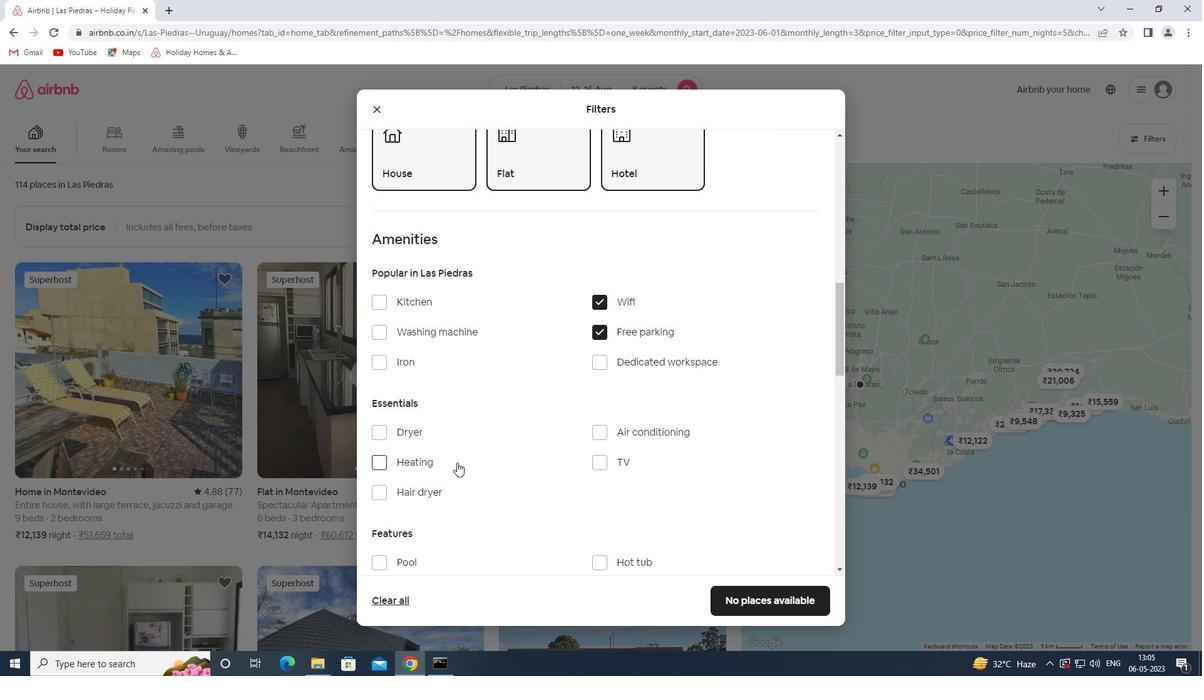 
Action: Mouse moved to (467, 458)
Screenshot: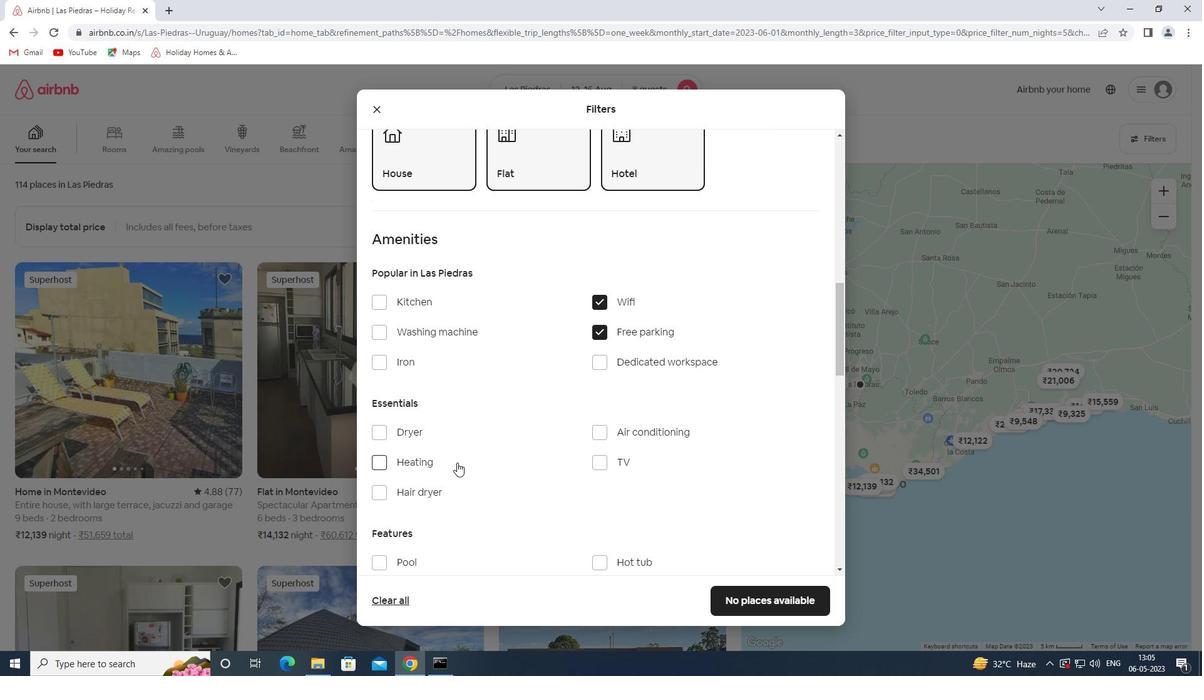 
Action: Mouse scrolled (467, 457) with delta (0, 0)
Screenshot: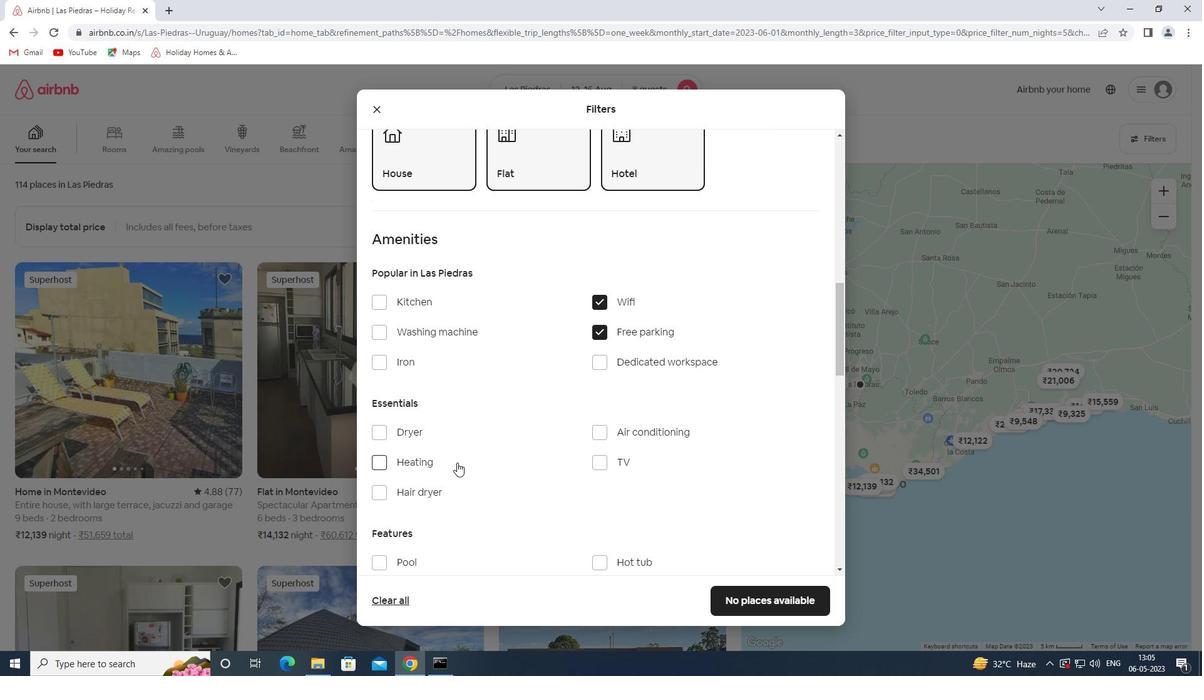 
Action: Mouse moved to (395, 465)
Screenshot: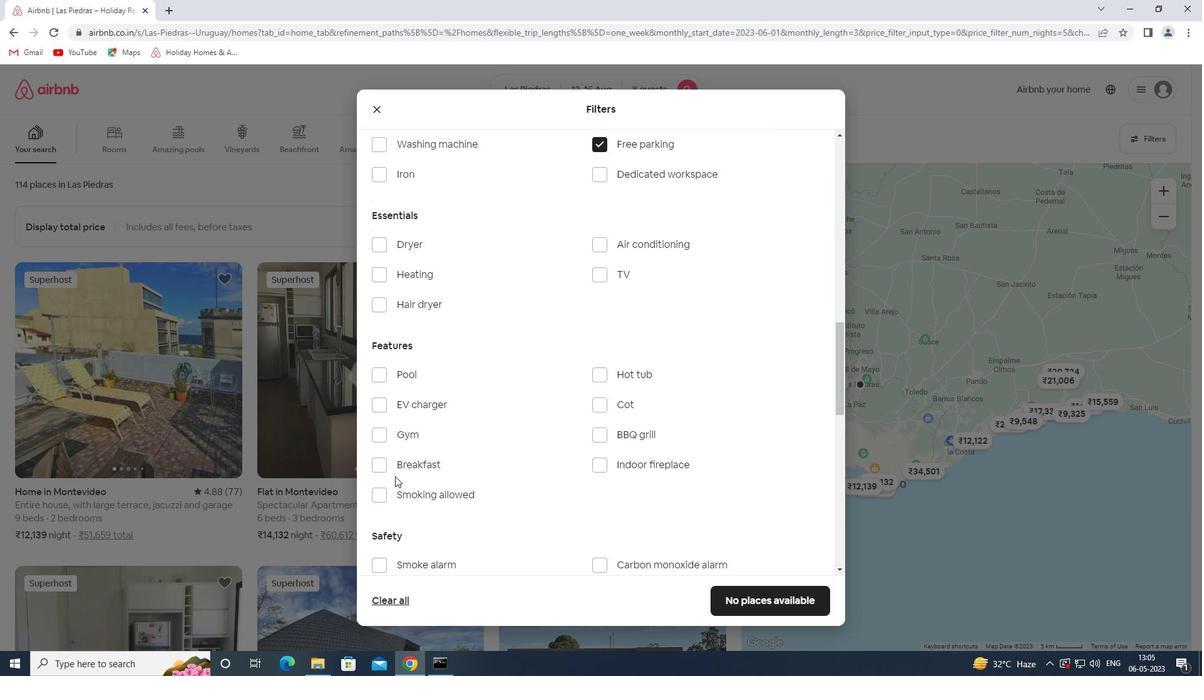 
Action: Mouse pressed left at (395, 465)
Screenshot: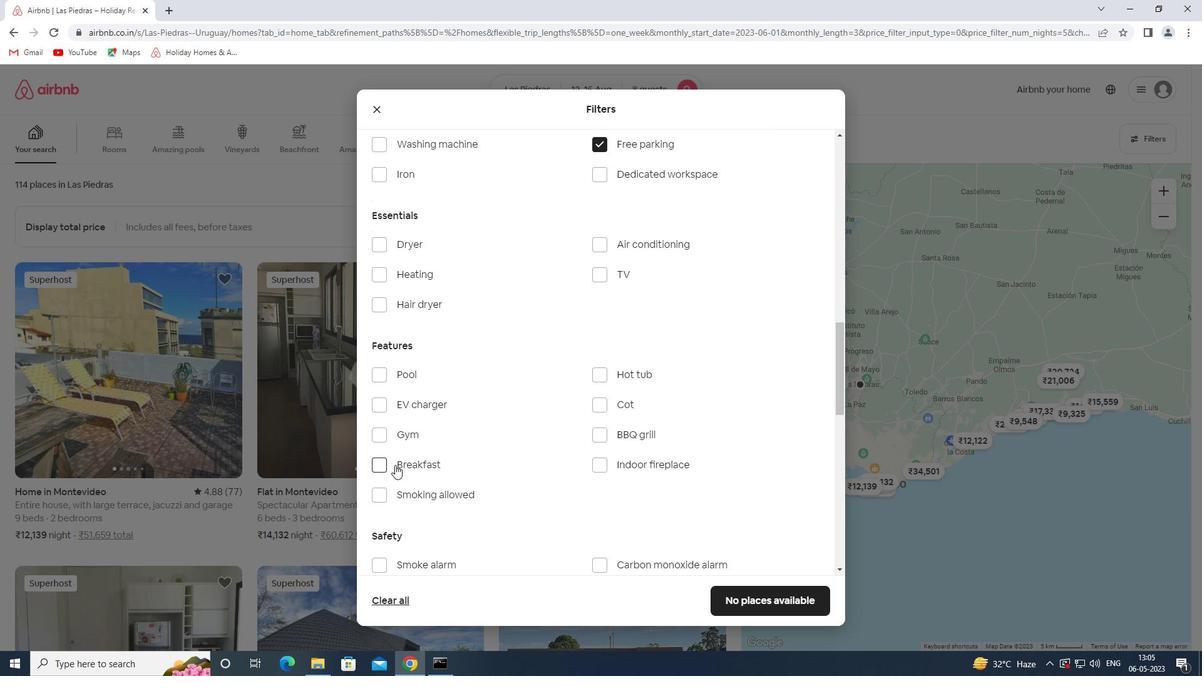 
Action: Mouse moved to (406, 434)
Screenshot: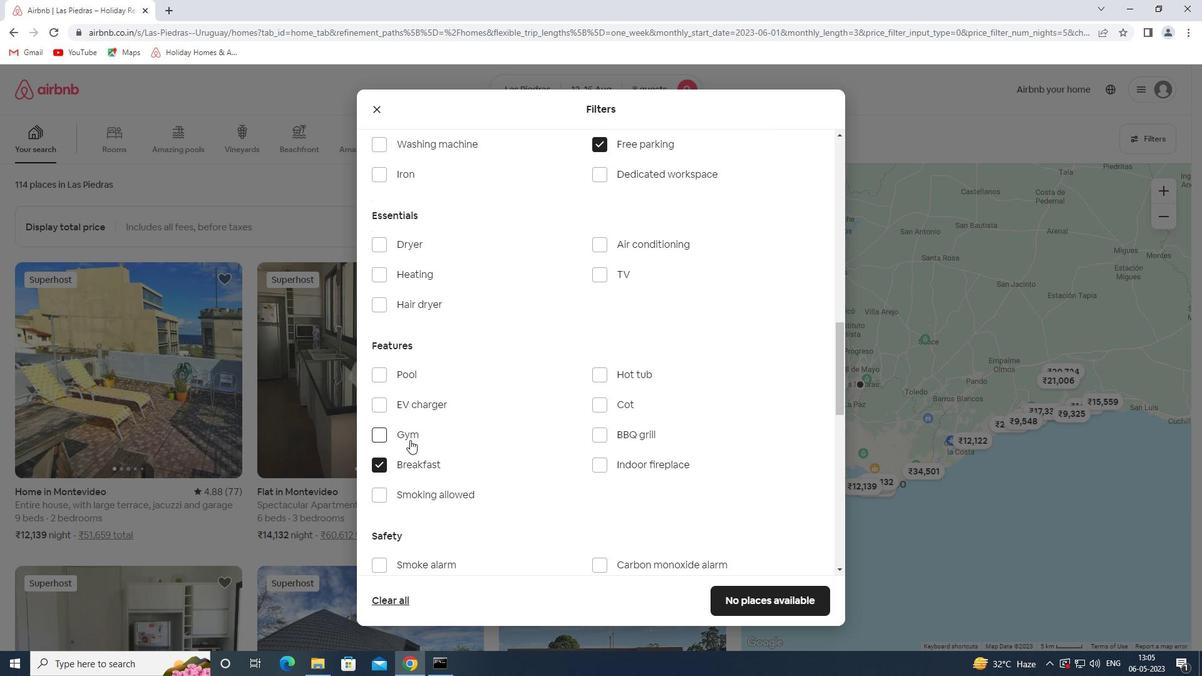
Action: Mouse pressed left at (406, 434)
Screenshot: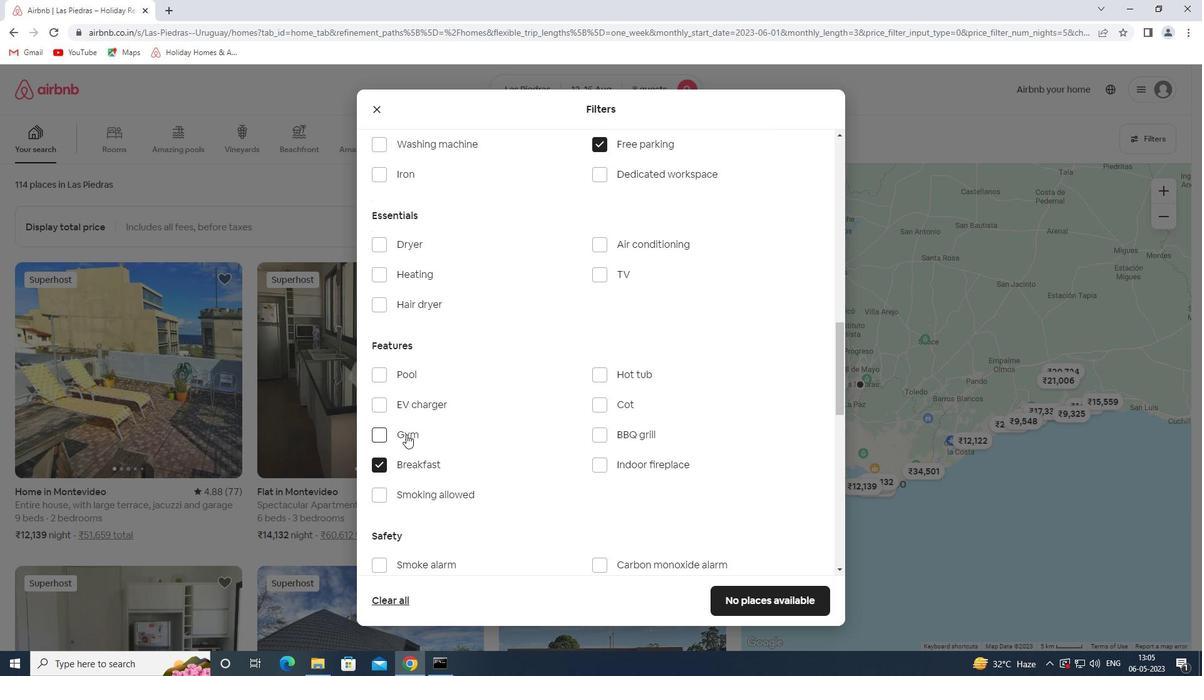 
Action: Mouse moved to (502, 423)
Screenshot: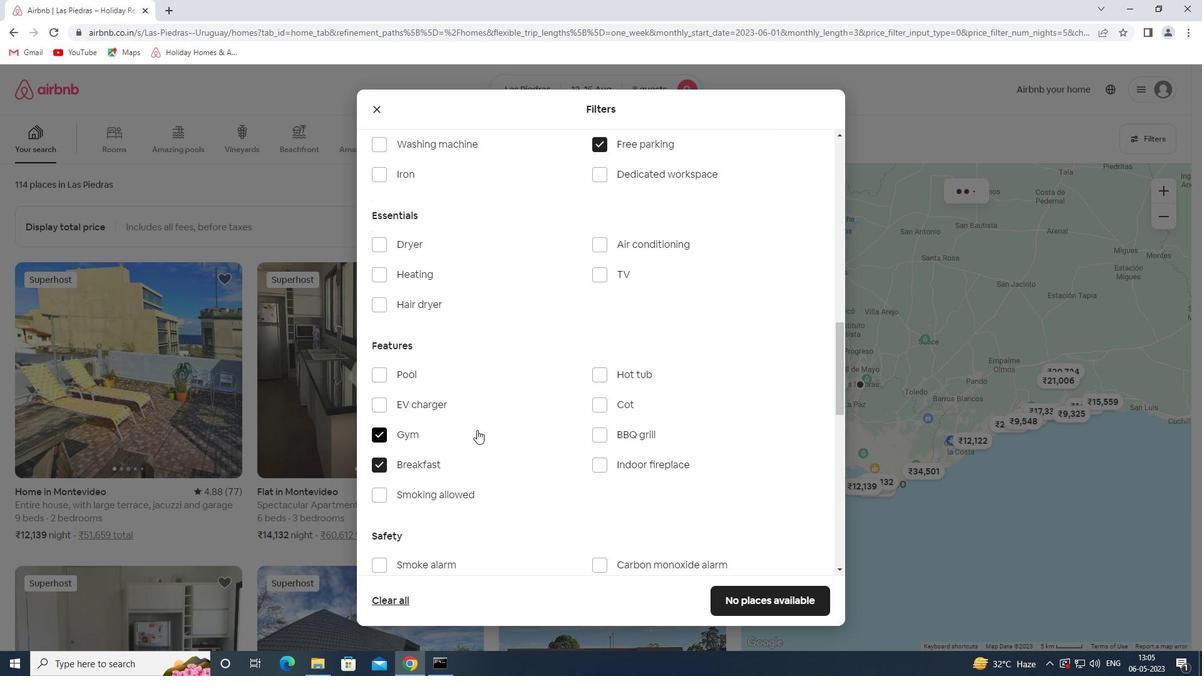 
Action: Mouse scrolled (502, 422) with delta (0, 0)
Screenshot: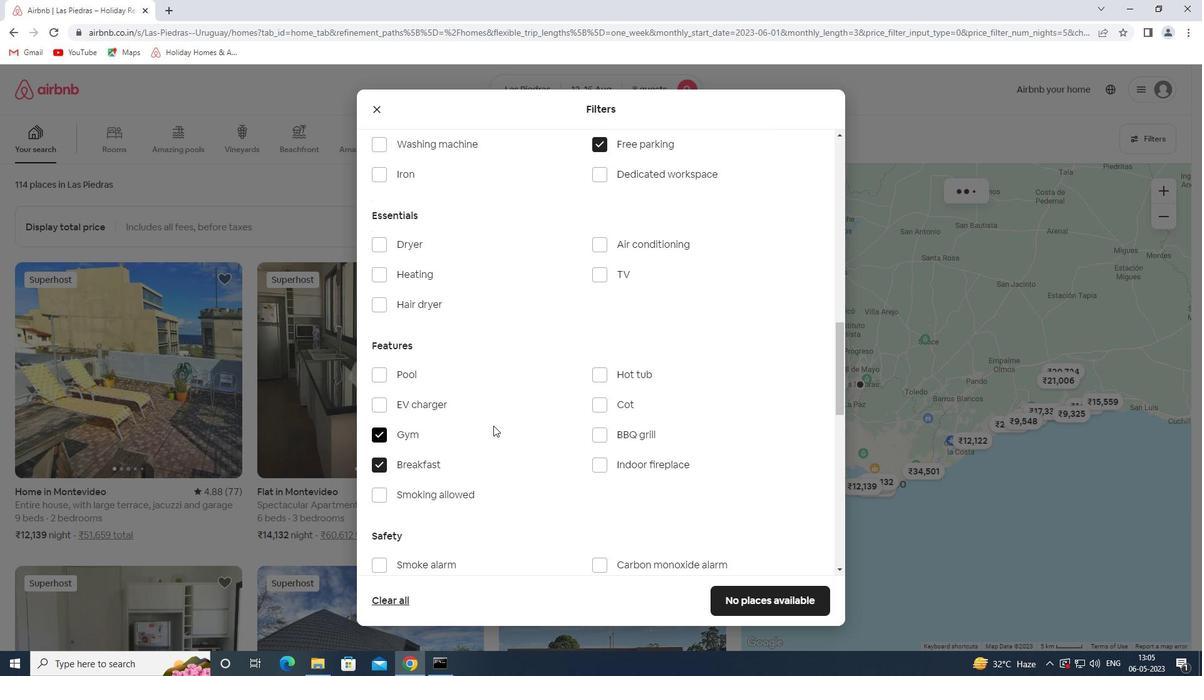 
Action: Mouse scrolled (502, 422) with delta (0, 0)
Screenshot: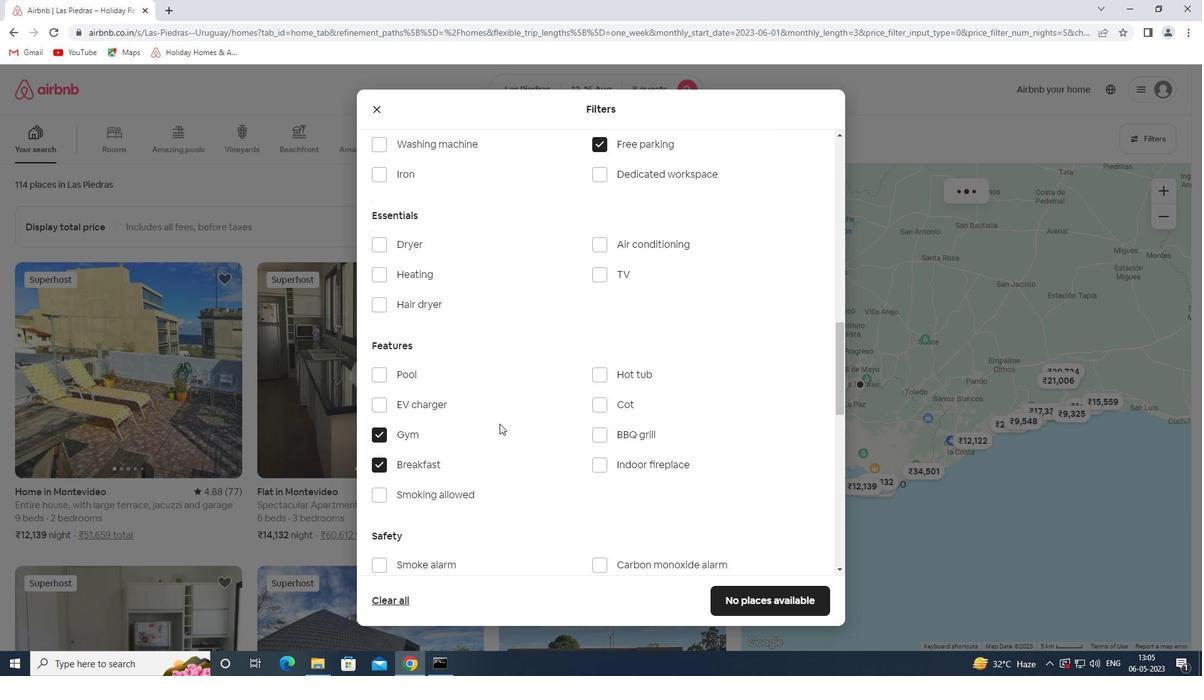 
Action: Mouse scrolled (502, 422) with delta (0, 0)
Screenshot: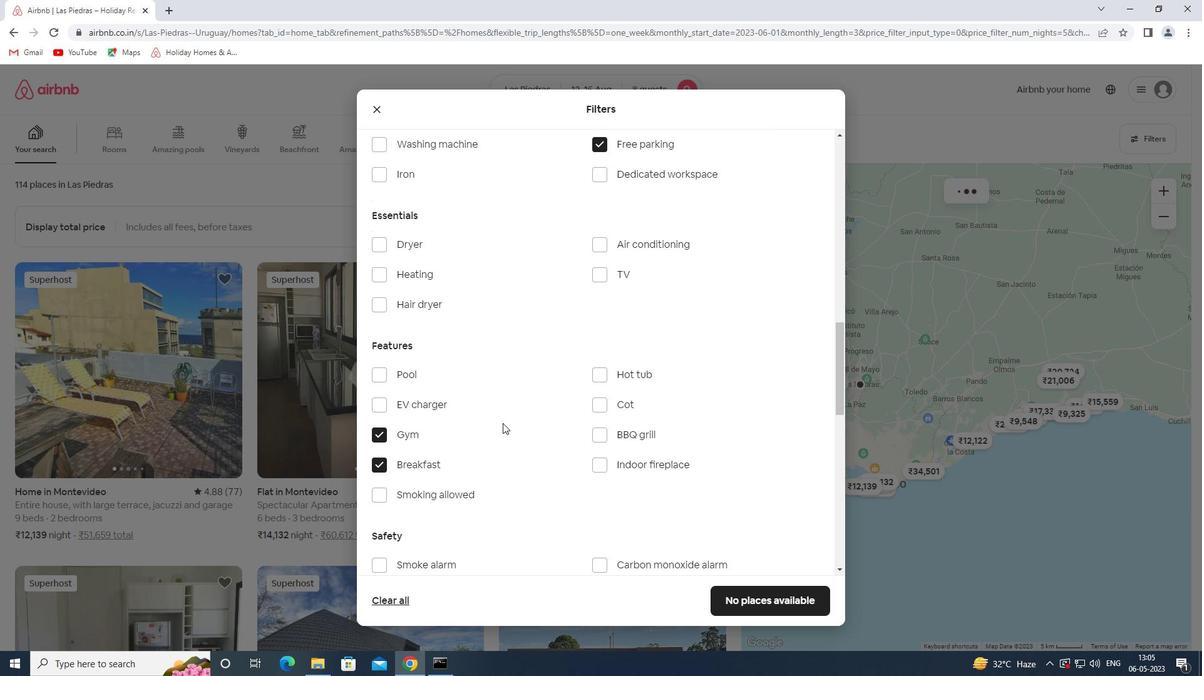 
Action: Mouse scrolled (502, 422) with delta (0, 0)
Screenshot: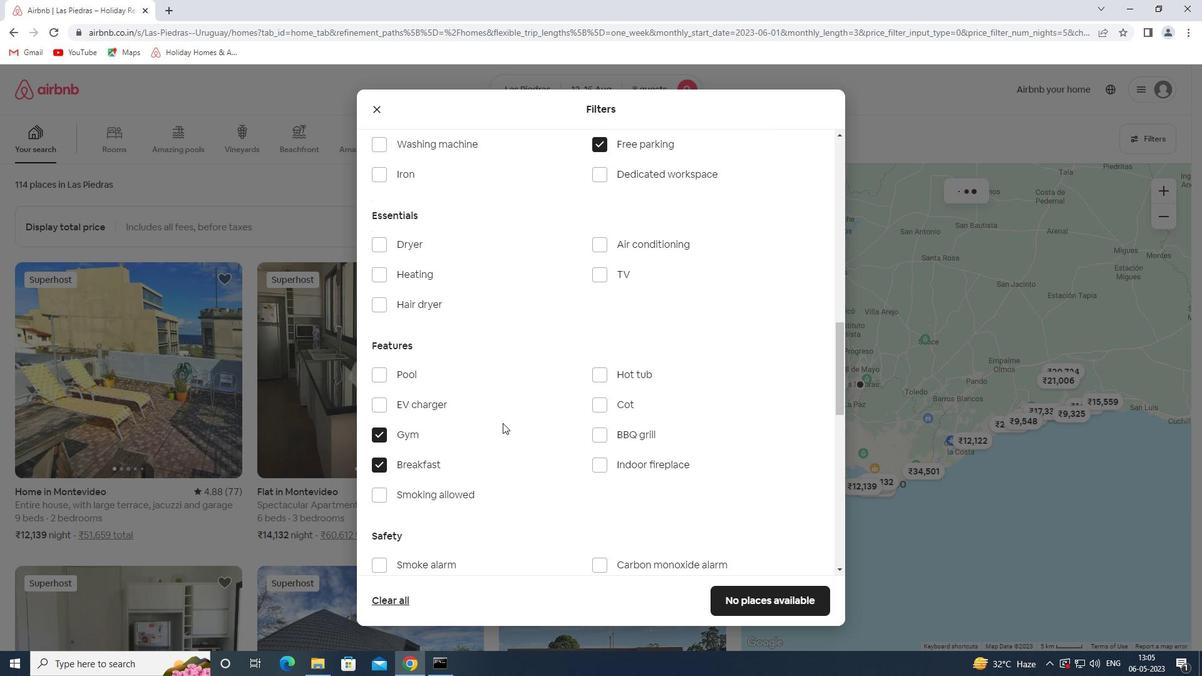 
Action: Mouse scrolled (502, 422) with delta (0, 0)
Screenshot: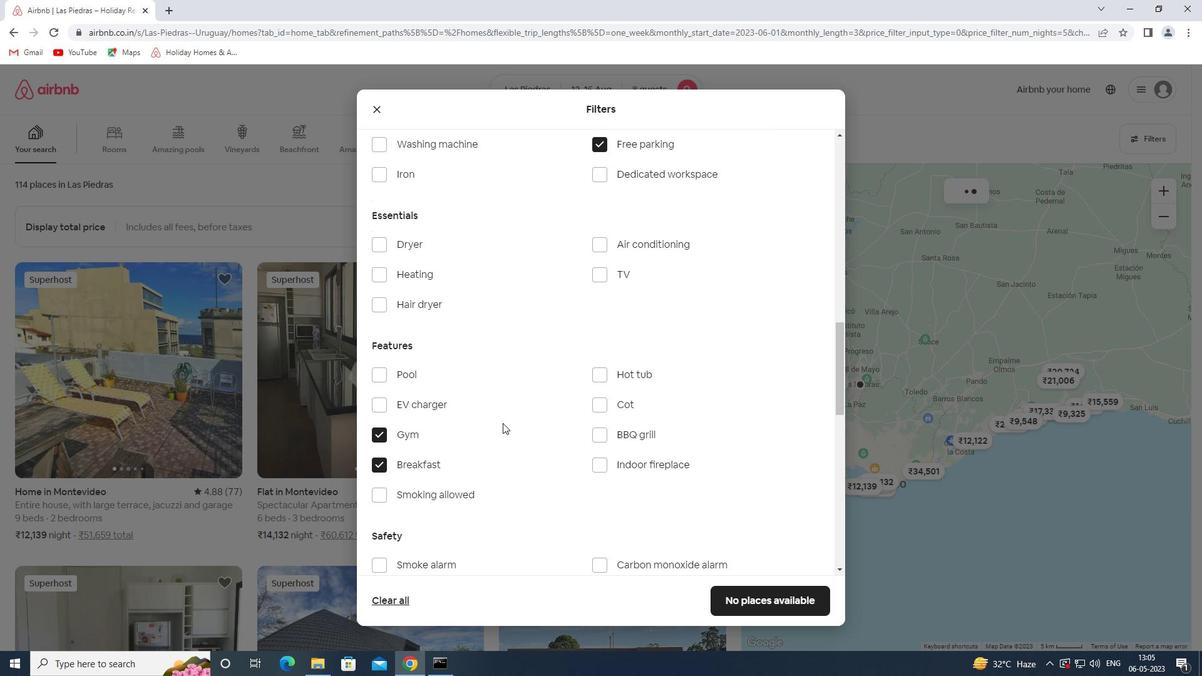 
Action: Mouse moved to (788, 426)
Screenshot: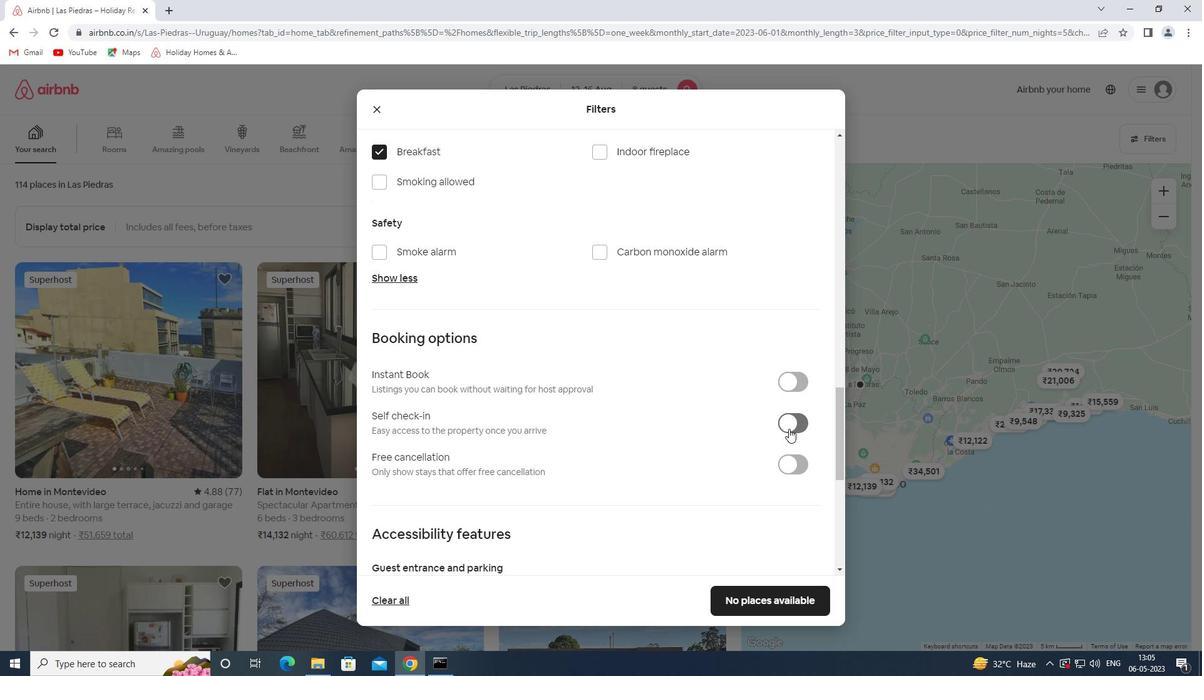 
Action: Mouse pressed left at (788, 426)
Screenshot: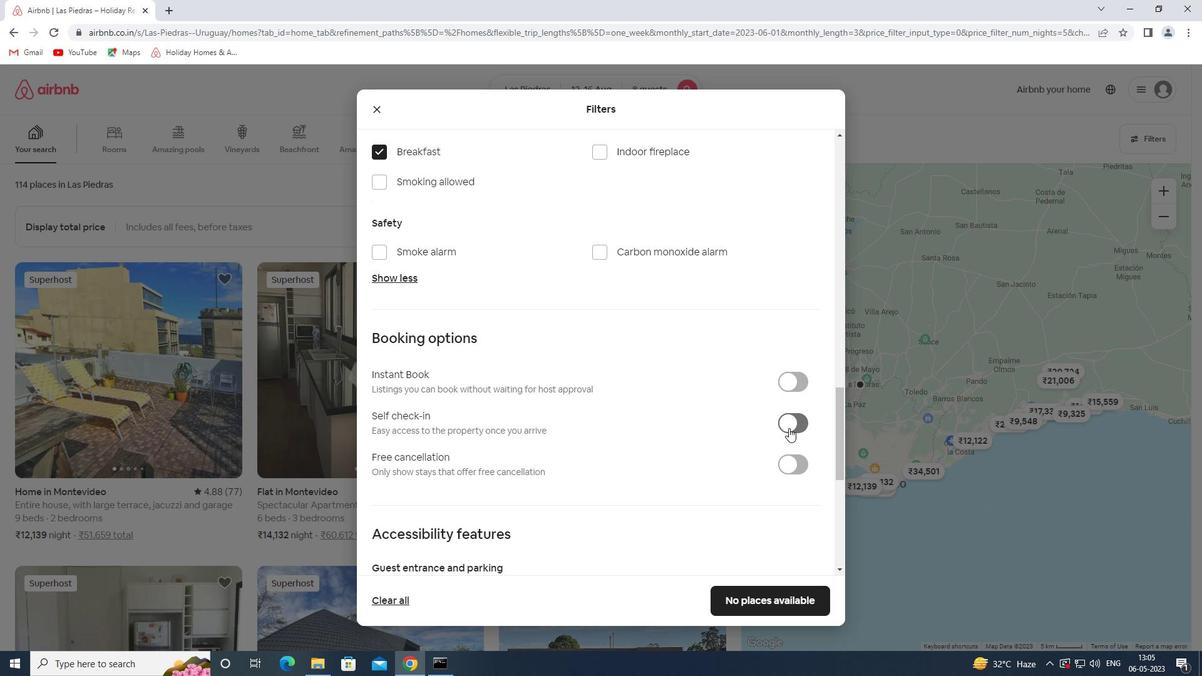 
Action: Mouse moved to (653, 439)
Screenshot: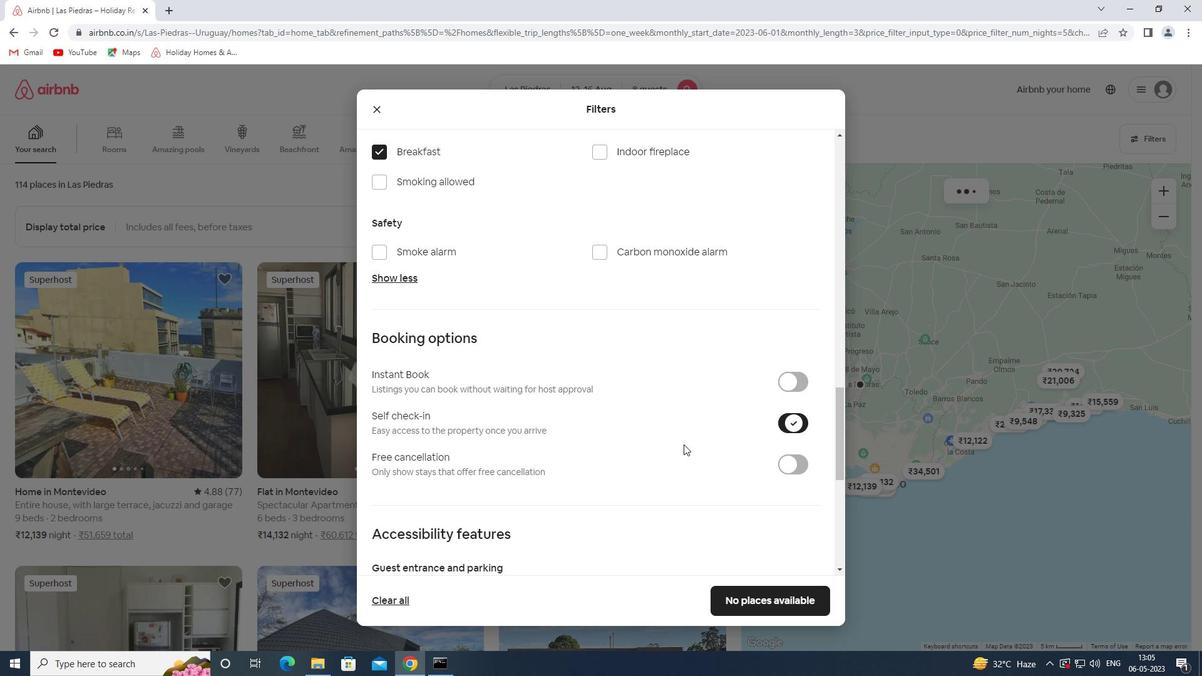 
Action: Mouse scrolled (653, 438) with delta (0, 0)
Screenshot: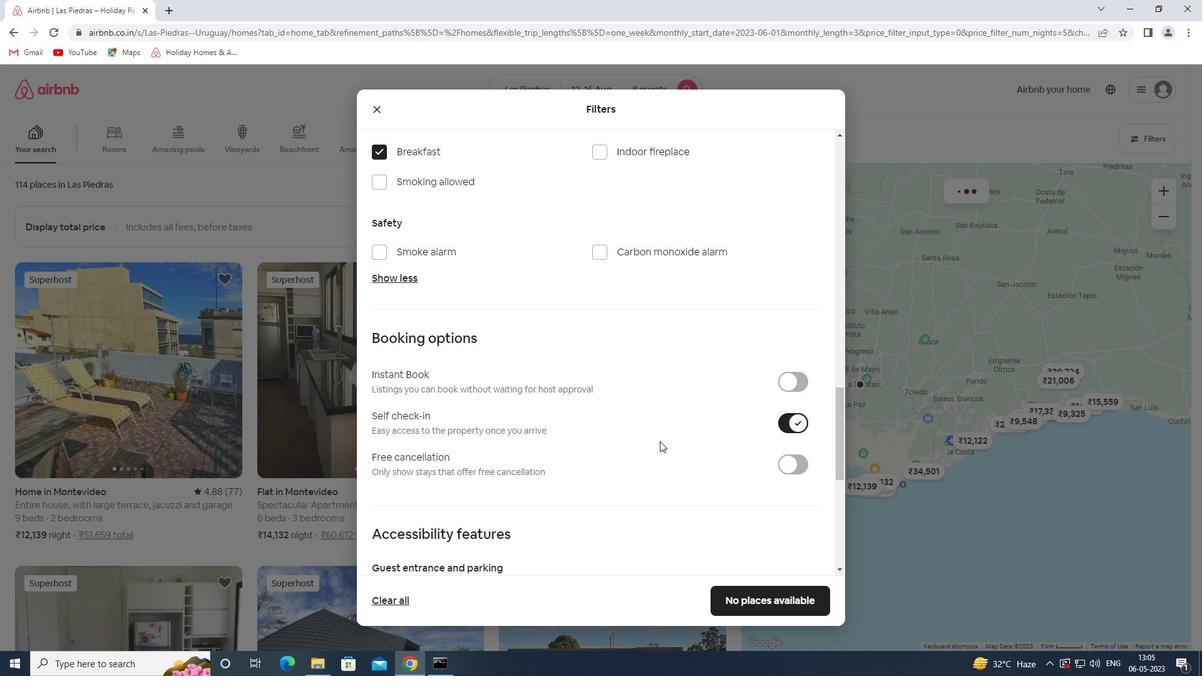 
Action: Mouse scrolled (653, 438) with delta (0, 0)
Screenshot: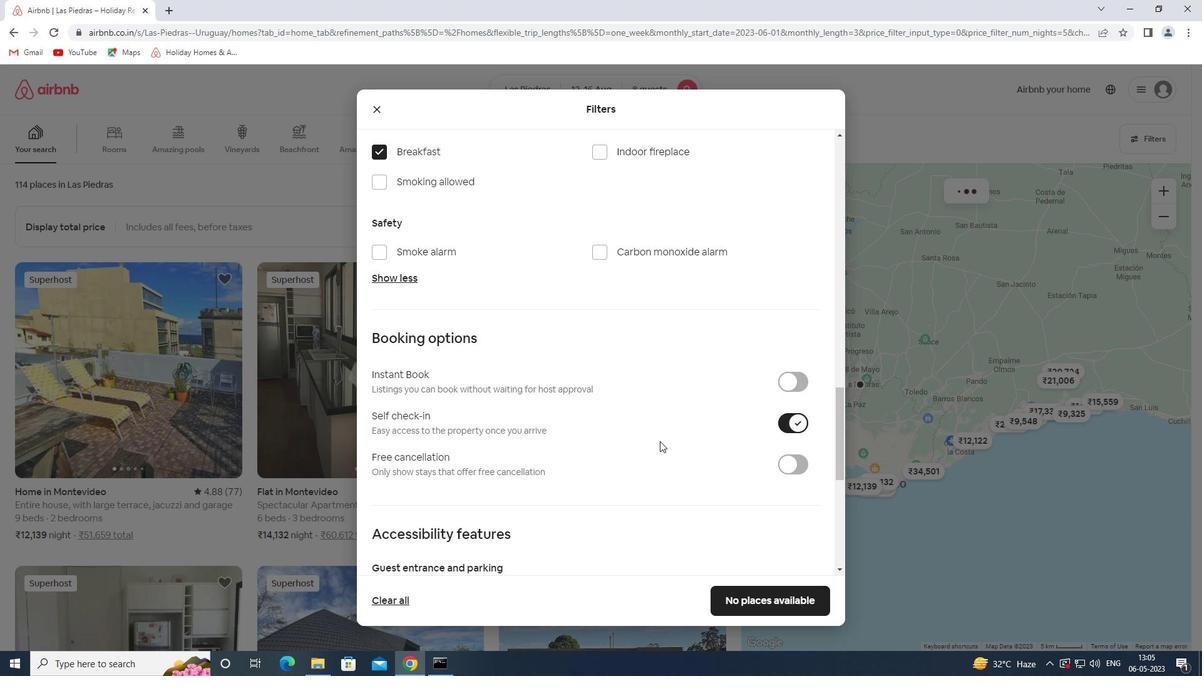 
Action: Mouse scrolled (653, 438) with delta (0, 0)
Screenshot: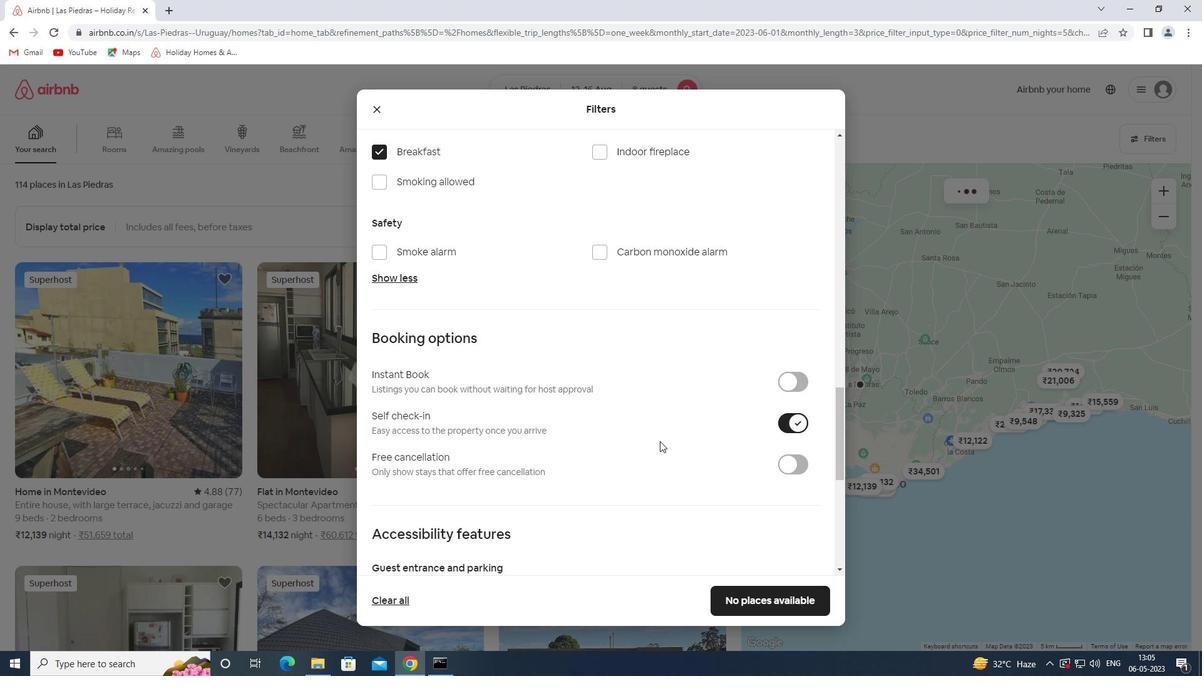 
Action: Mouse scrolled (653, 438) with delta (0, 0)
Screenshot: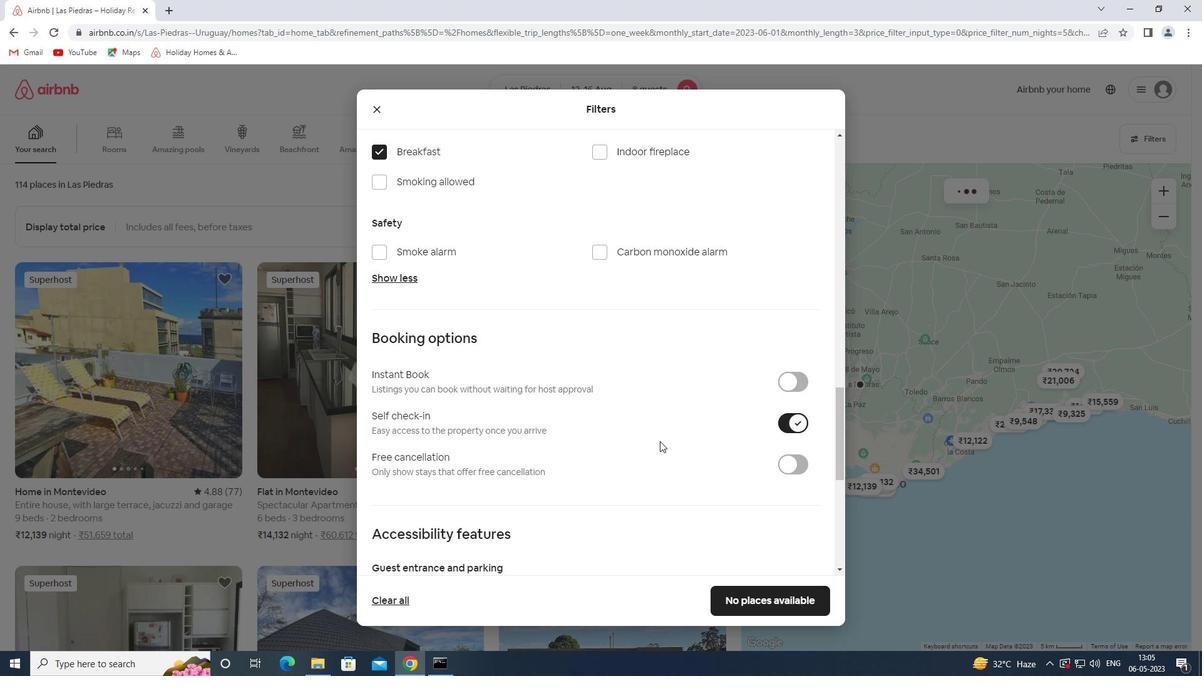 
Action: Mouse moved to (651, 439)
Screenshot: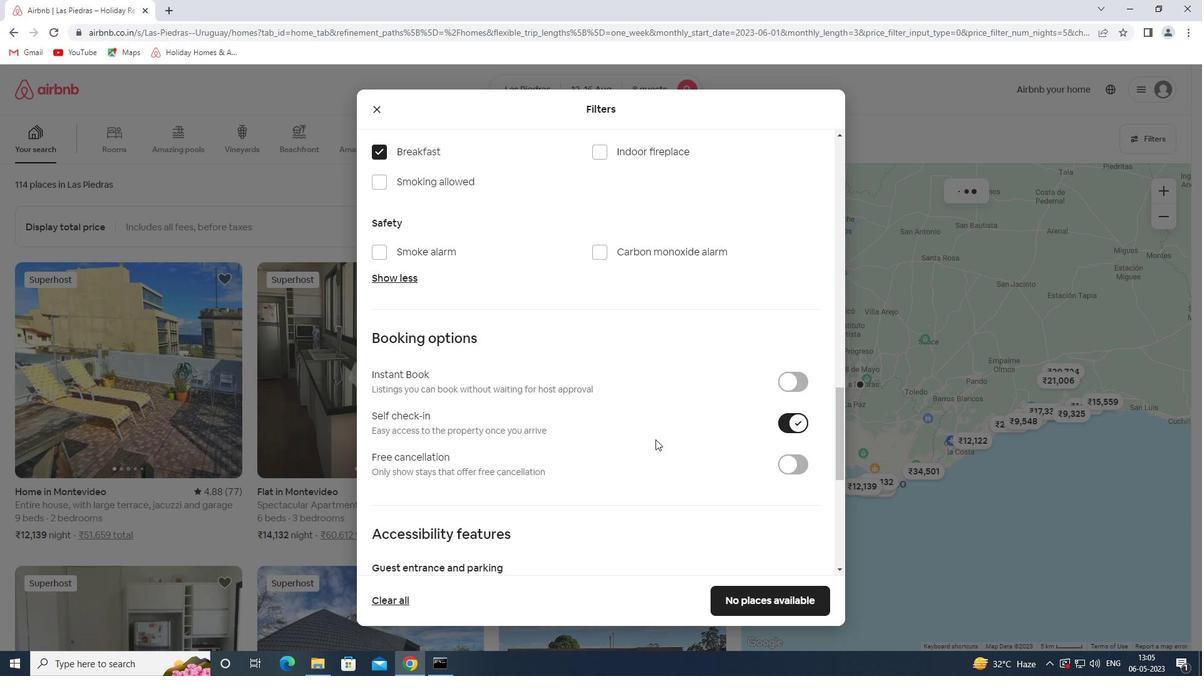 
Action: Mouse scrolled (651, 438) with delta (0, 0)
Screenshot: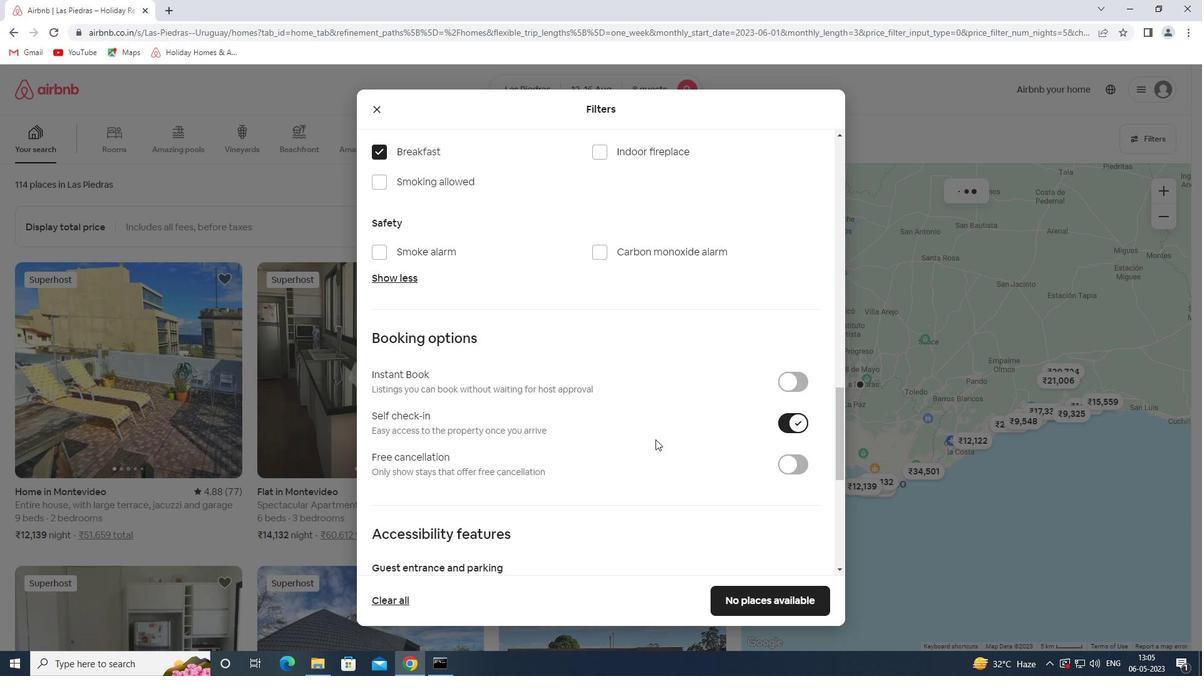 
Action: Mouse moved to (649, 439)
Screenshot: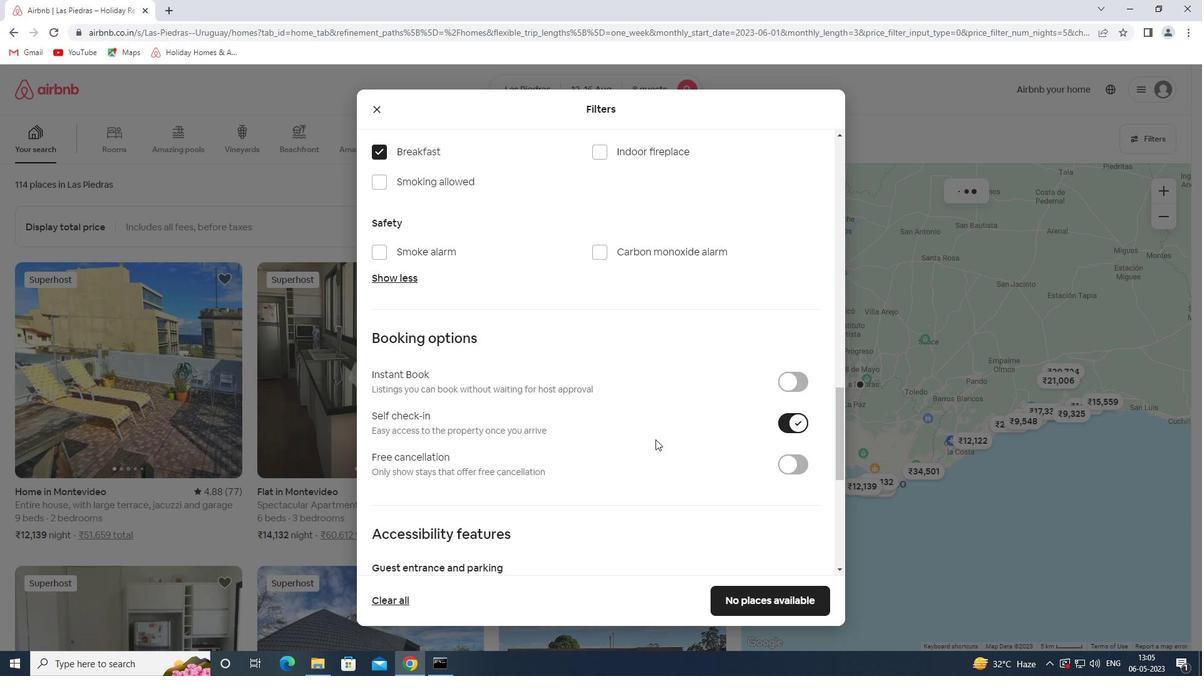 
Action: Mouse scrolled (649, 438) with delta (0, 0)
Screenshot: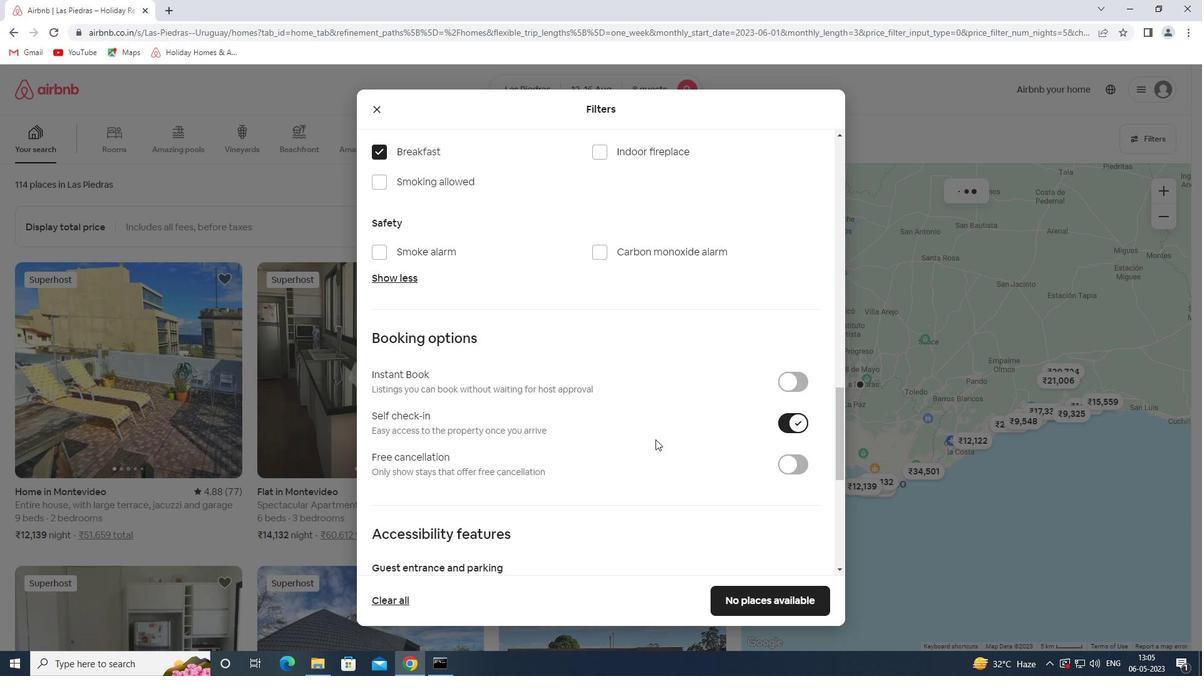 
Action: Mouse moved to (648, 439)
Screenshot: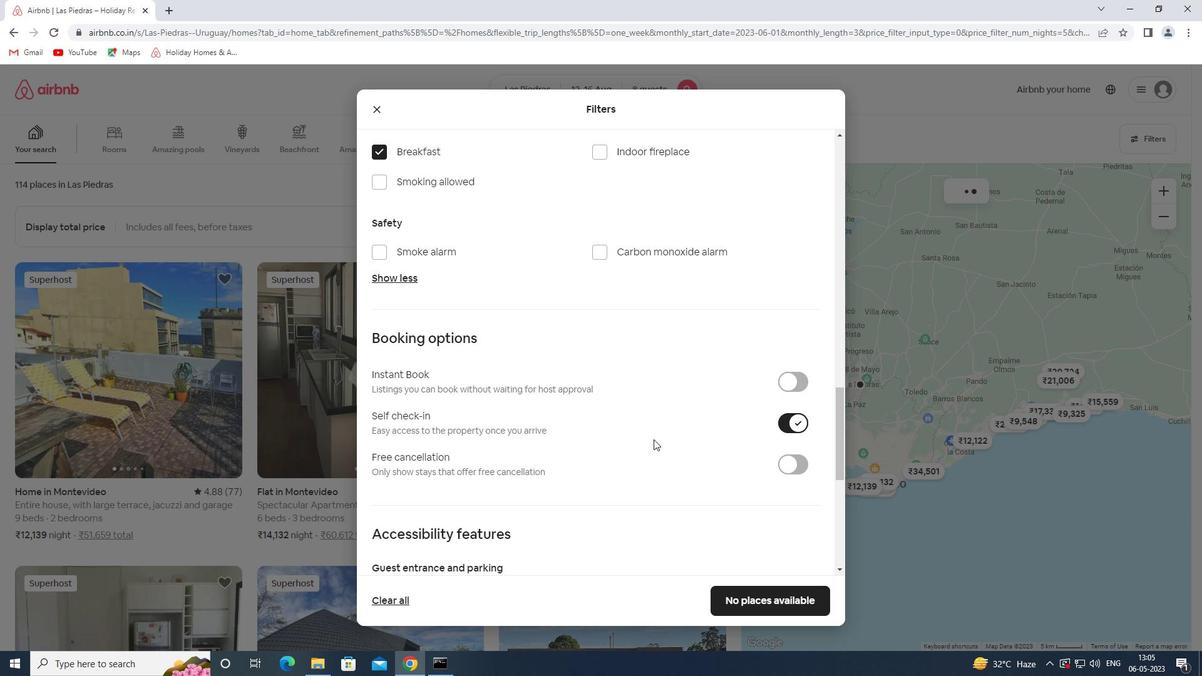 
Action: Mouse scrolled (648, 438) with delta (0, 0)
Screenshot: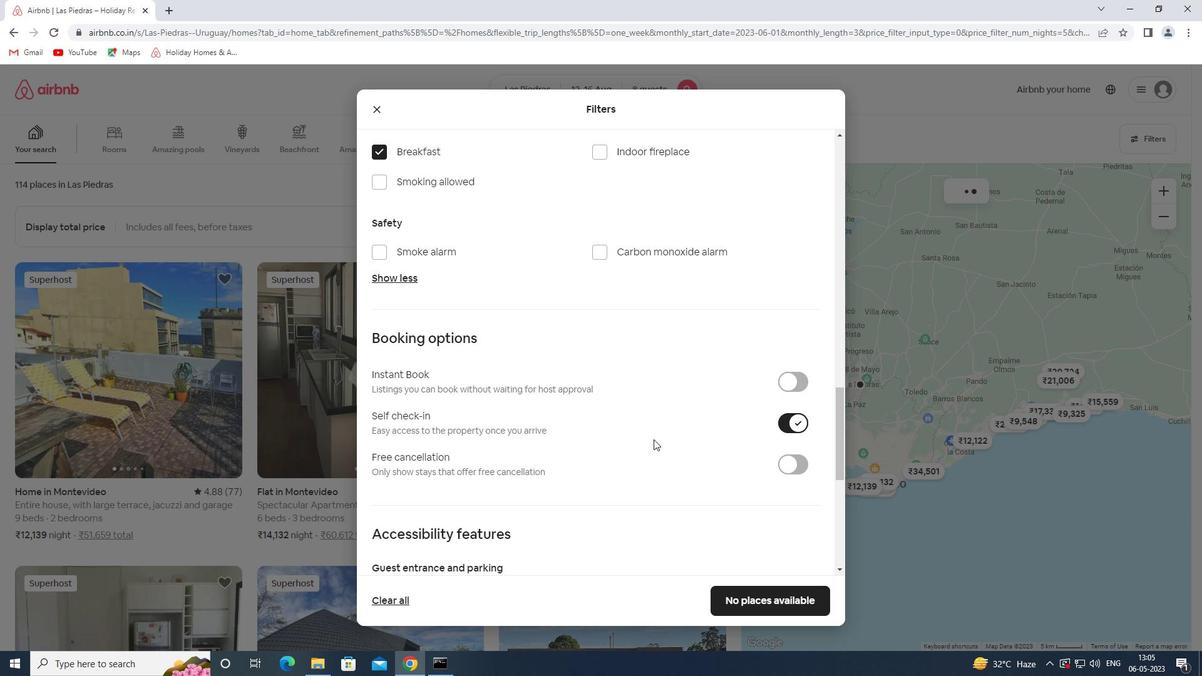 
Action: Mouse moved to (382, 489)
Screenshot: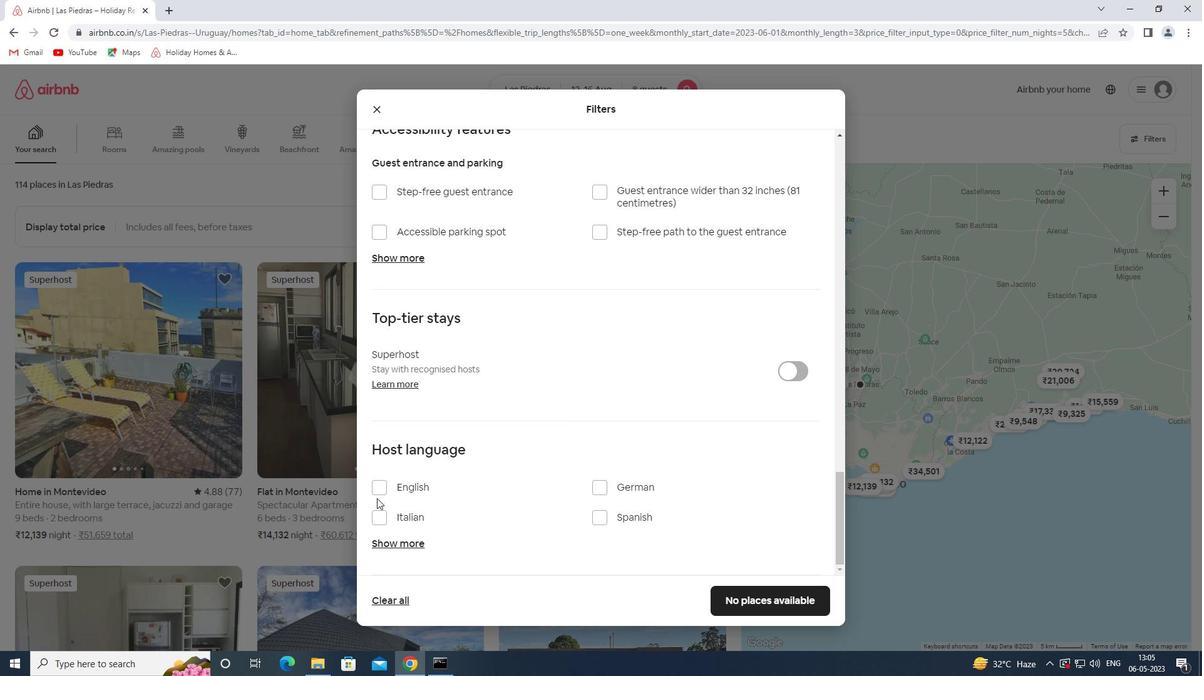 
Action: Mouse pressed left at (382, 489)
Screenshot: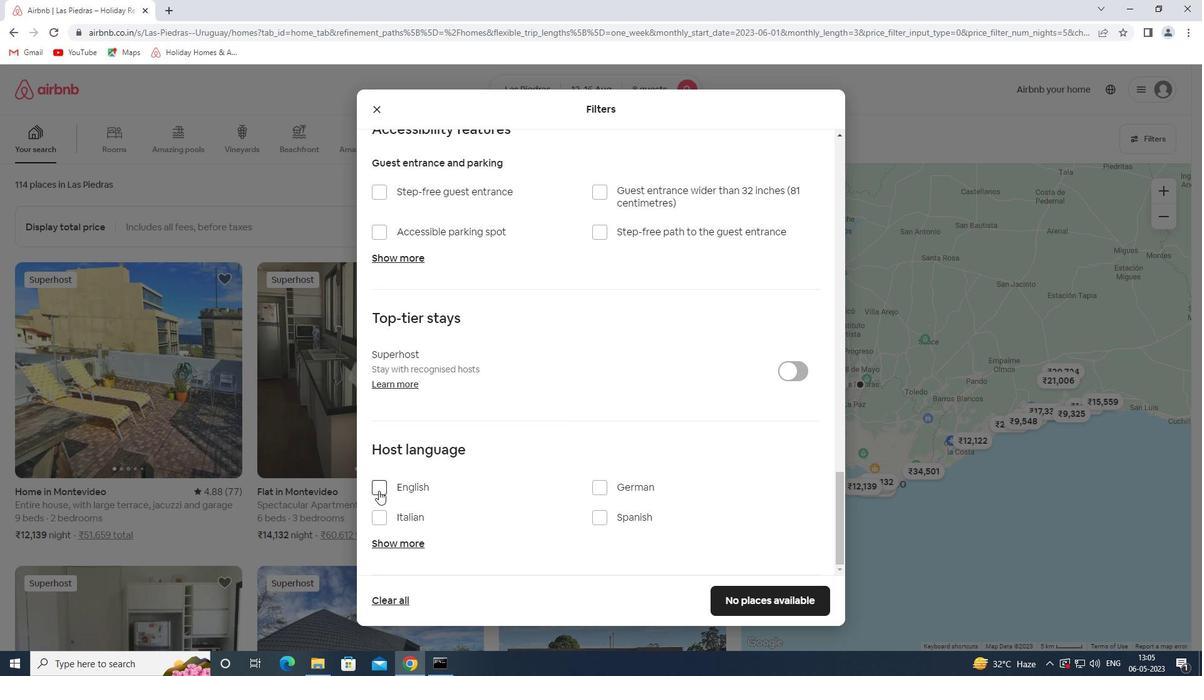 
Action: Mouse moved to (788, 602)
Screenshot: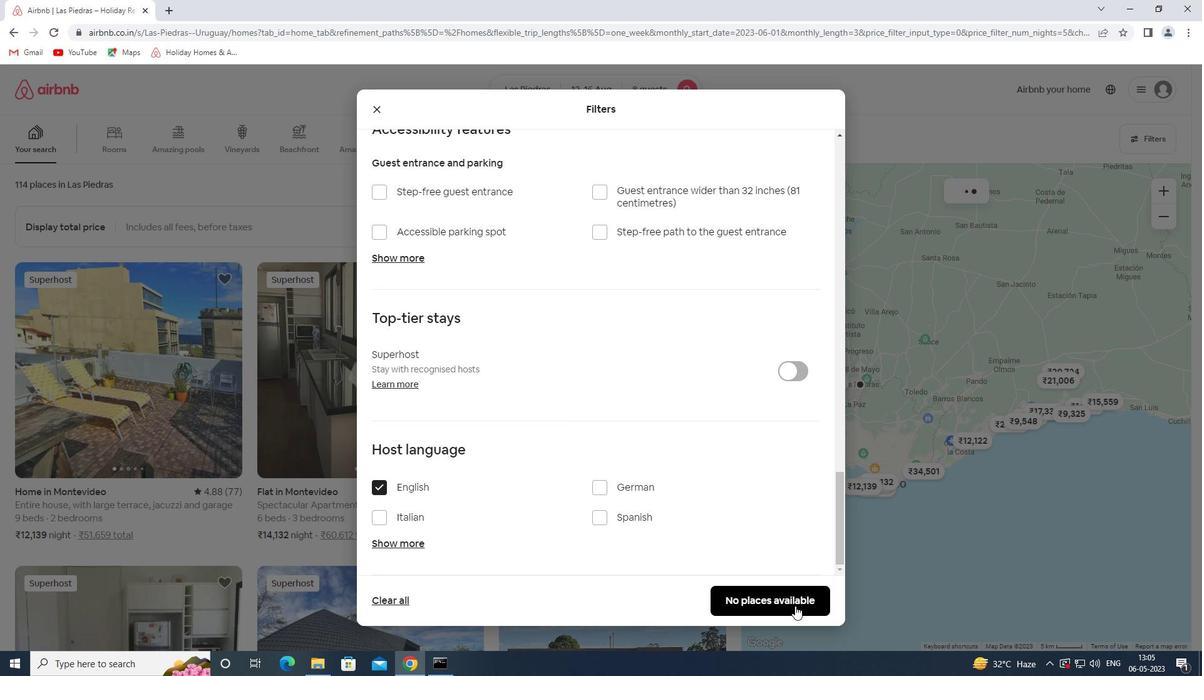 
Action: Mouse pressed left at (788, 602)
Screenshot: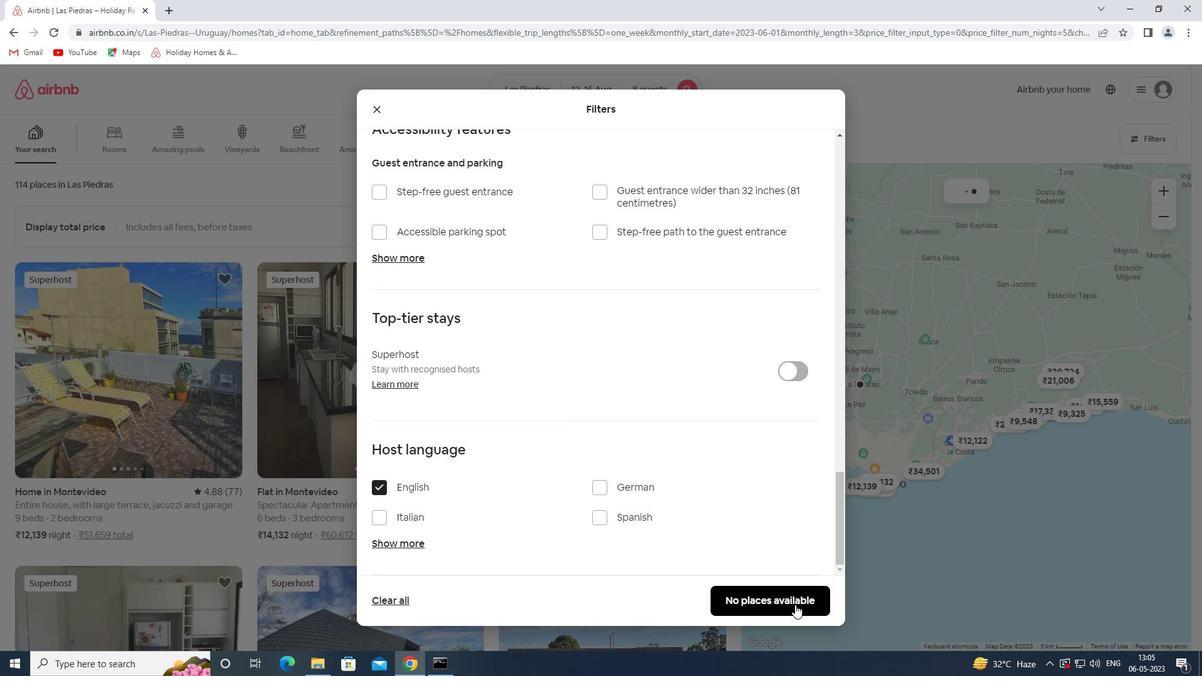 
Action: Mouse moved to (787, 602)
Screenshot: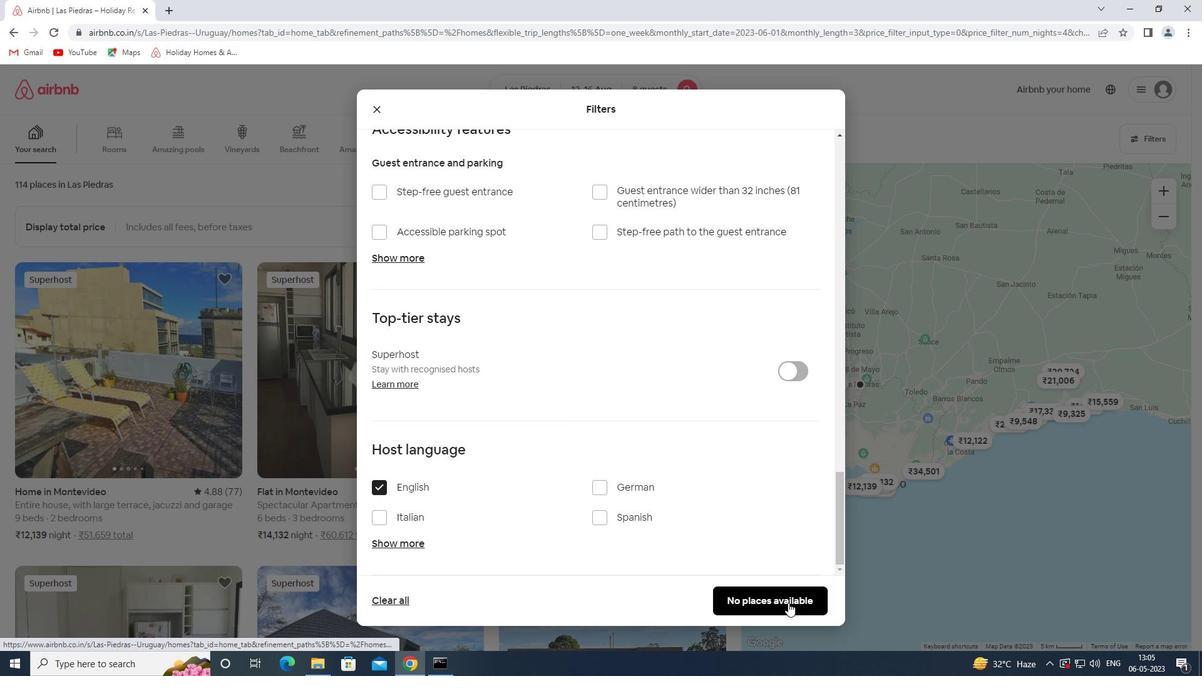 
